 Task: Check the picks of the 2023 Victory Lane Racing NASCAR Cup Series for the race "Goodyear 400" on the track "Darlington".
Action: Mouse moved to (236, 437)
Screenshot: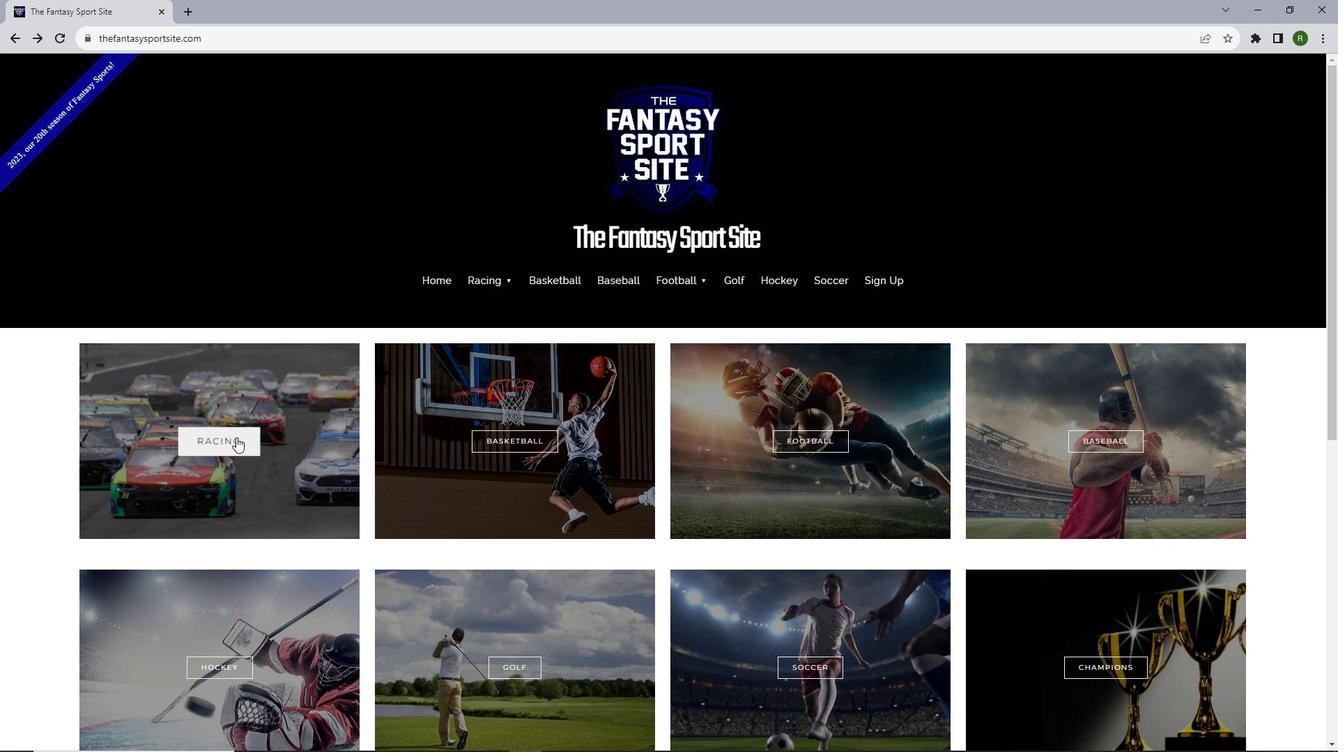 
Action: Mouse pressed left at (236, 437)
Screenshot: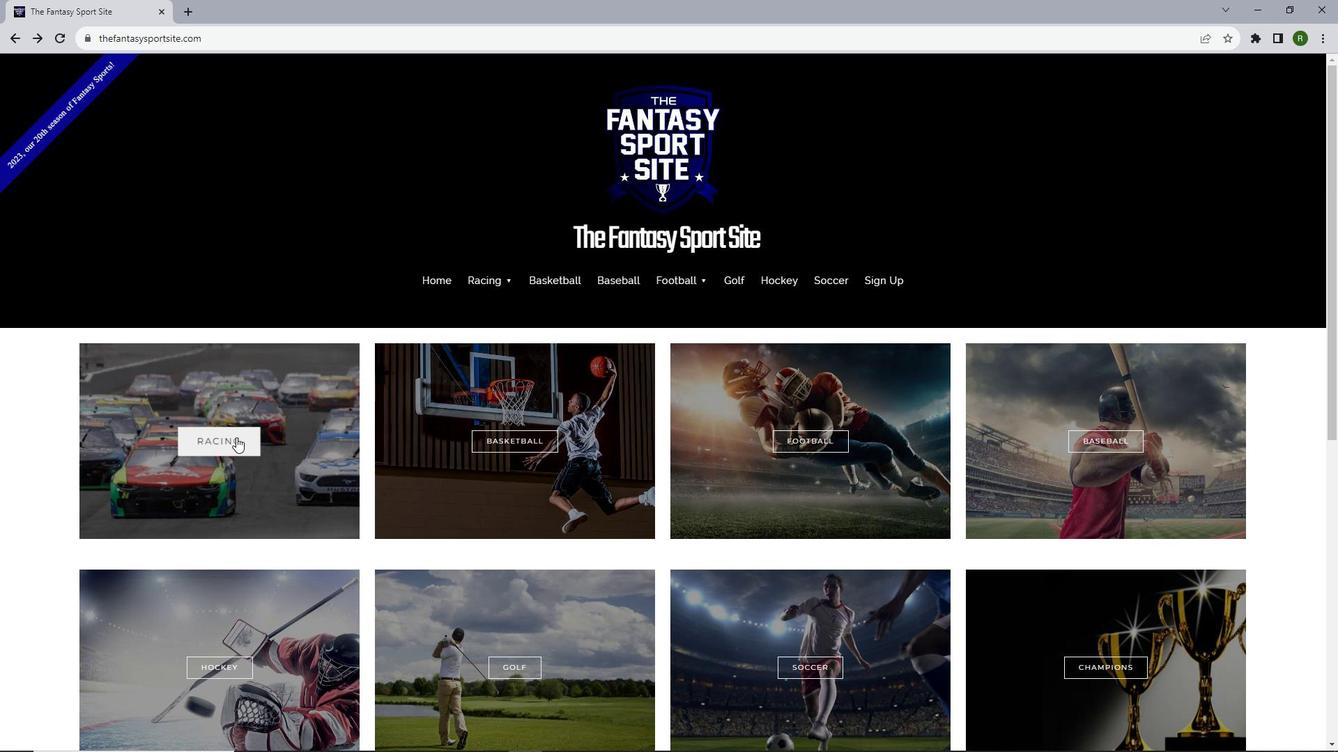 
Action: Mouse moved to (373, 391)
Screenshot: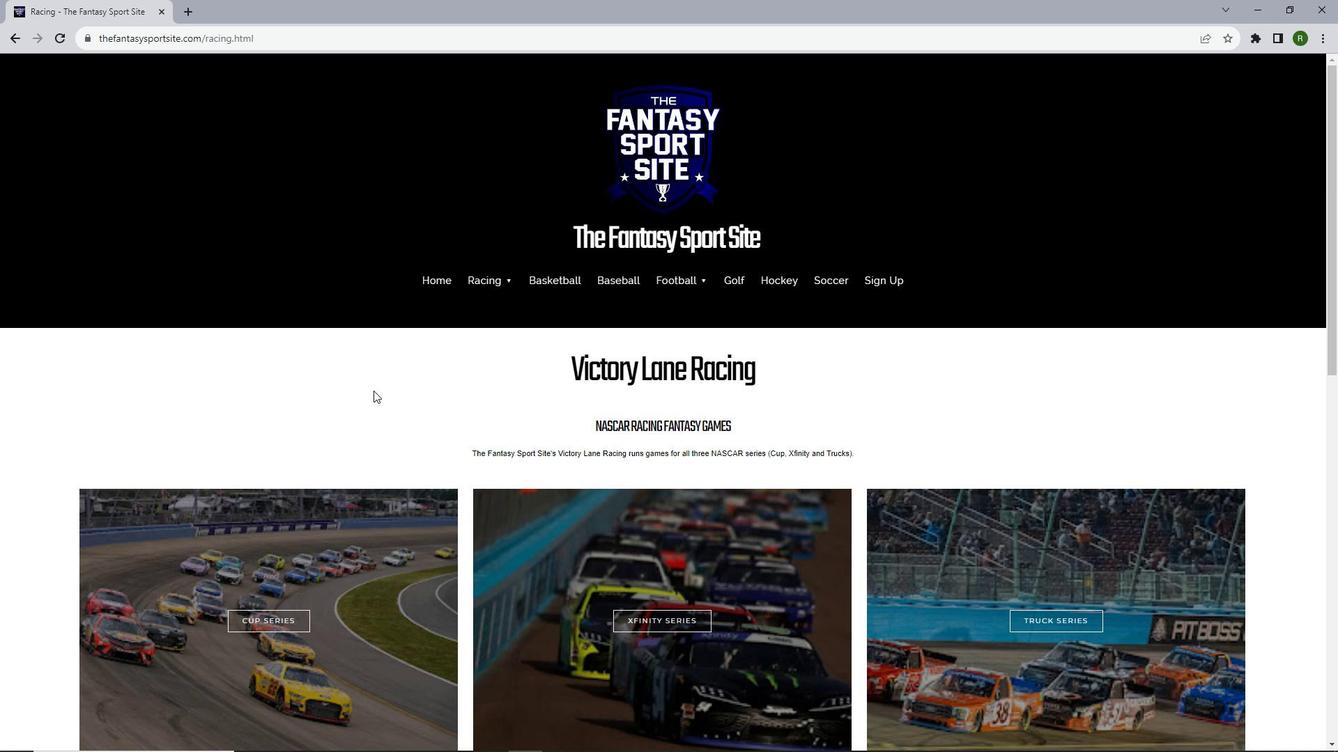 
Action: Mouse scrolled (373, 390) with delta (0, 0)
Screenshot: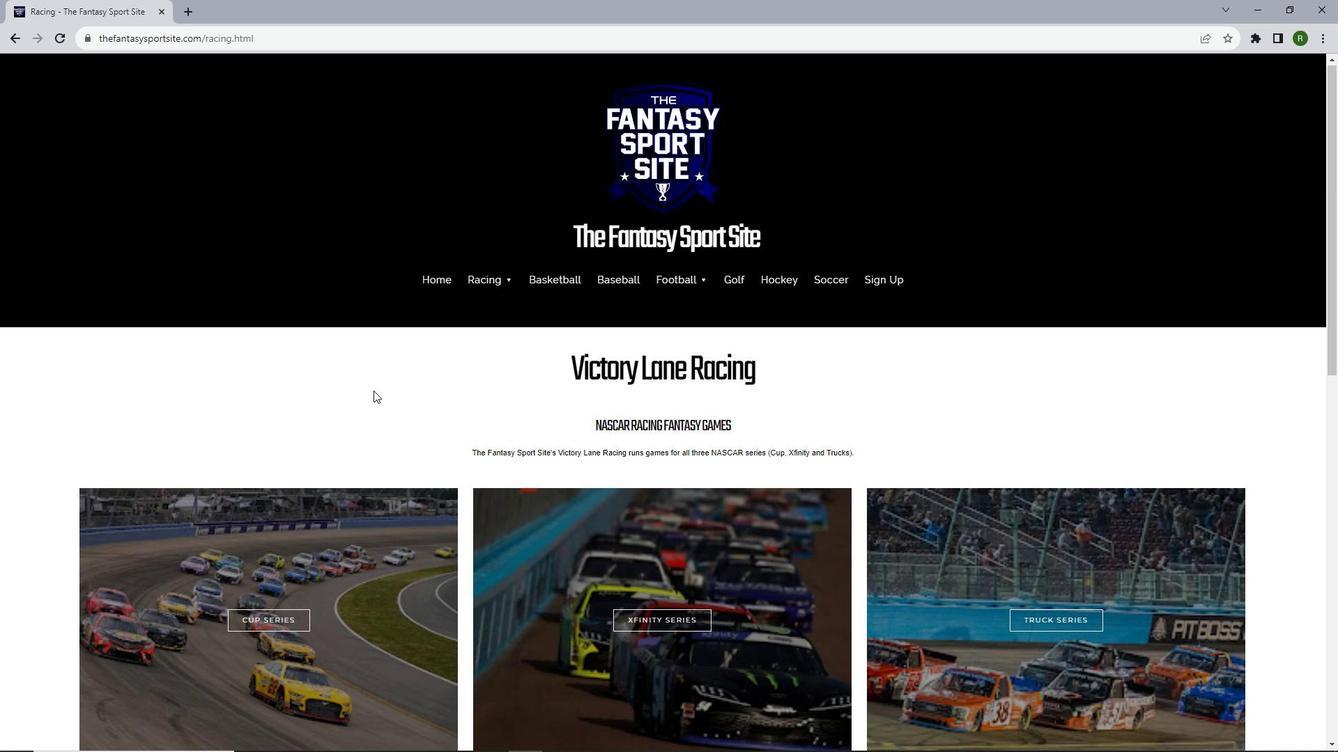
Action: Mouse scrolled (373, 390) with delta (0, 0)
Screenshot: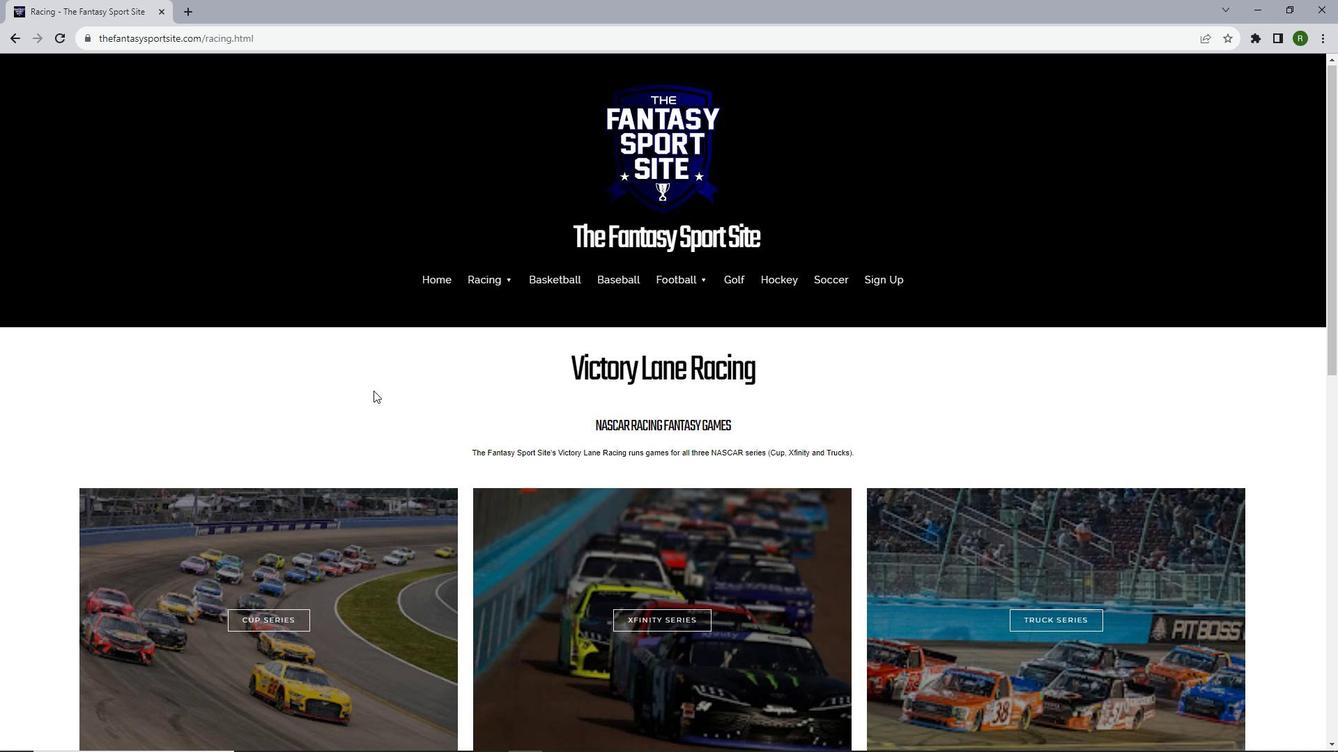 
Action: Mouse scrolled (373, 390) with delta (0, 0)
Screenshot: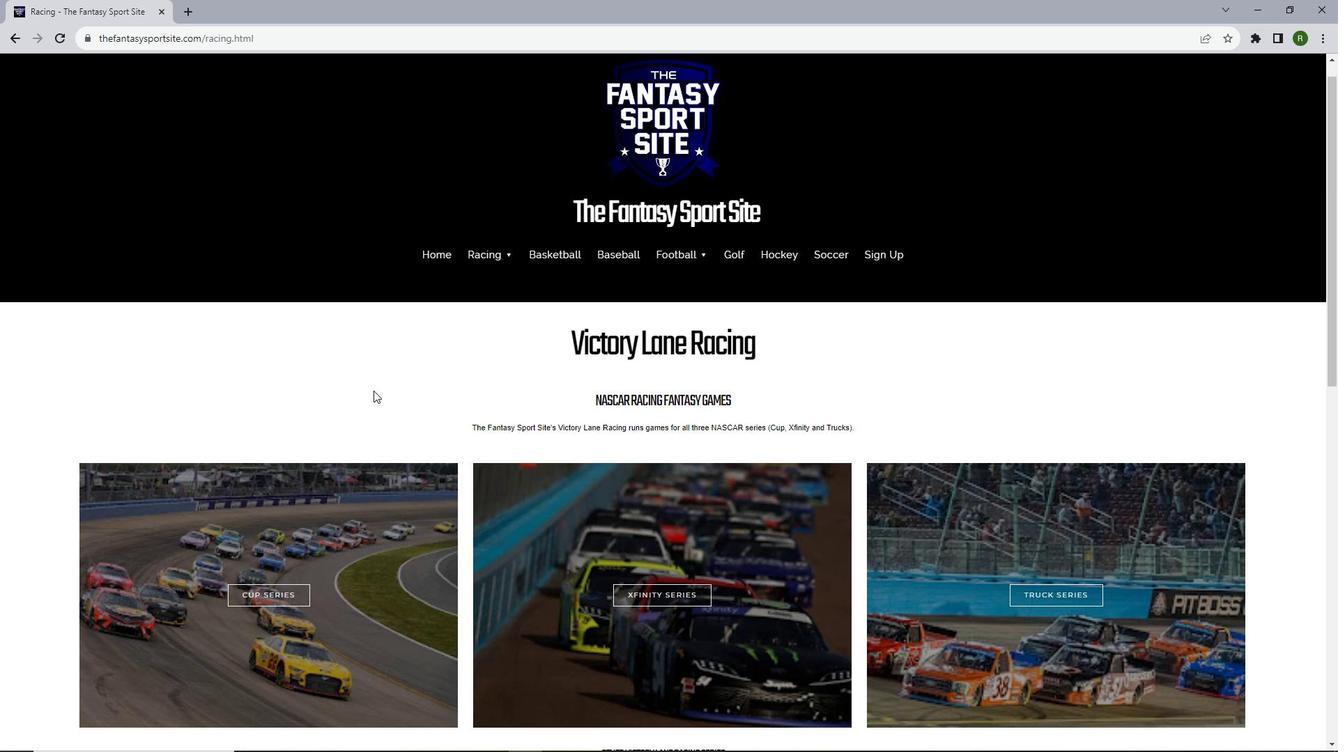 
Action: Mouse moved to (296, 412)
Screenshot: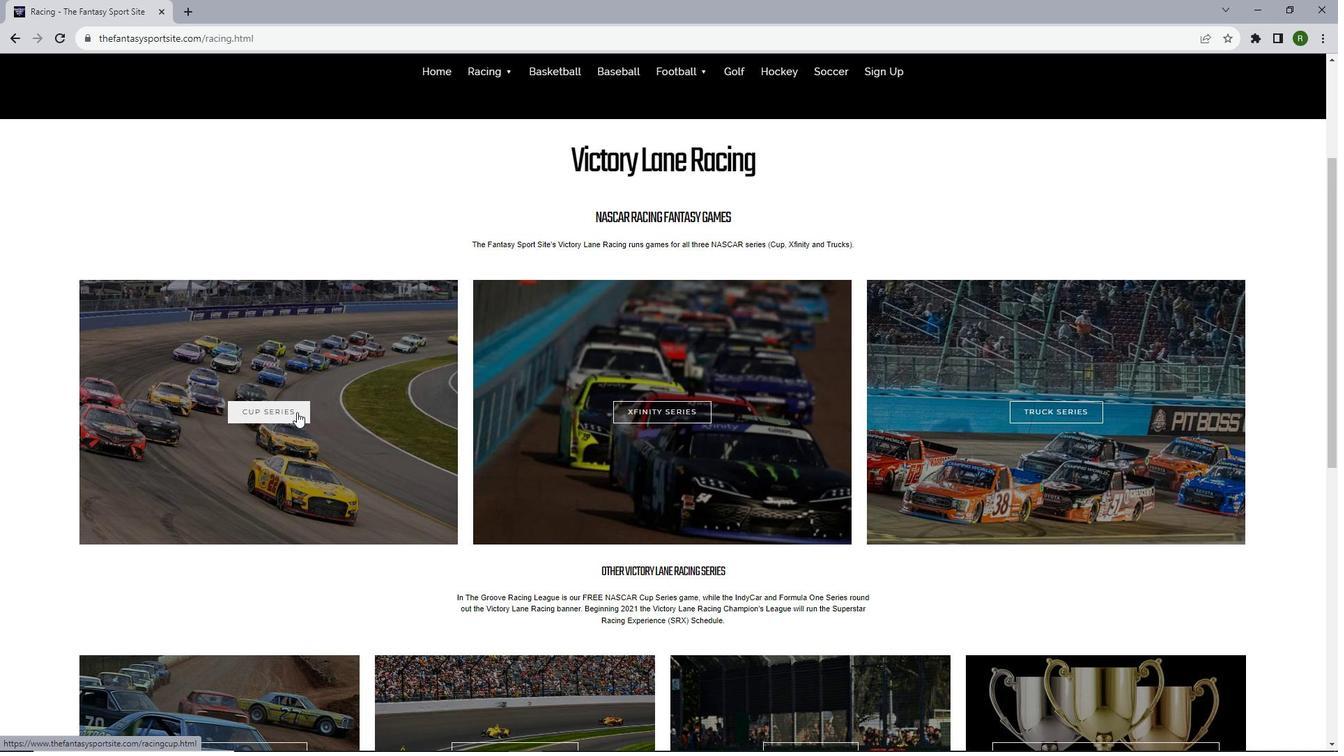 
Action: Mouse pressed left at (296, 412)
Screenshot: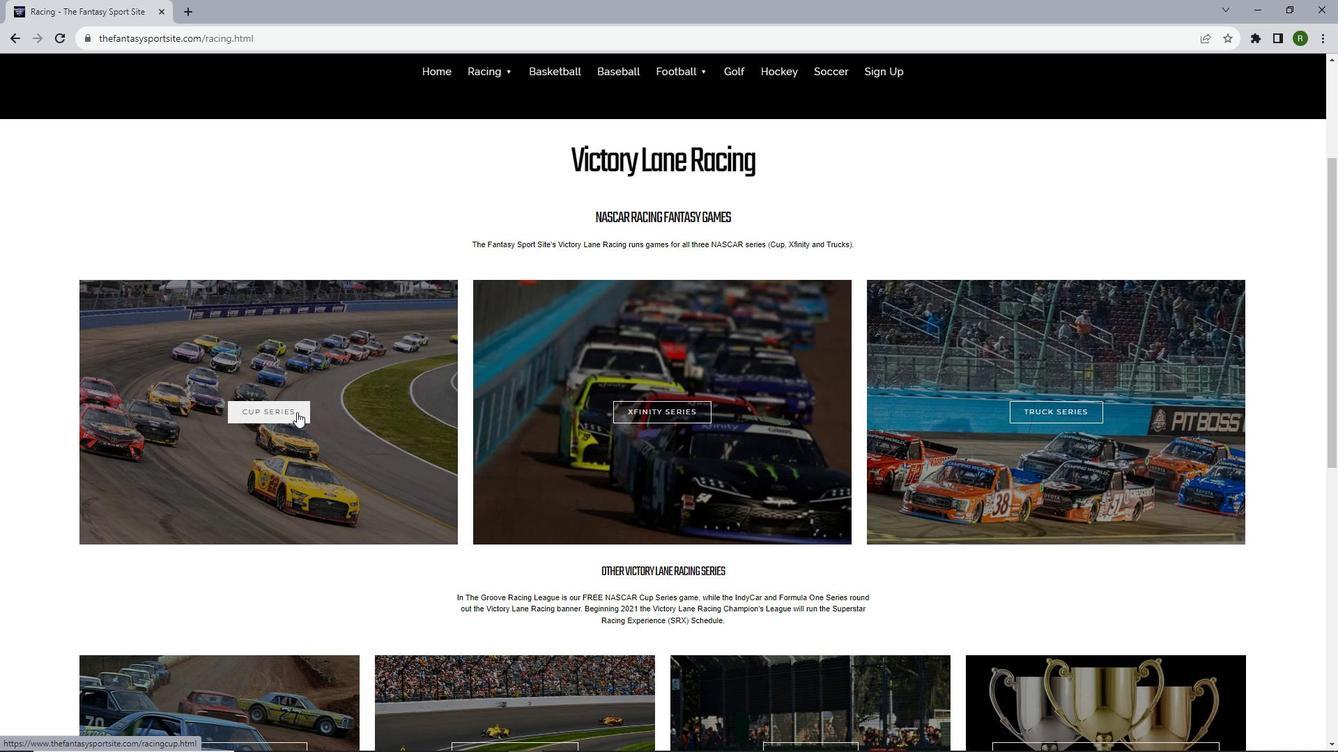 
Action: Mouse moved to (453, 312)
Screenshot: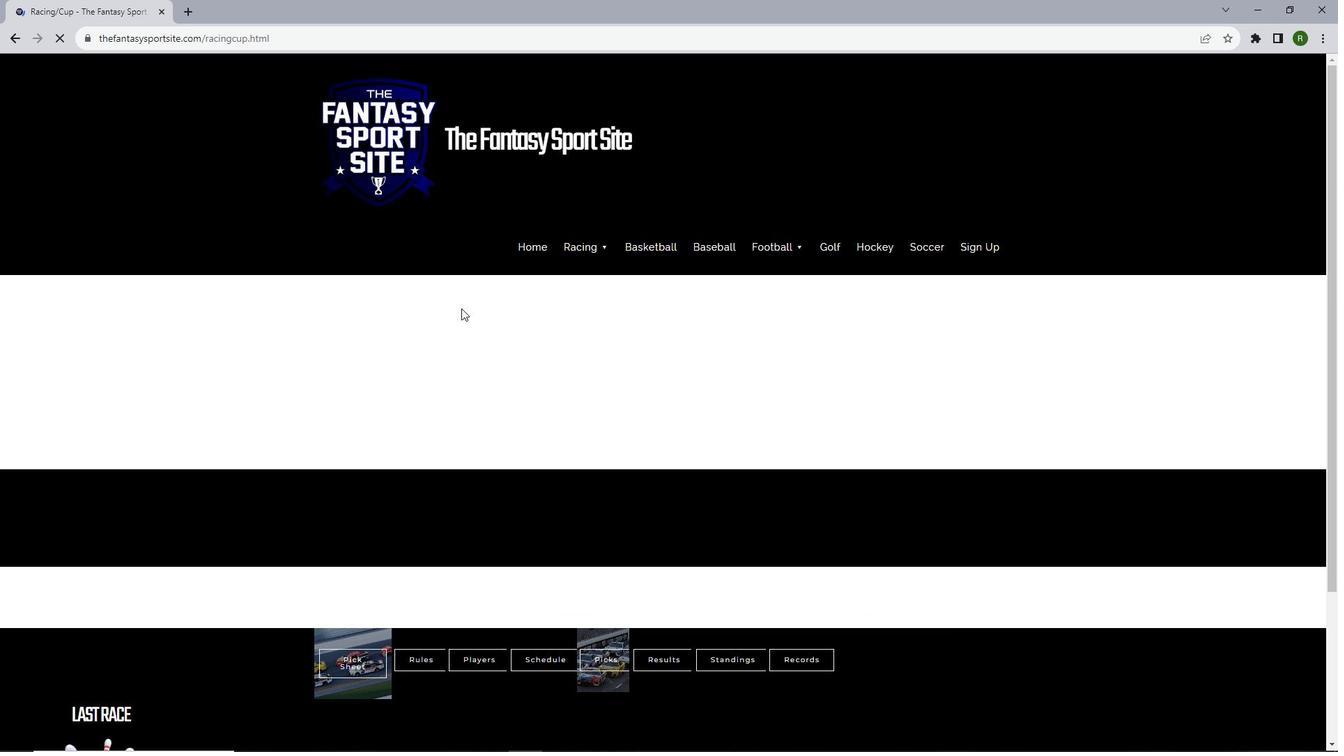 
Action: Mouse scrolled (453, 312) with delta (0, 0)
Screenshot: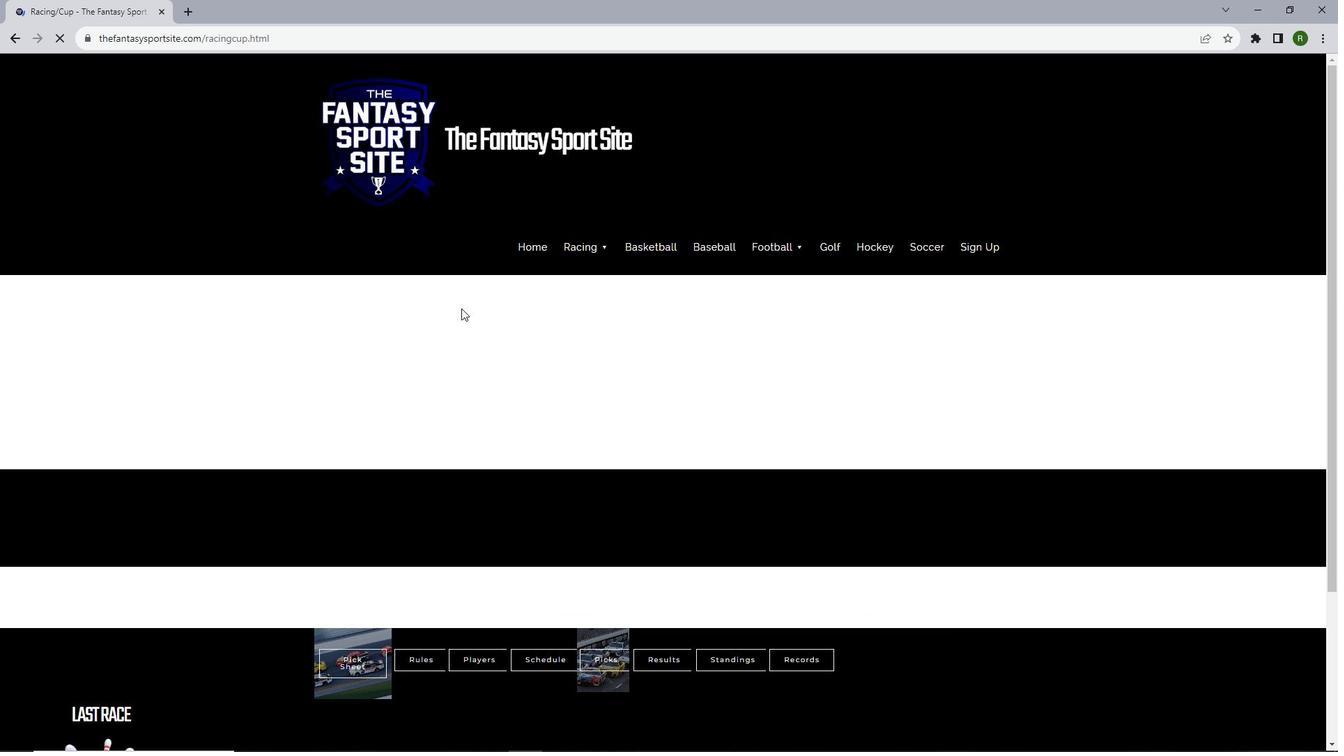 
Action: Mouse moved to (480, 303)
Screenshot: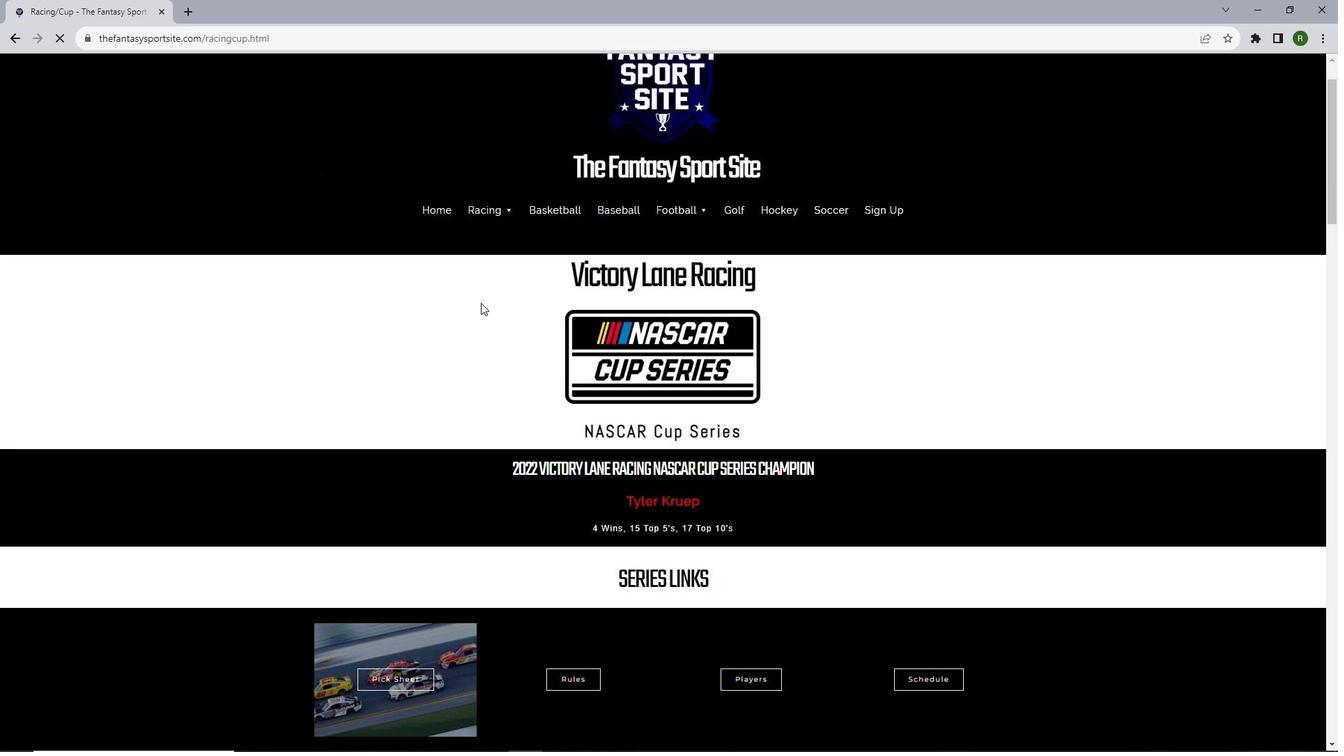
Action: Mouse scrolled (480, 302) with delta (0, 0)
Screenshot: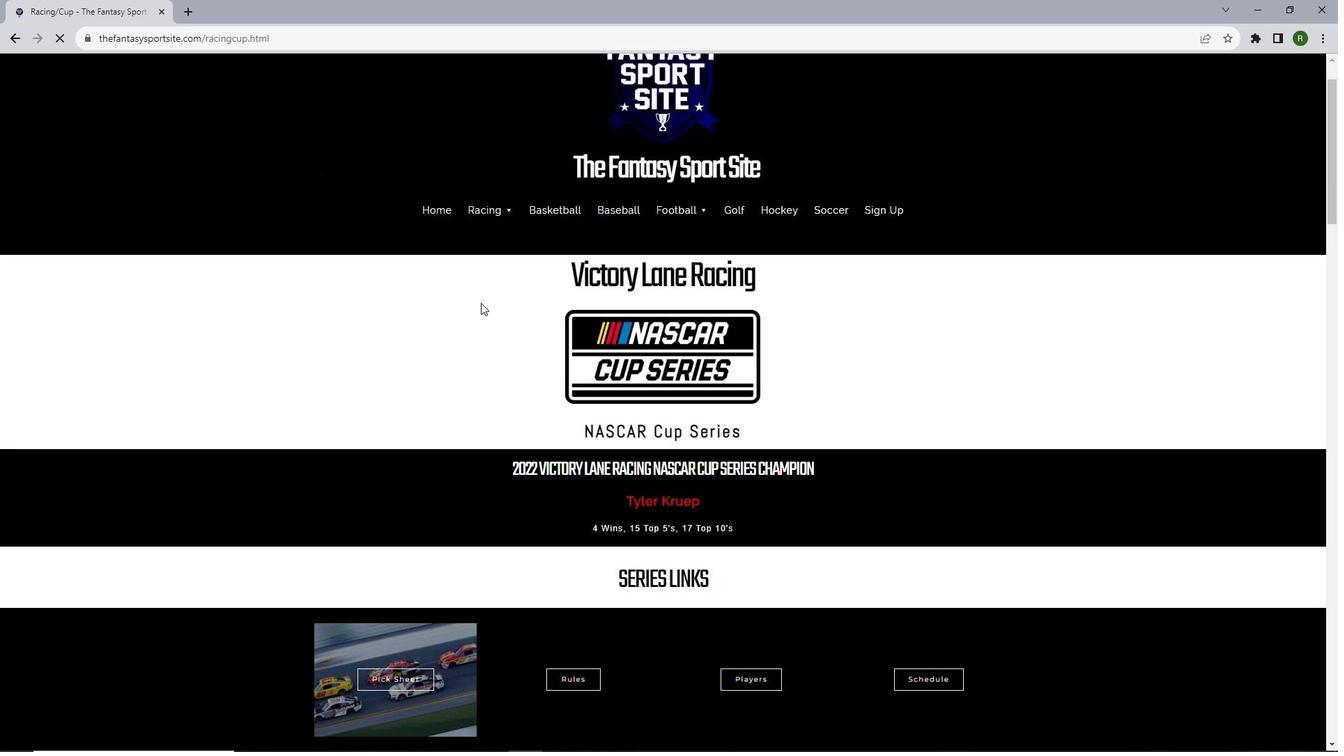 
Action: Mouse moved to (480, 299)
Screenshot: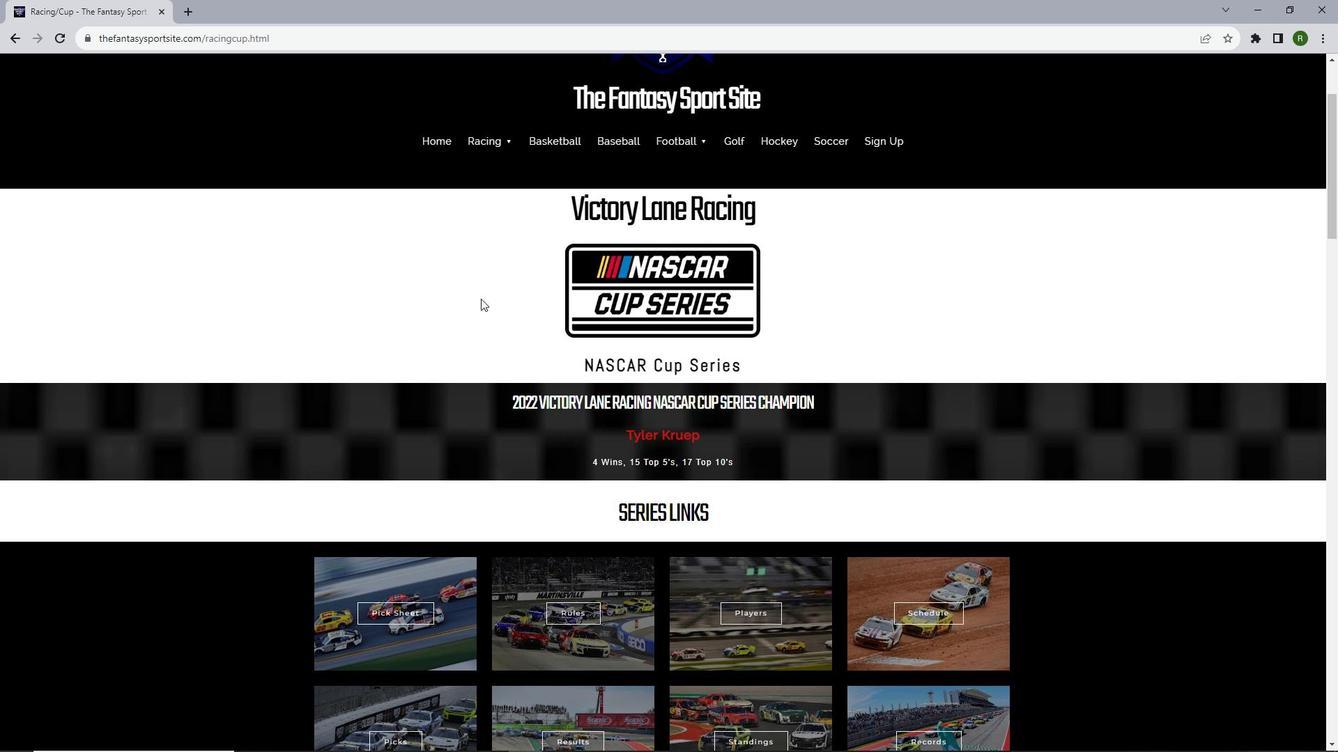 
Action: Mouse scrolled (480, 298) with delta (0, 0)
Screenshot: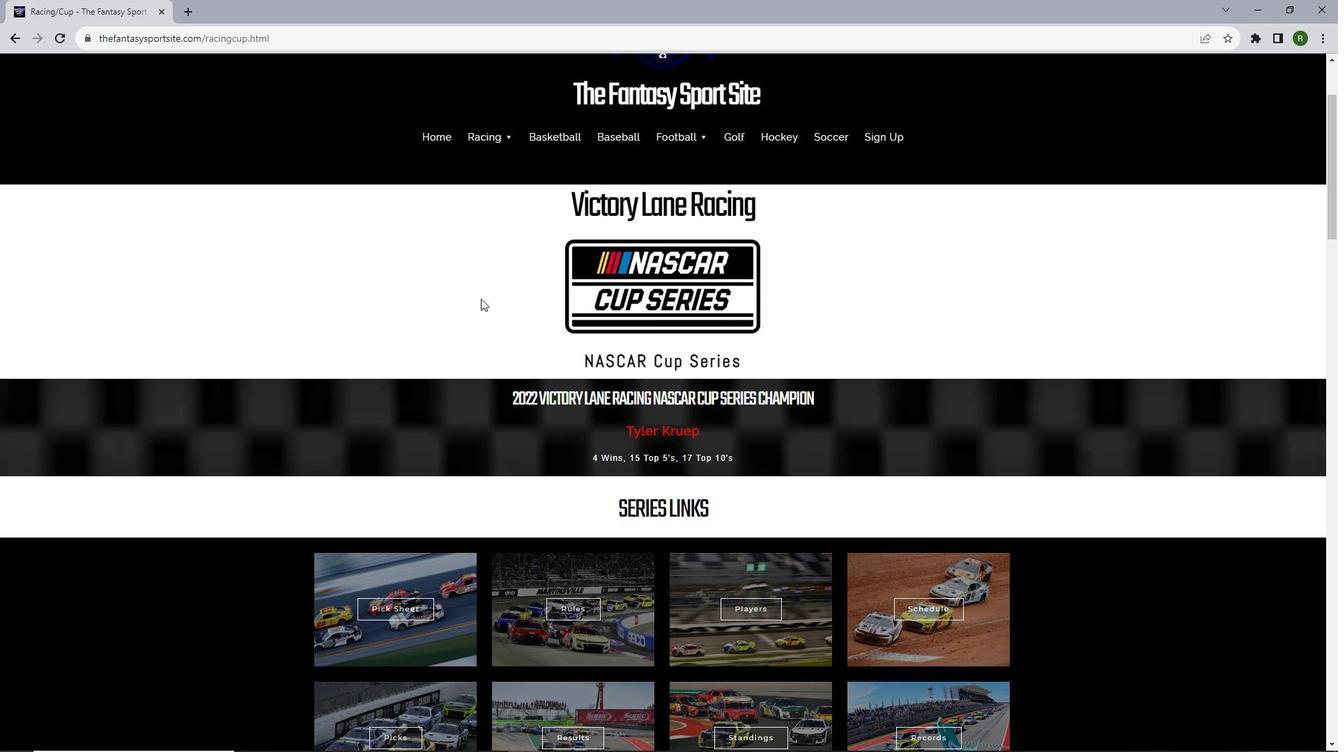 
Action: Mouse scrolled (480, 298) with delta (0, 0)
Screenshot: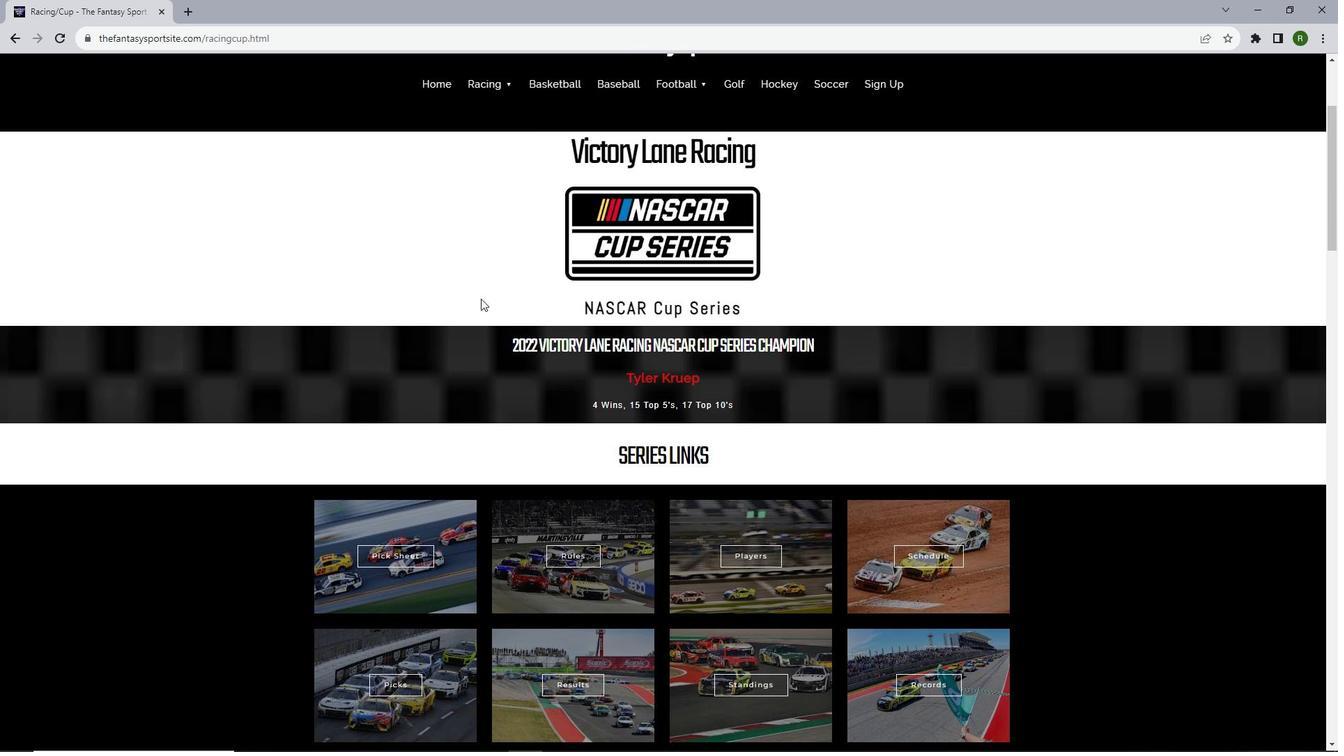 
Action: Mouse moved to (483, 299)
Screenshot: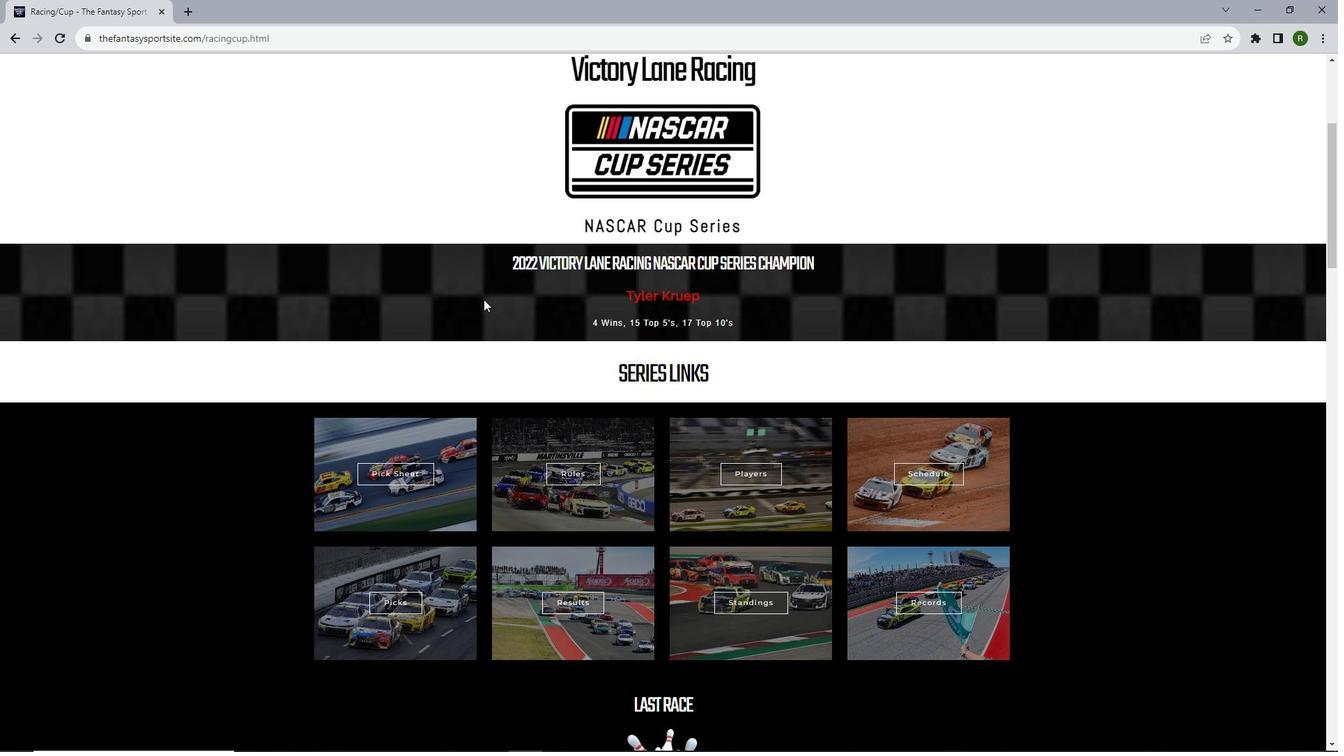 
Action: Mouse scrolled (483, 299) with delta (0, 0)
Screenshot: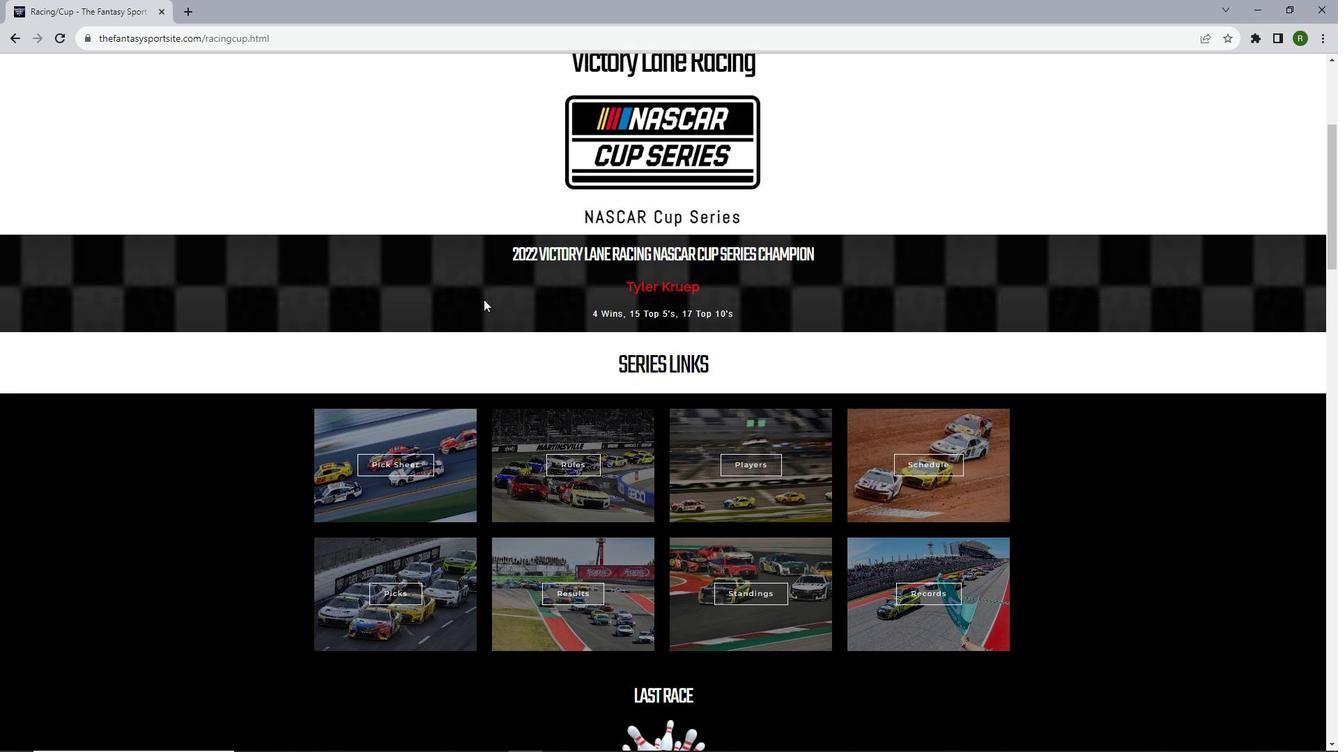 
Action: Mouse scrolled (483, 299) with delta (0, 0)
Screenshot: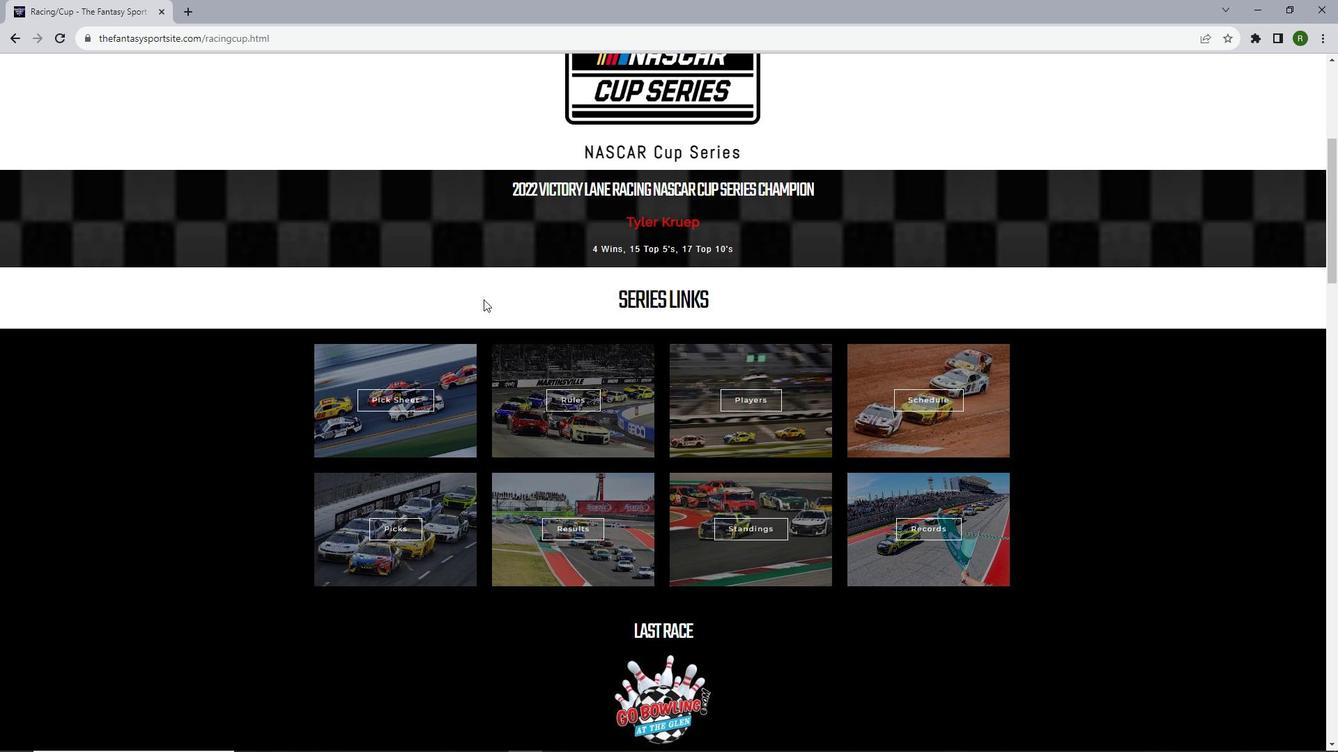 
Action: Mouse moved to (407, 472)
Screenshot: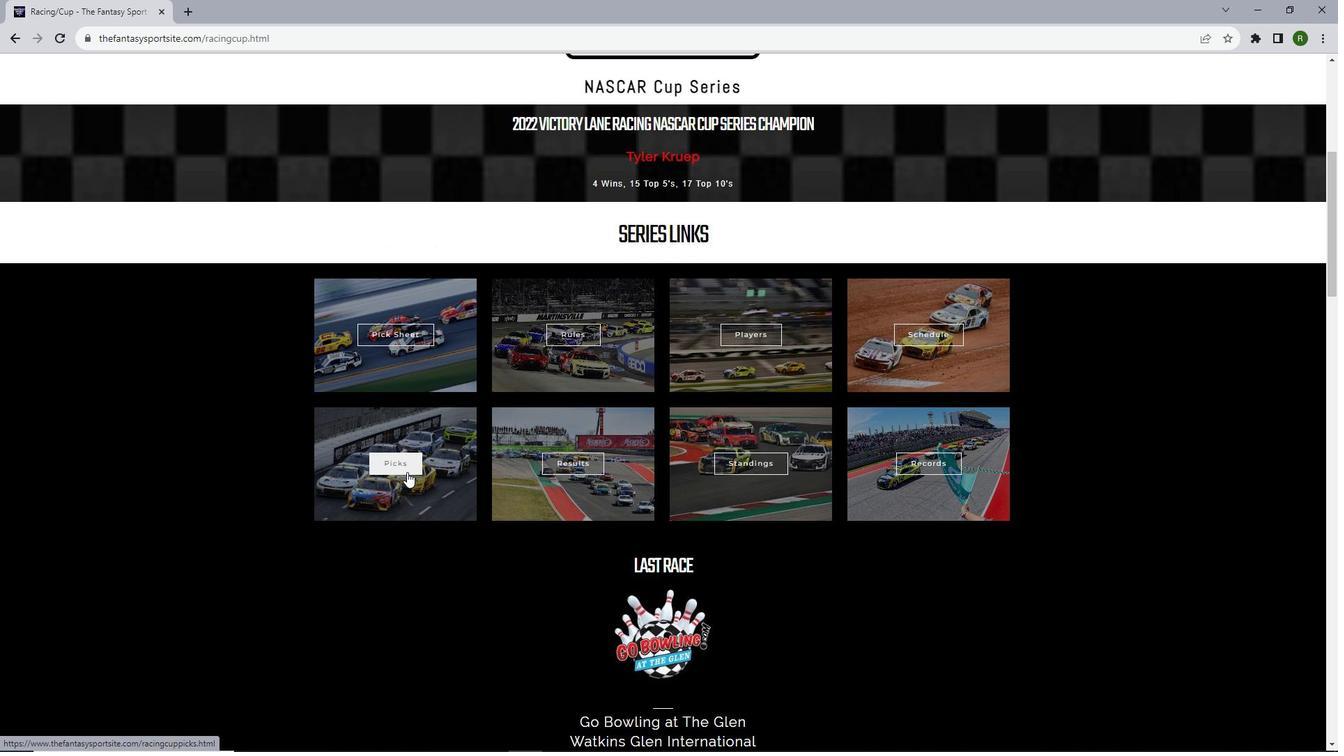
Action: Mouse pressed left at (407, 472)
Screenshot: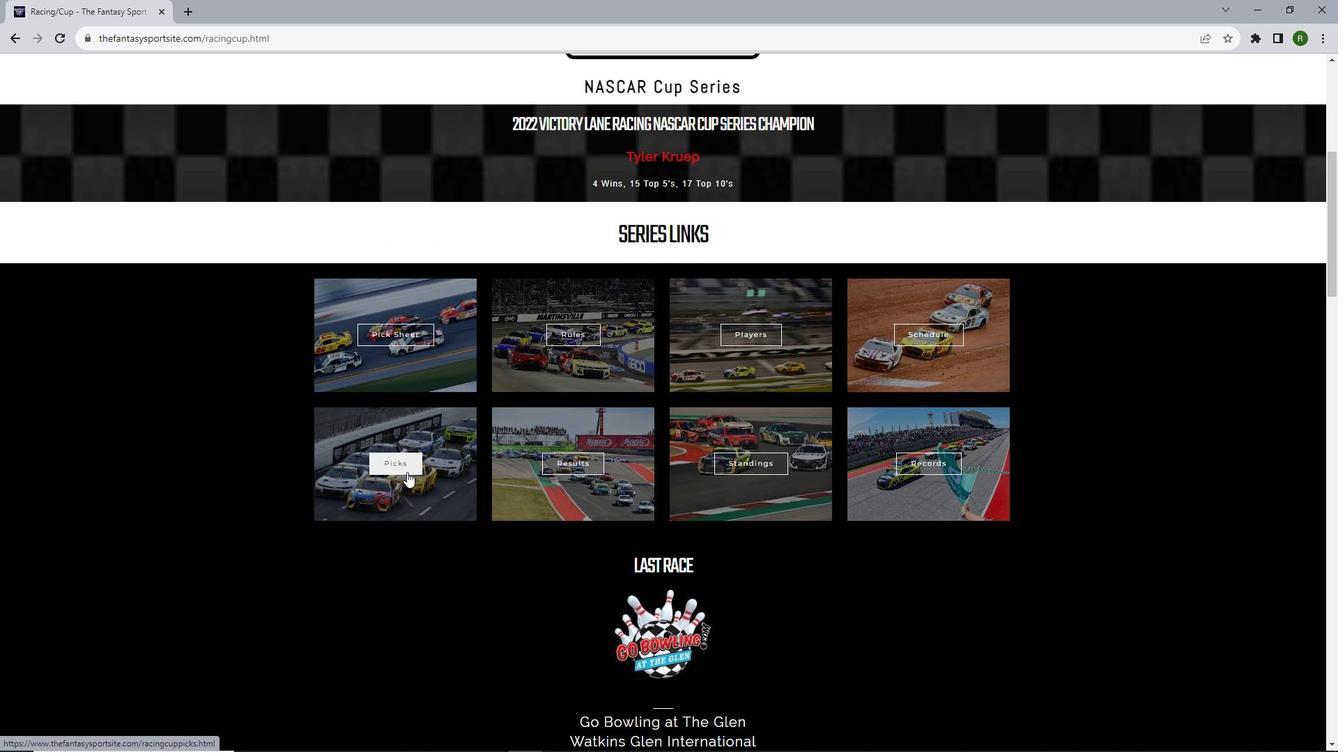 
Action: Mouse moved to (618, 425)
Screenshot: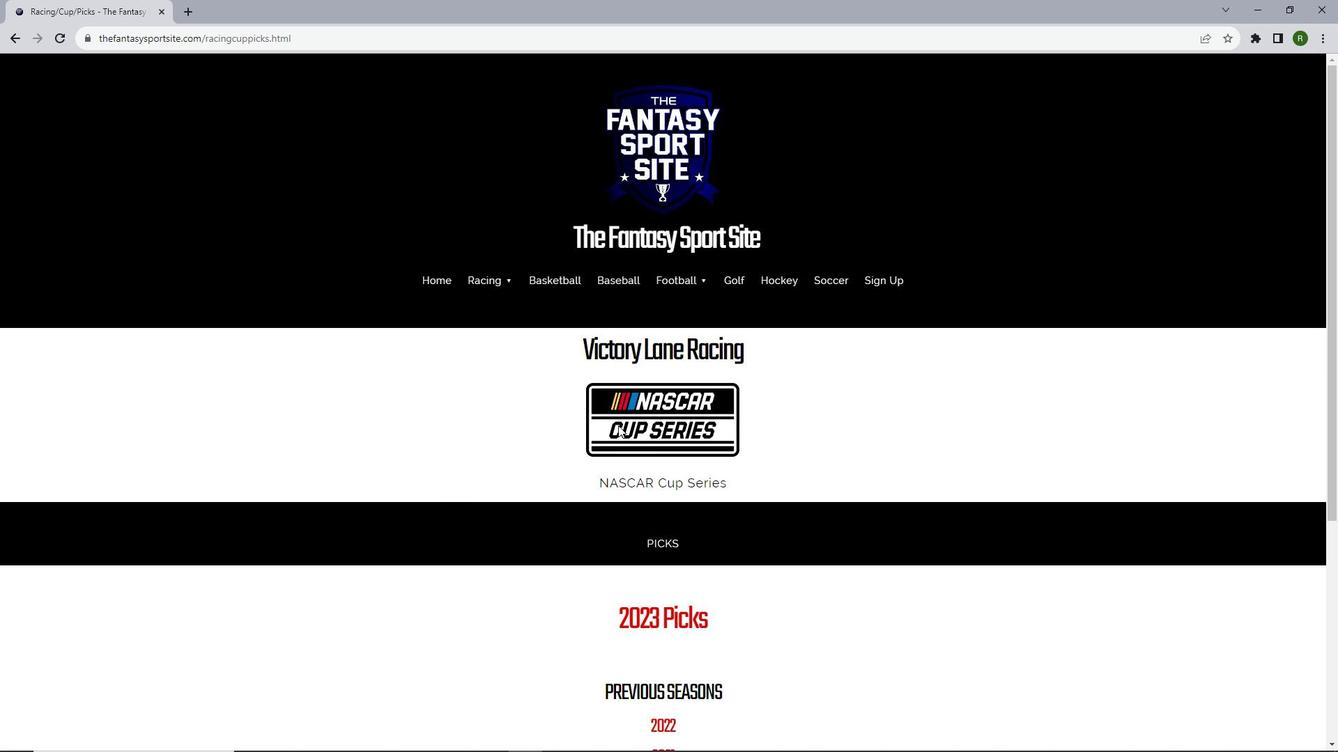 
Action: Mouse scrolled (618, 425) with delta (0, 0)
Screenshot: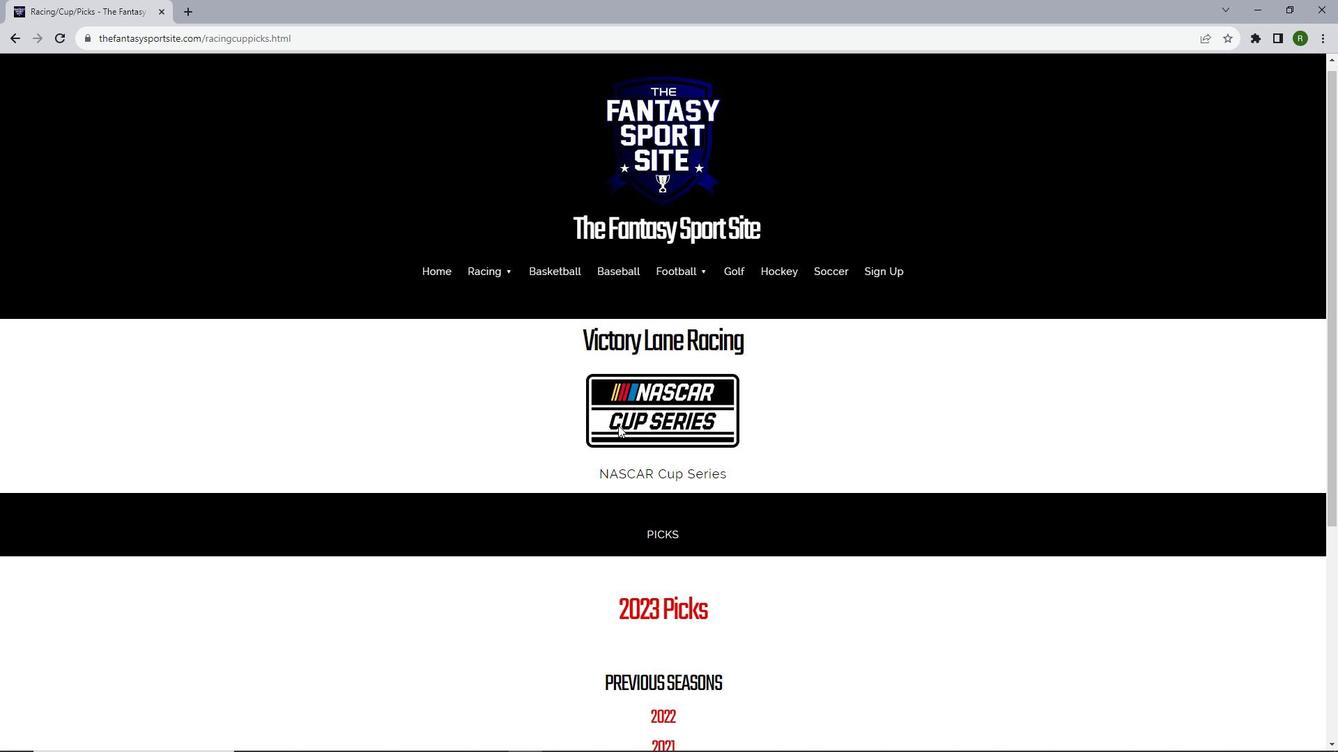 
Action: Mouse scrolled (618, 425) with delta (0, 0)
Screenshot: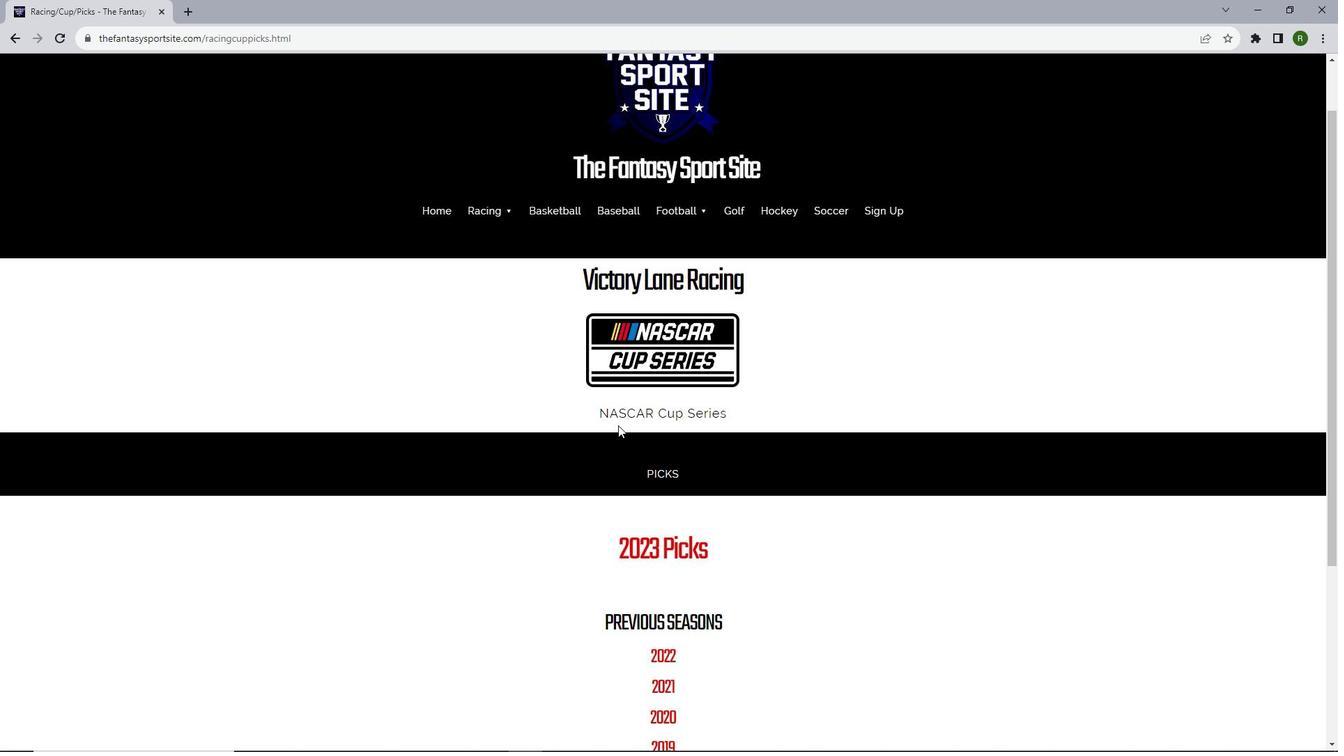 
Action: Mouse scrolled (618, 425) with delta (0, 0)
Screenshot: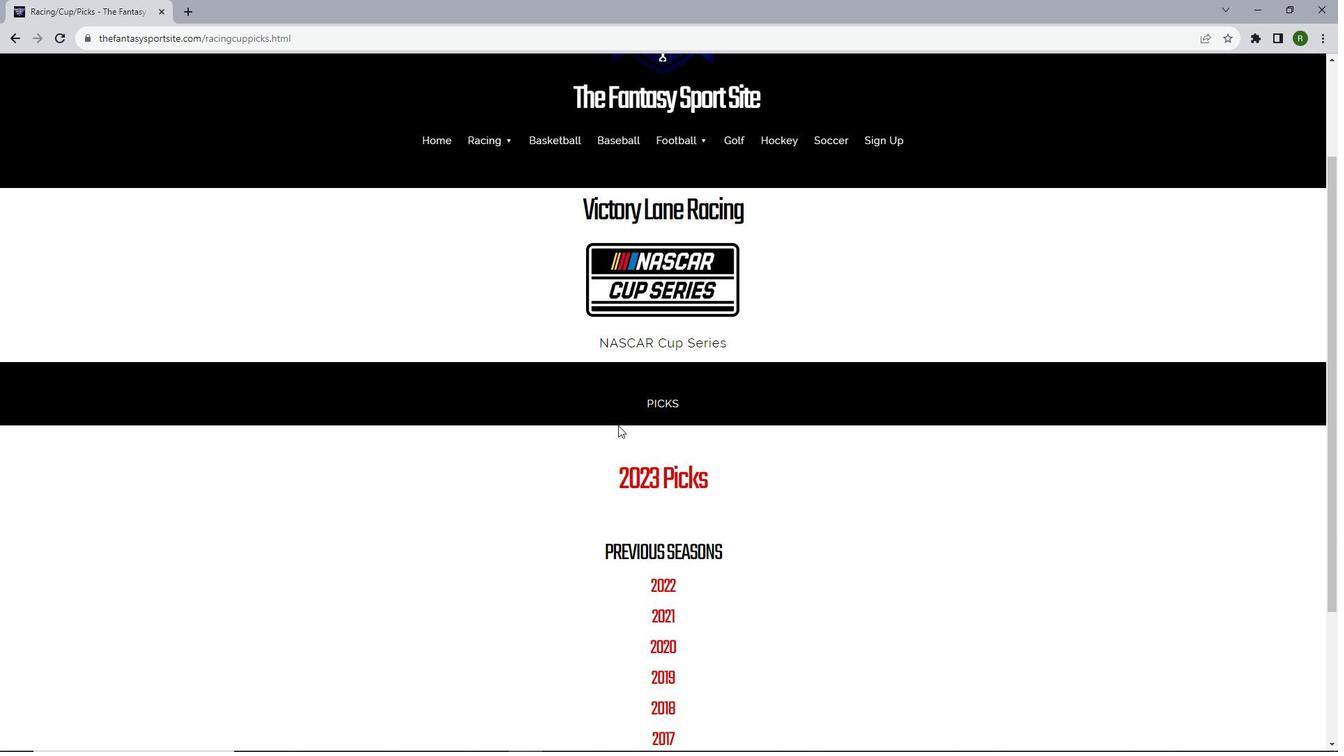 
Action: Mouse scrolled (618, 425) with delta (0, 0)
Screenshot: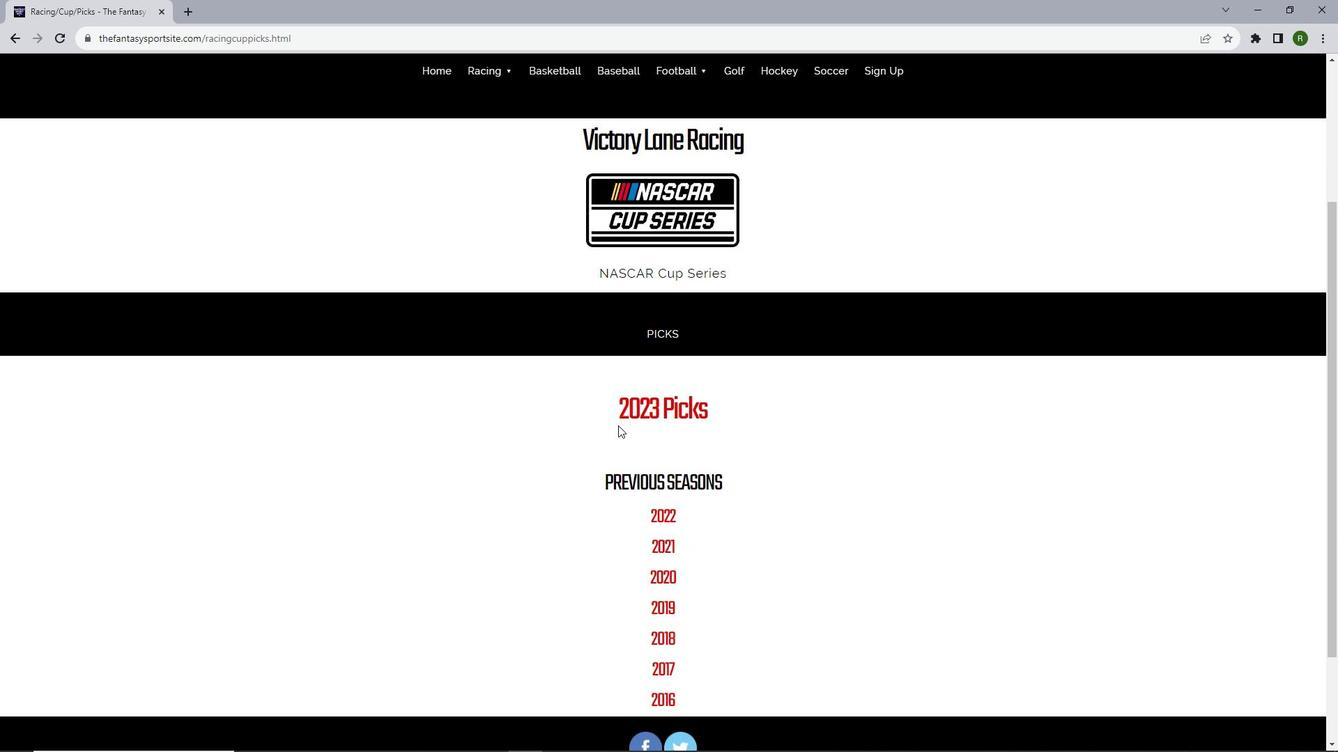 
Action: Mouse scrolled (618, 425) with delta (0, 0)
Screenshot: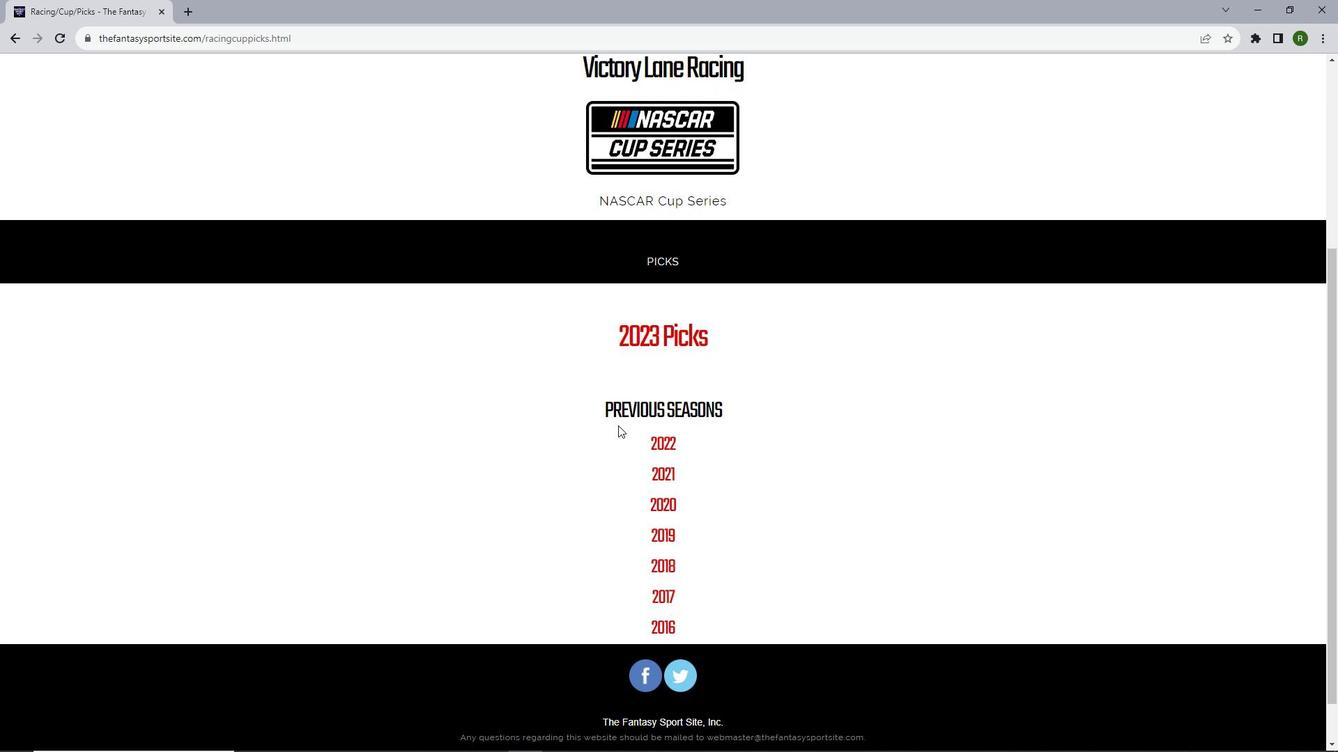 
Action: Mouse moved to (676, 292)
Screenshot: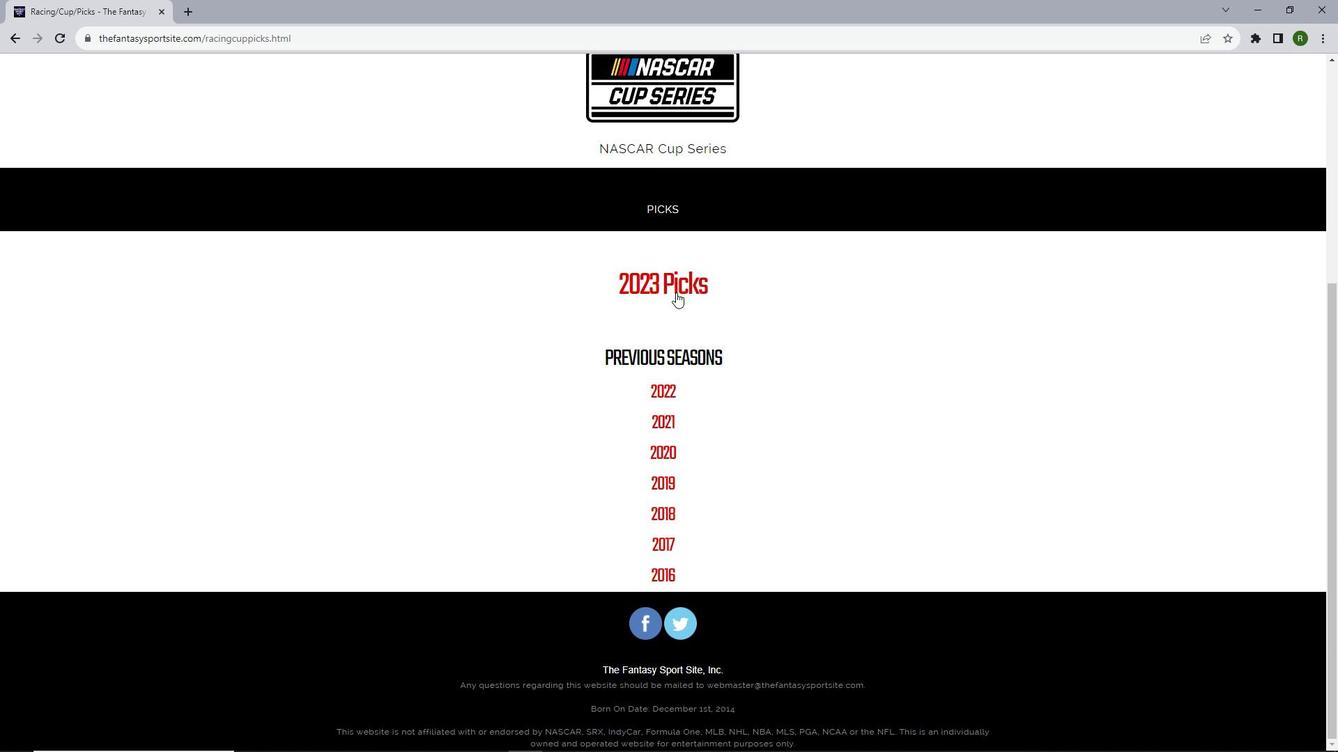 
Action: Mouse pressed left at (676, 292)
Screenshot: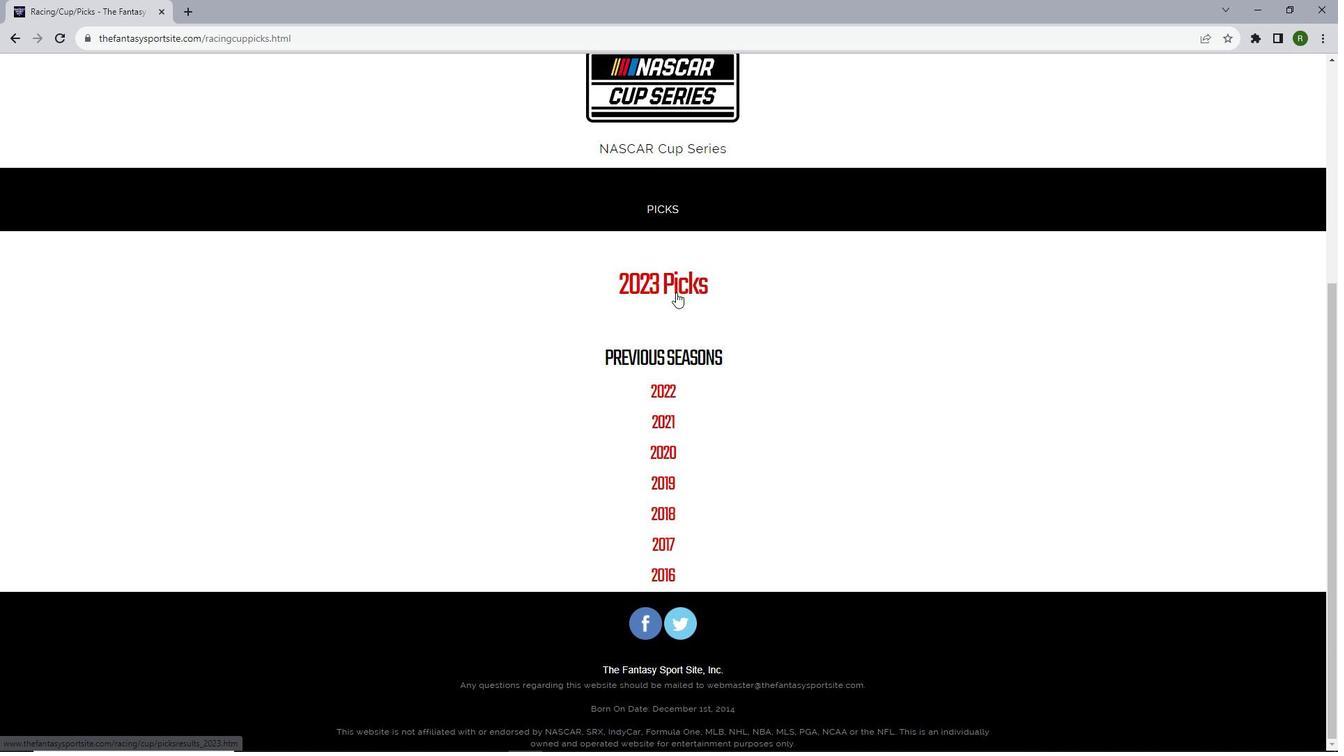 
Action: Mouse scrolled (676, 293) with delta (0, 0)
Screenshot: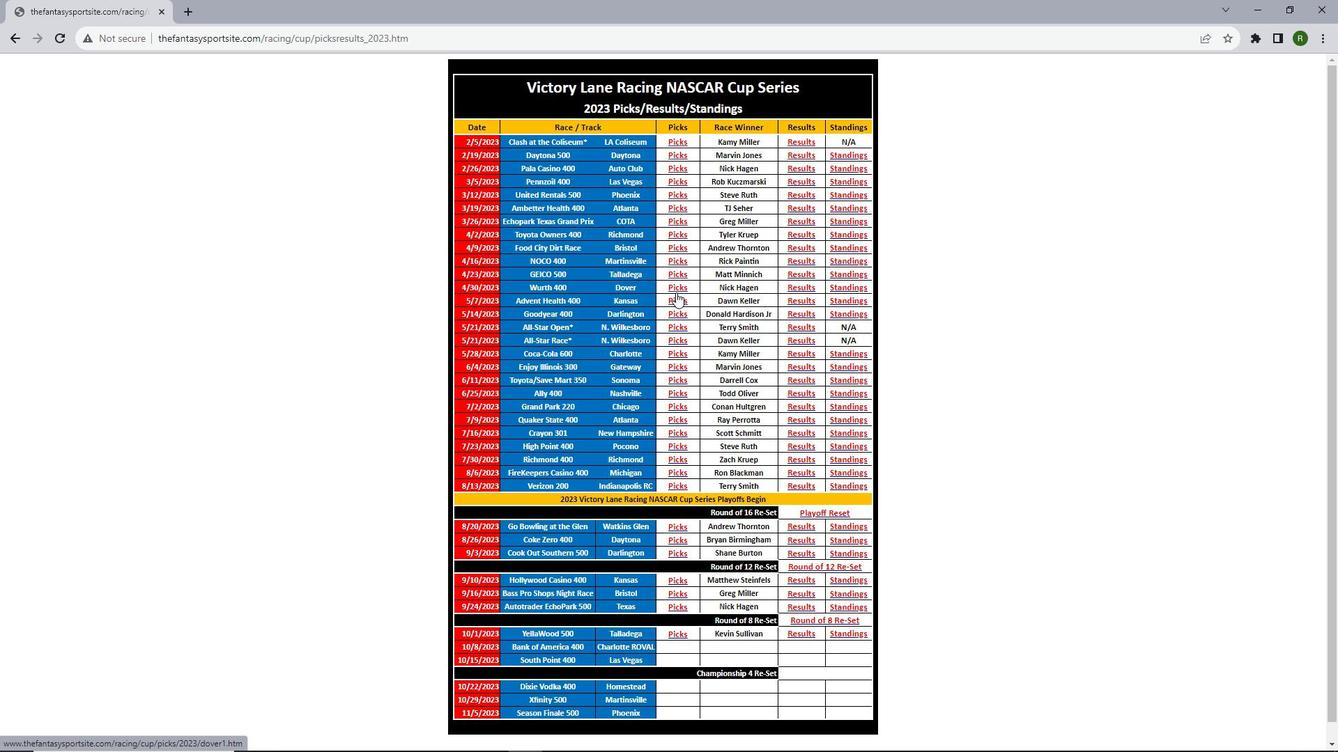 
Action: Mouse moved to (680, 314)
Screenshot: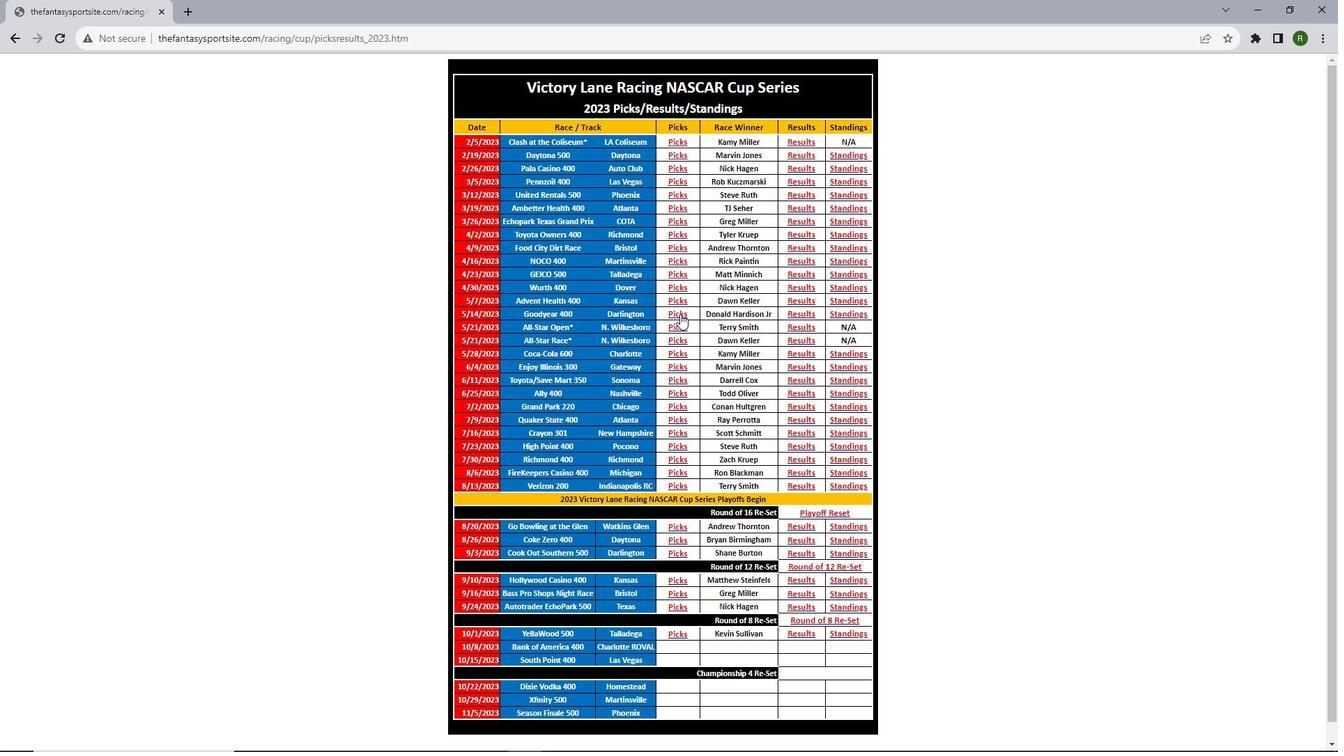 
Action: Mouse pressed left at (680, 314)
Screenshot: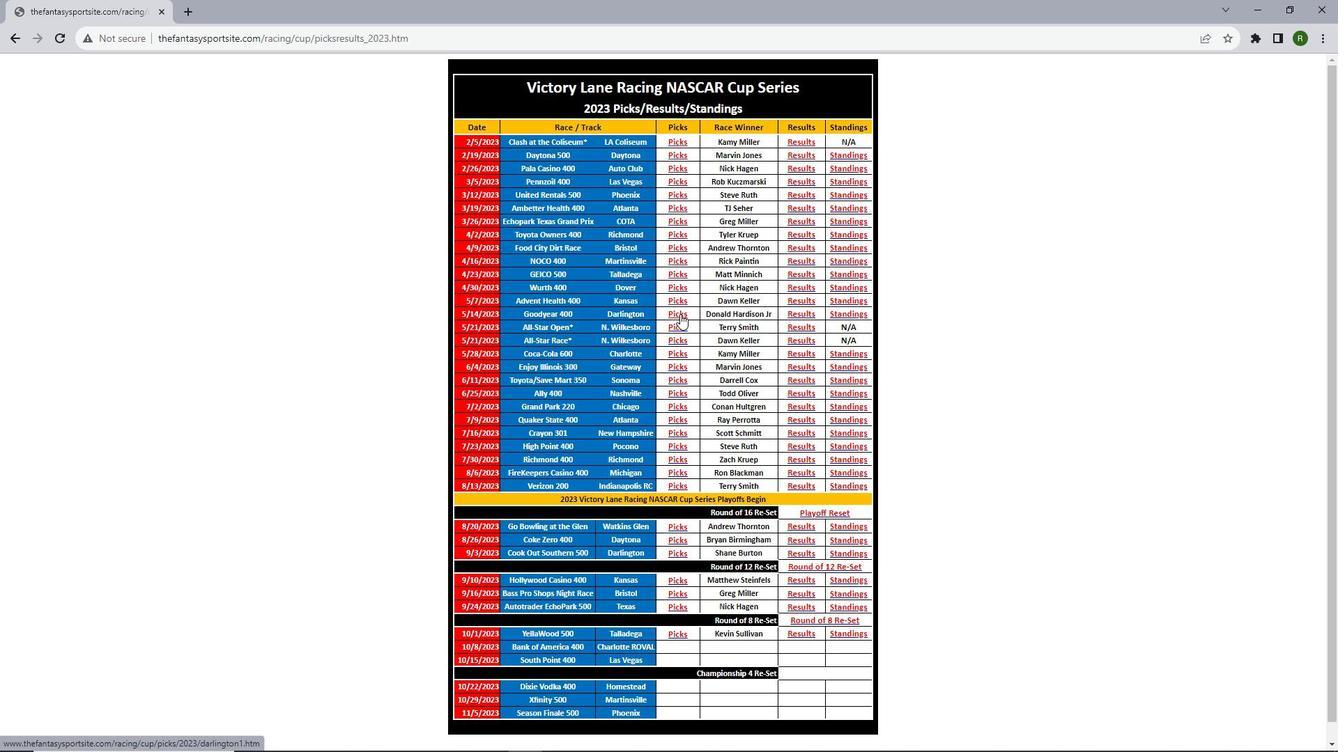 
Action: Mouse scrolled (680, 313) with delta (0, 0)
Screenshot: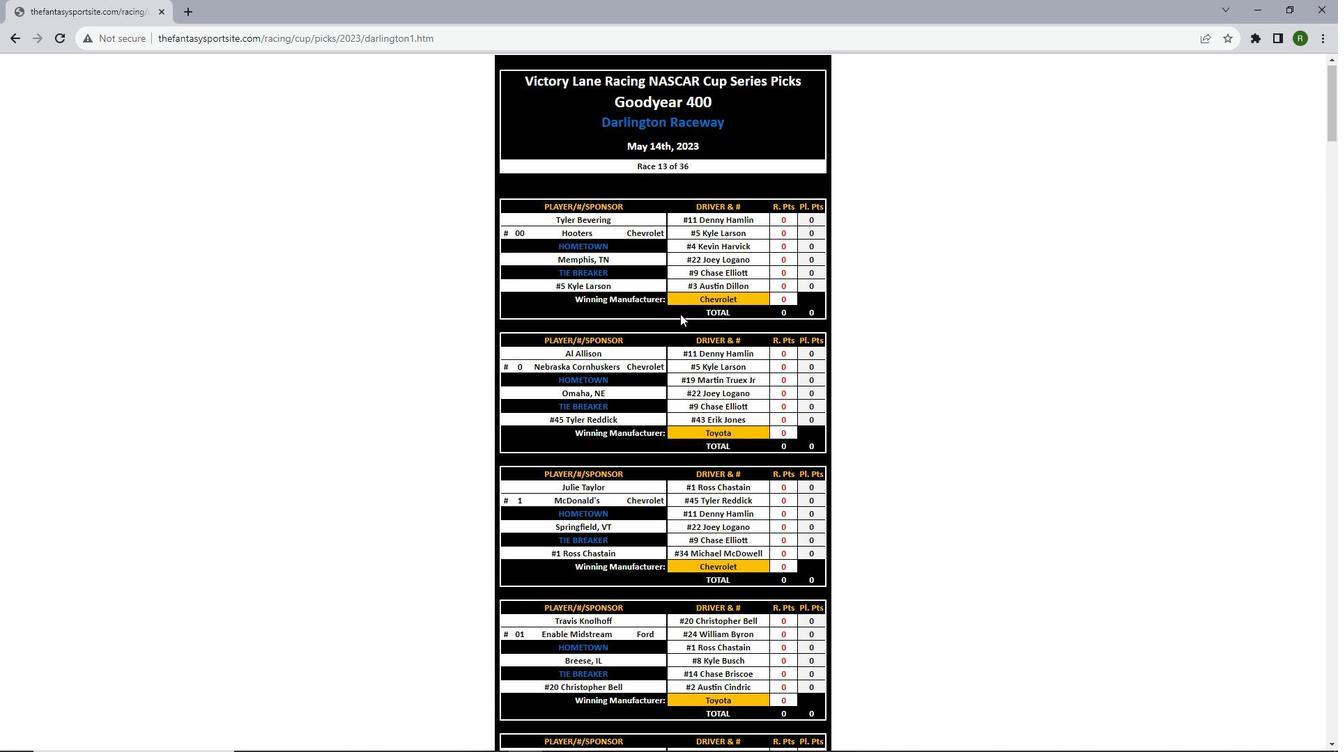 
Action: Mouse scrolled (680, 313) with delta (0, 0)
Screenshot: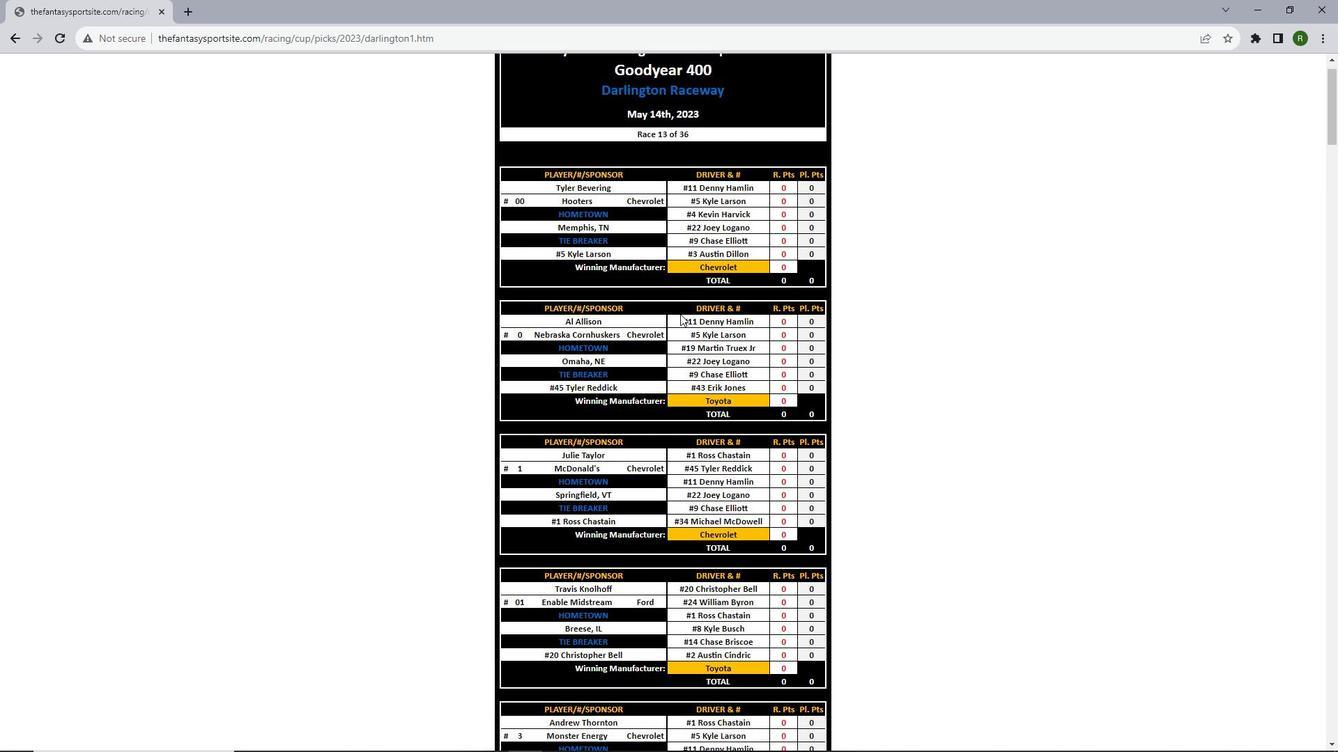 
Action: Mouse scrolled (680, 313) with delta (0, 0)
Screenshot: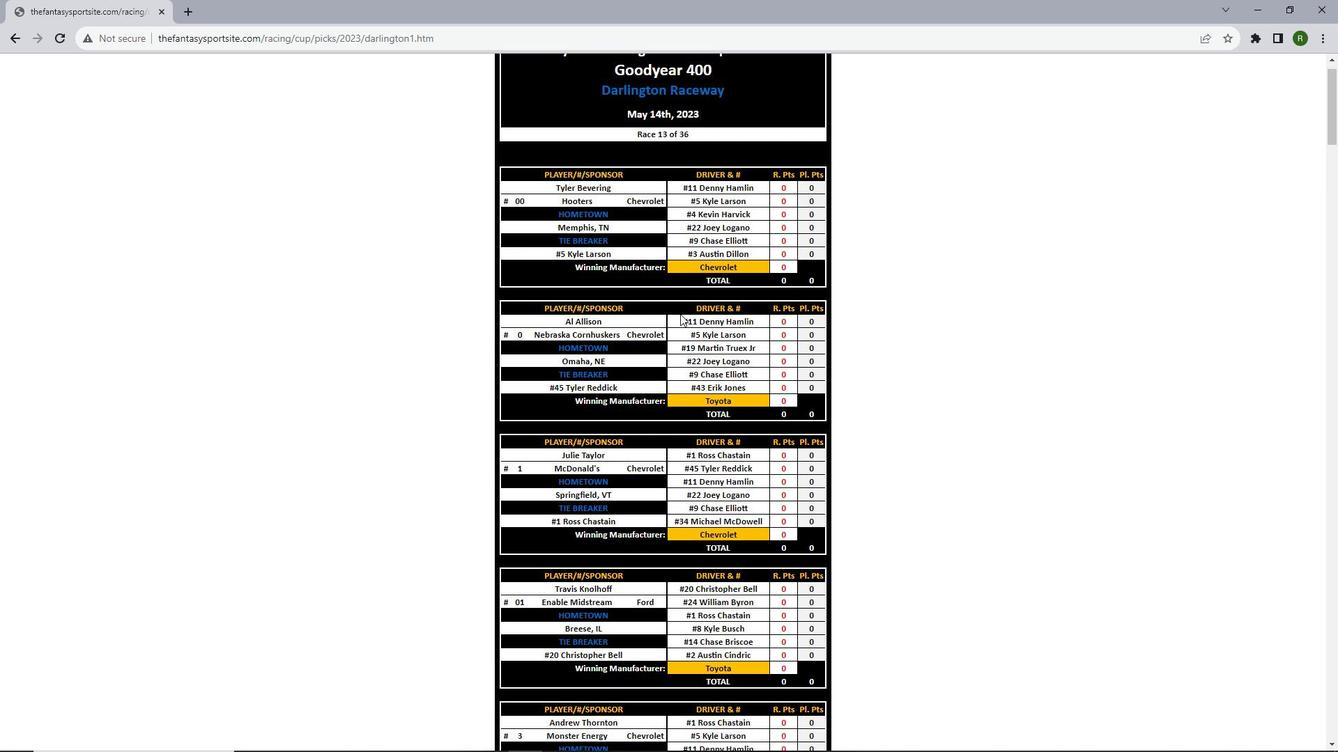 
Action: Mouse scrolled (680, 313) with delta (0, 0)
Screenshot: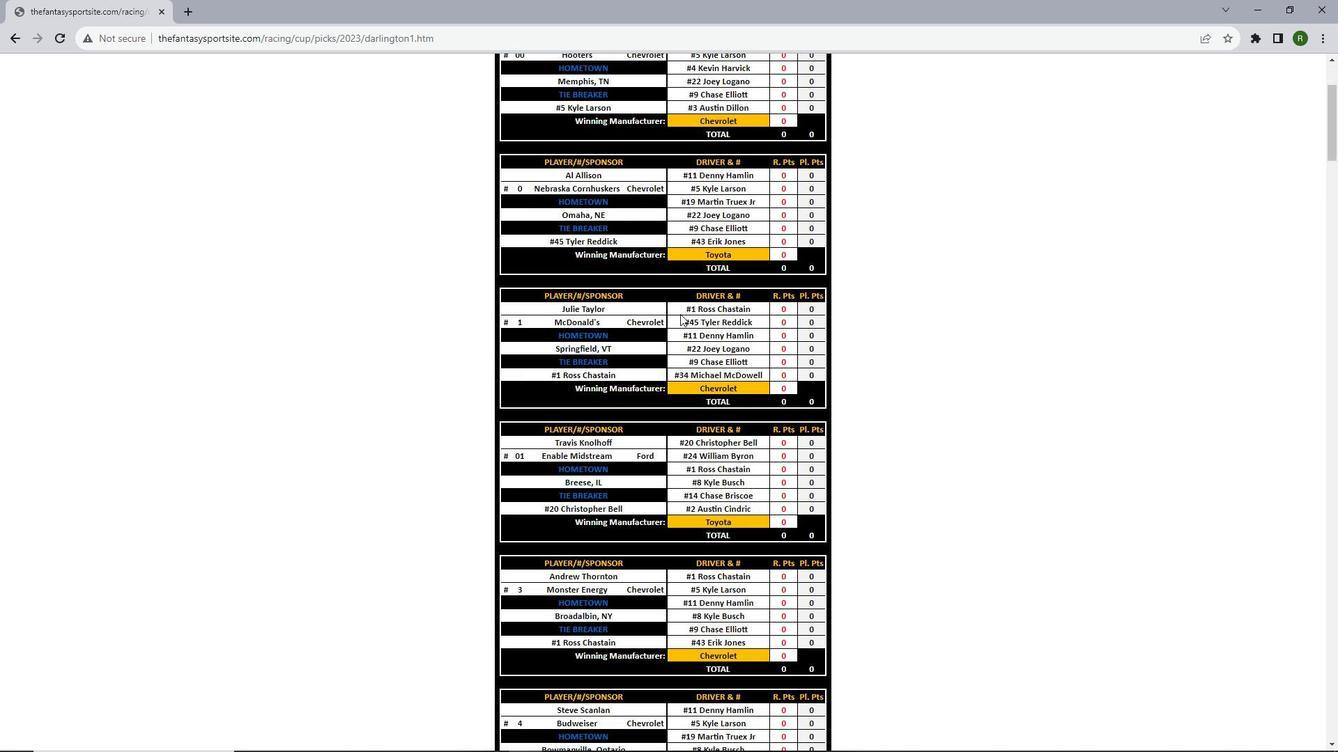 
Action: Mouse moved to (680, 314)
Screenshot: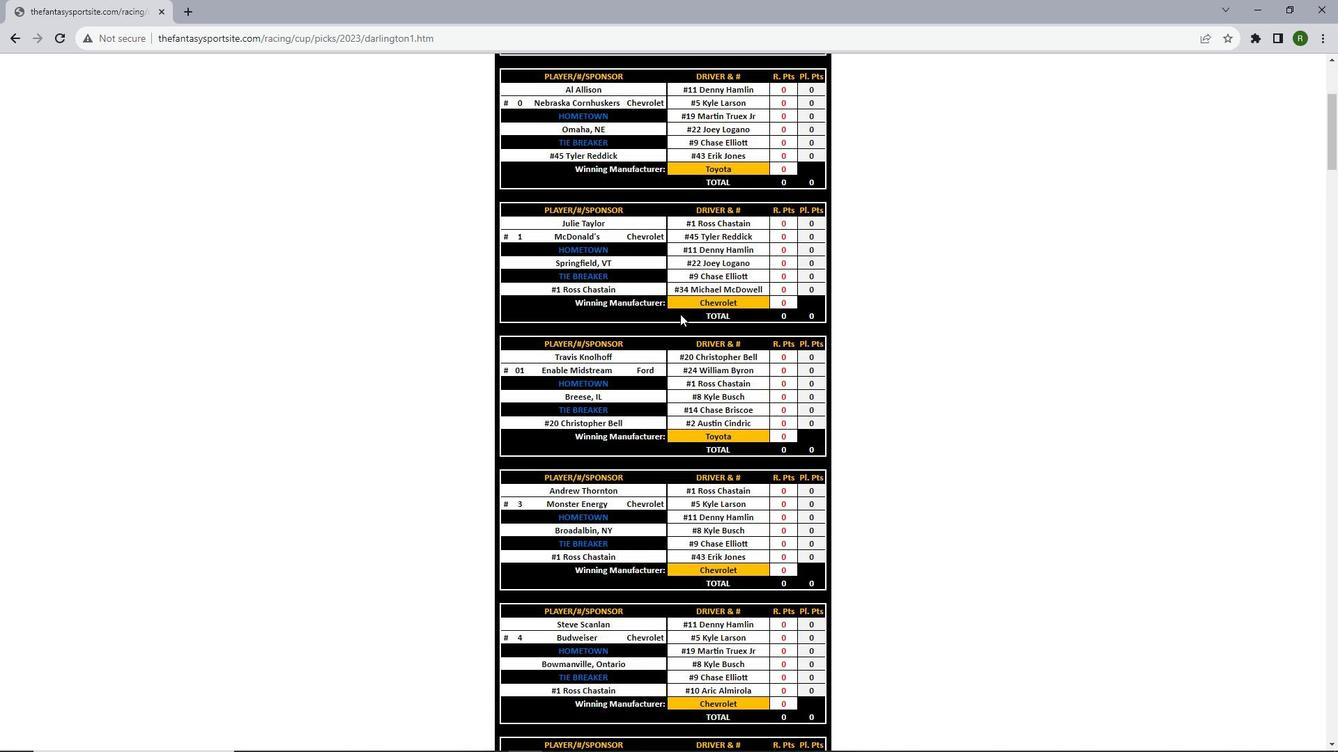 
Action: Mouse scrolled (680, 313) with delta (0, 0)
Screenshot: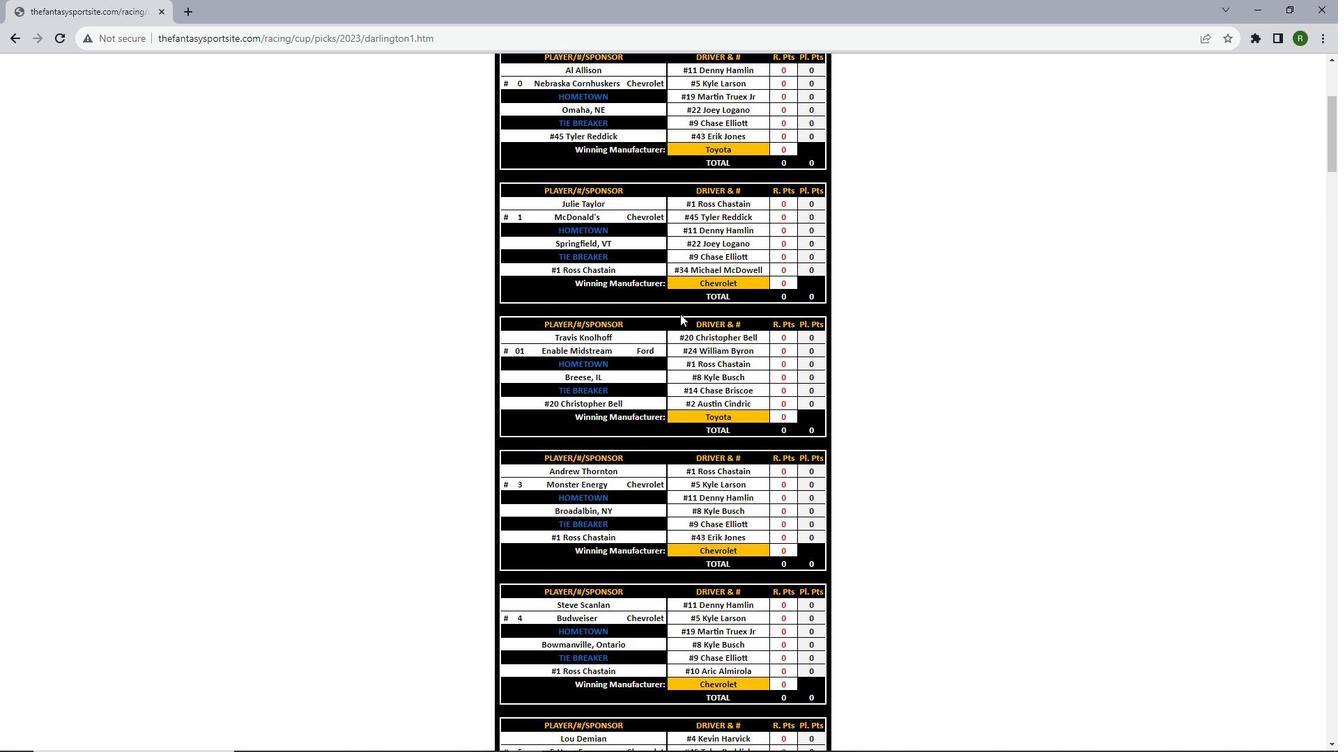 
Action: Mouse scrolled (680, 313) with delta (0, 0)
Screenshot: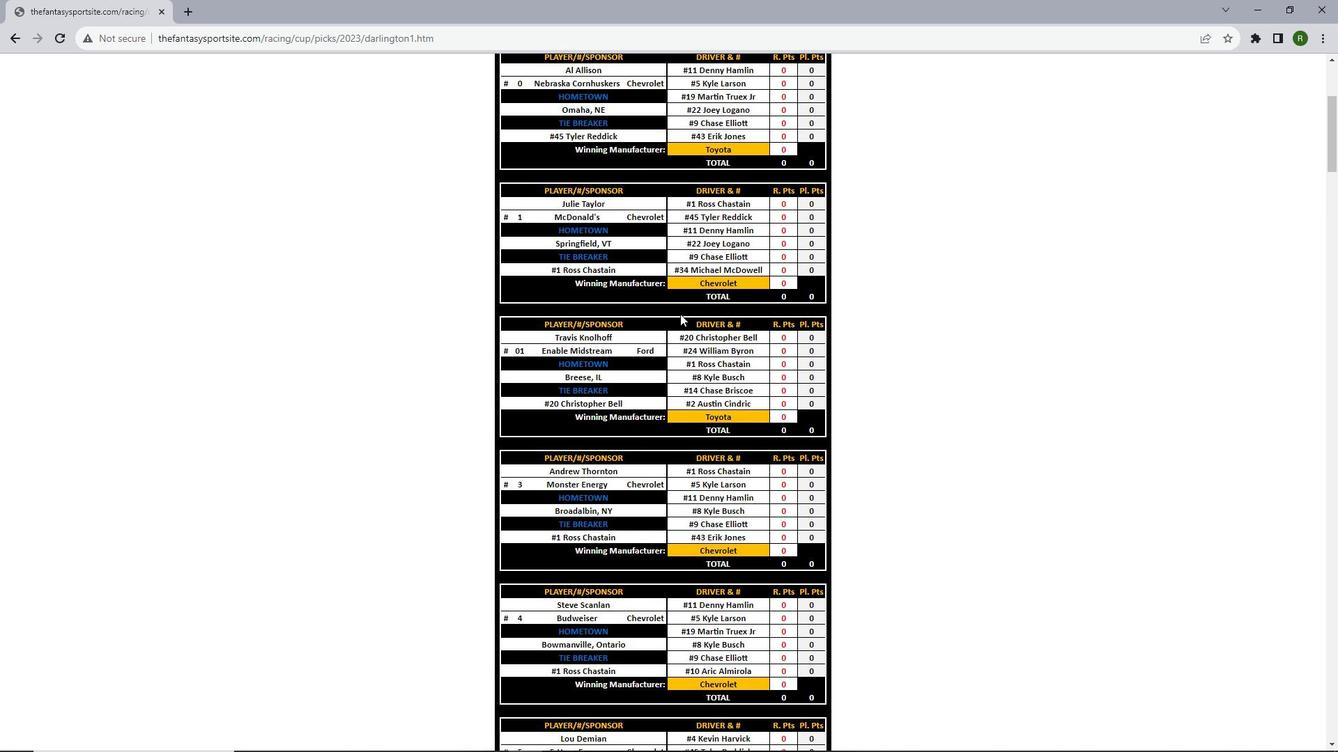 
Action: Mouse scrolled (680, 313) with delta (0, 0)
Screenshot: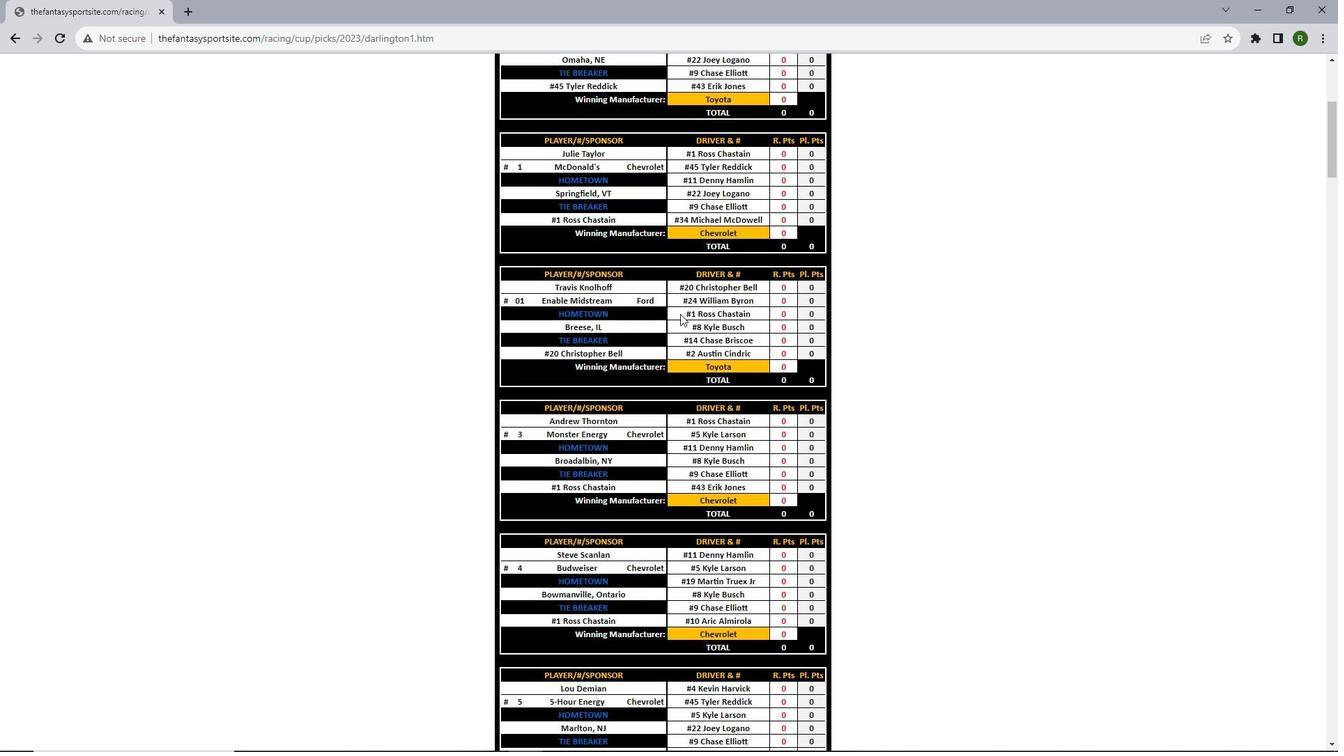 
Action: Mouse scrolled (680, 313) with delta (0, 0)
Screenshot: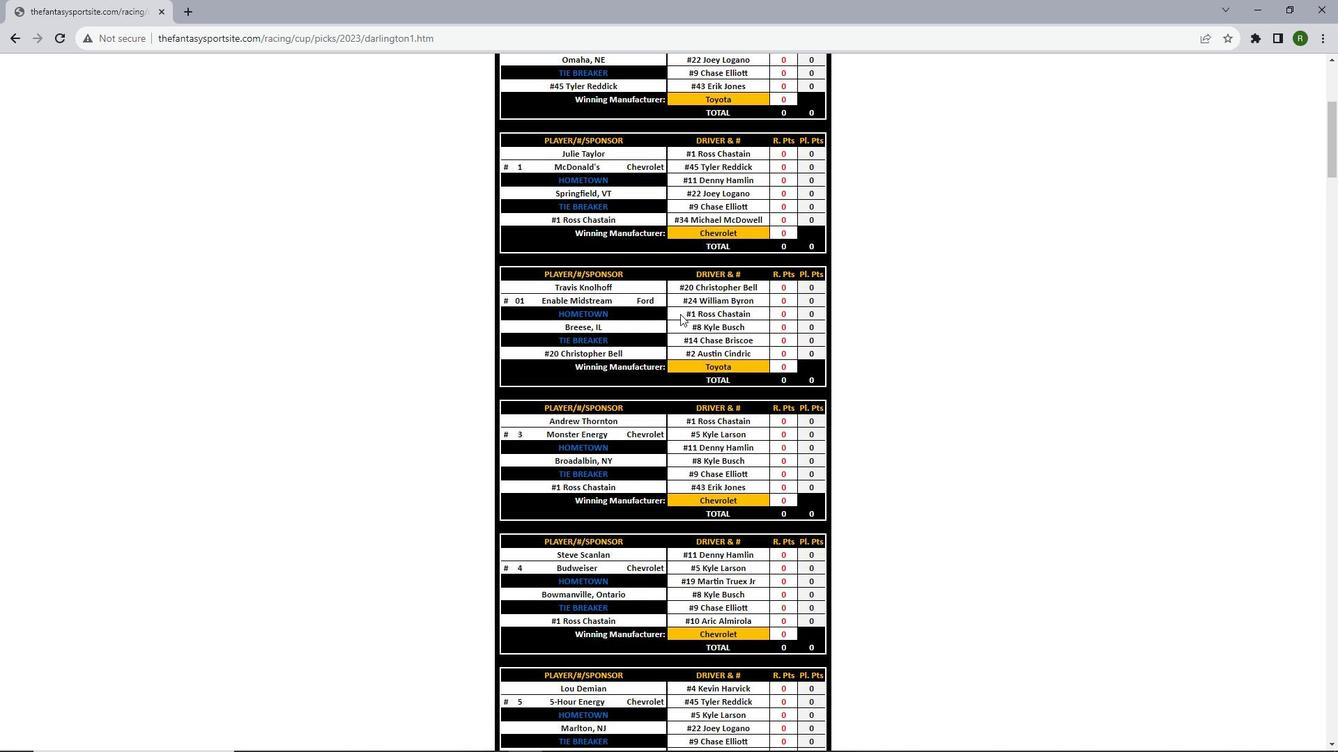 
Action: Mouse scrolled (680, 313) with delta (0, 0)
Screenshot: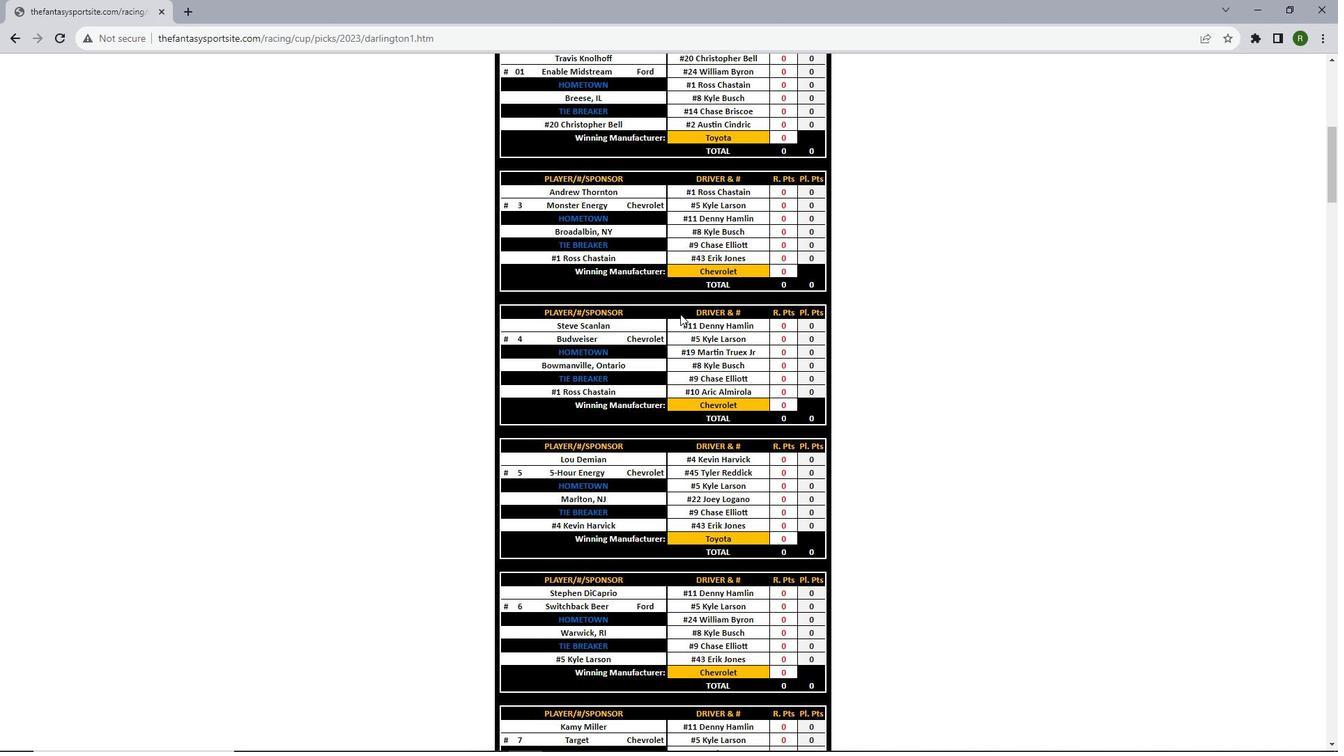 
Action: Mouse scrolled (680, 313) with delta (0, 0)
Screenshot: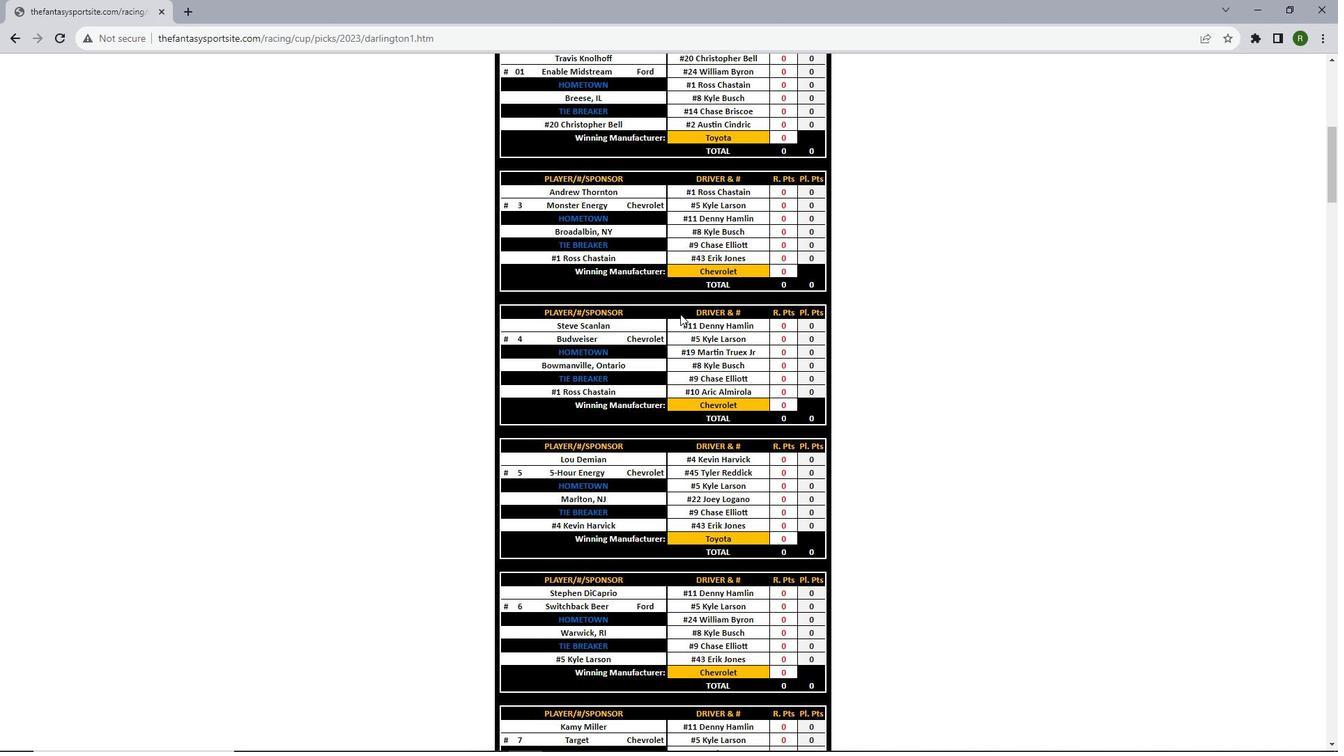 
Action: Mouse scrolled (680, 313) with delta (0, 0)
Screenshot: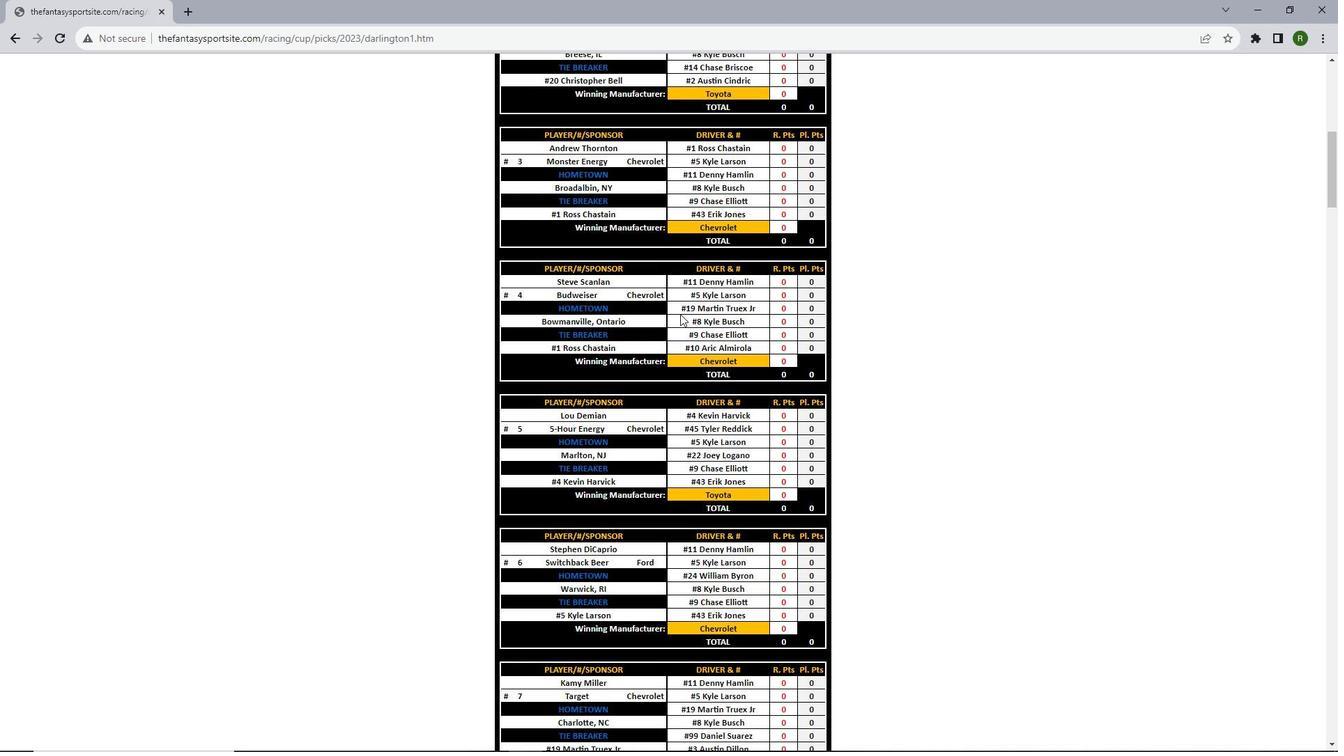 
Action: Mouse scrolled (680, 313) with delta (0, 0)
Screenshot: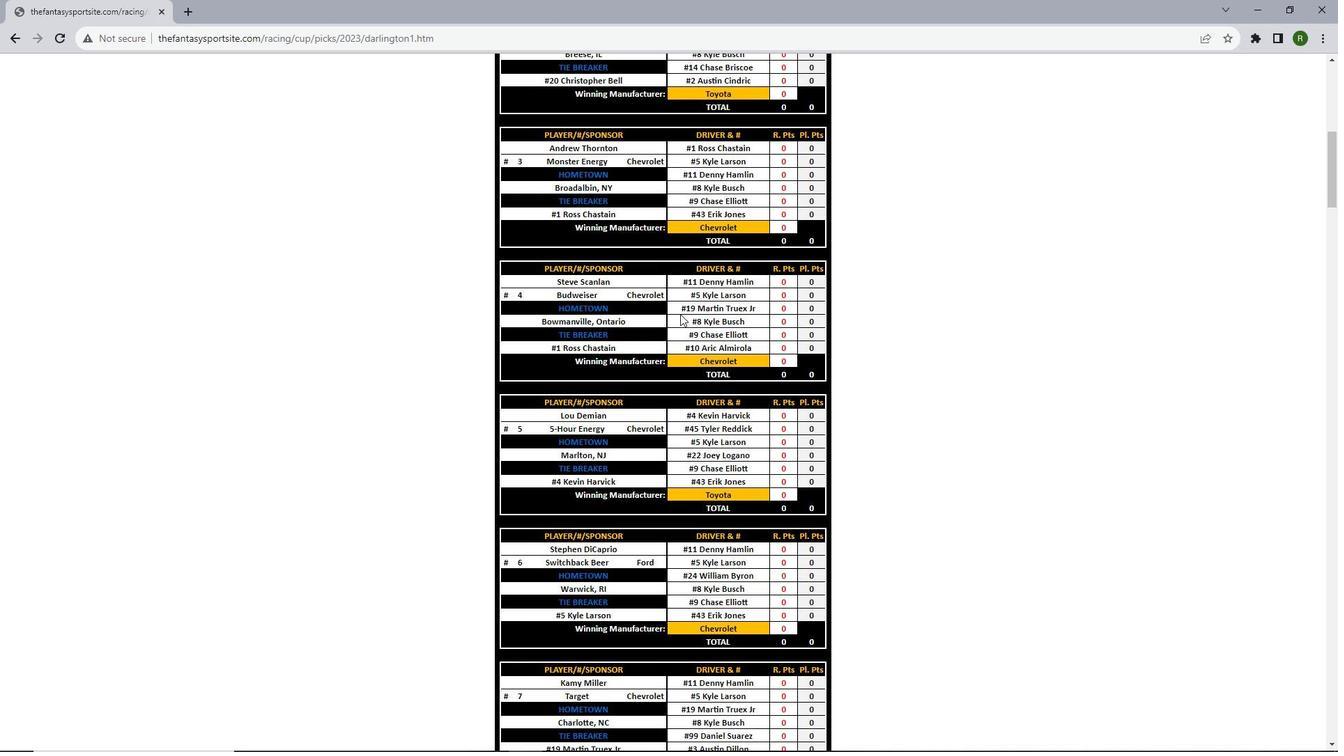 
Action: Mouse scrolled (680, 313) with delta (0, 0)
Screenshot: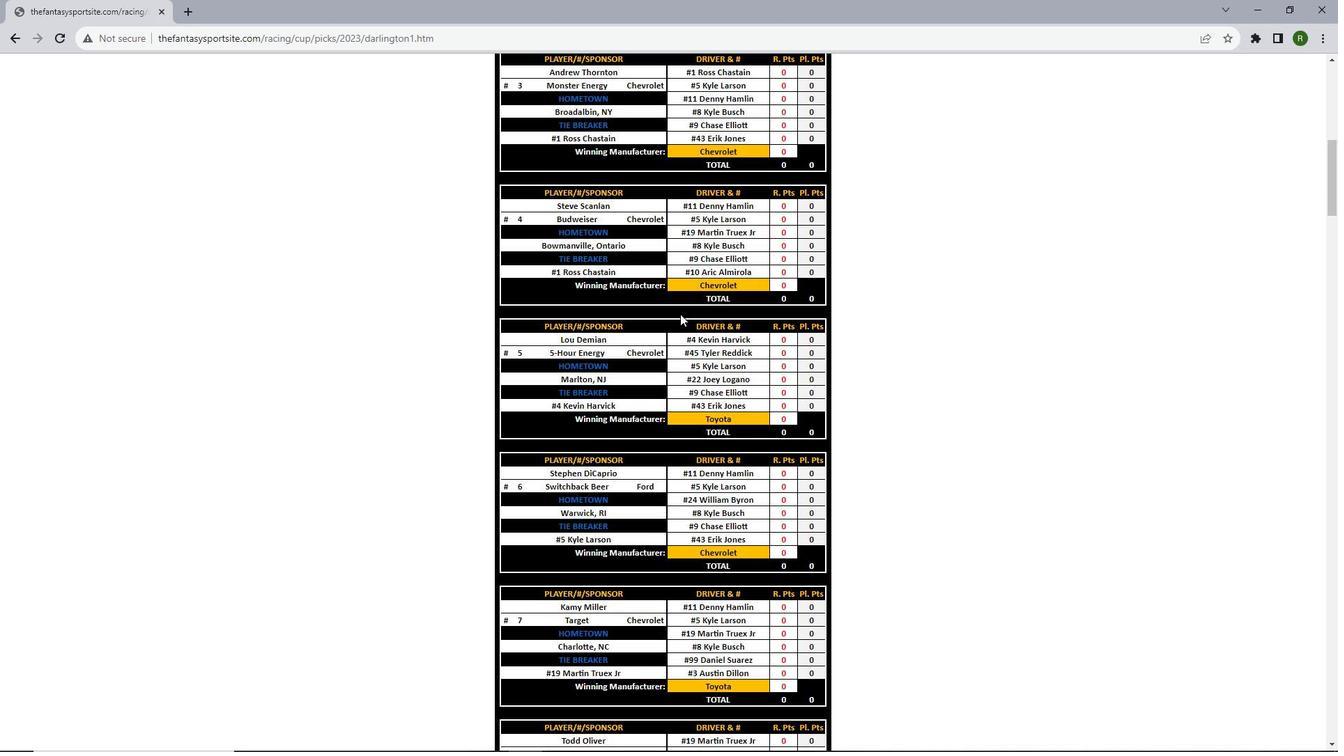 
Action: Mouse scrolled (680, 313) with delta (0, 0)
Screenshot: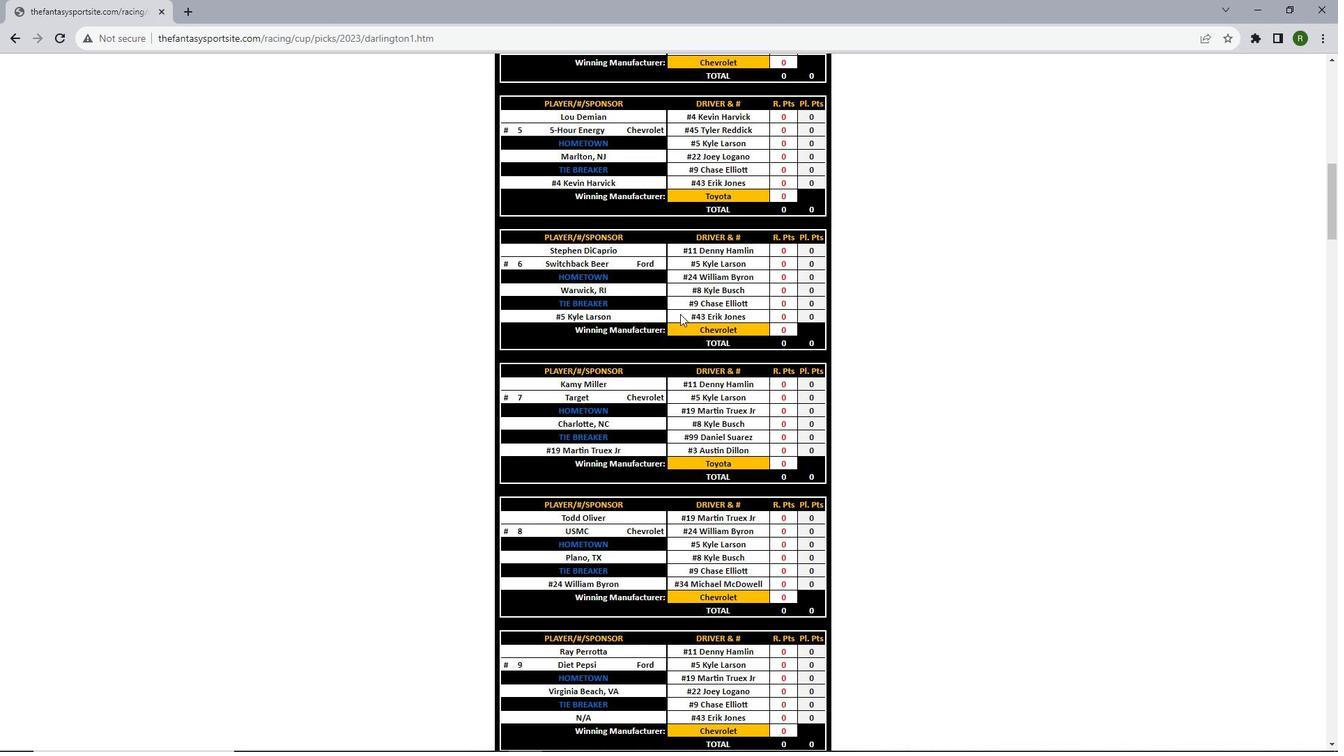 
Action: Mouse scrolled (680, 313) with delta (0, 0)
Screenshot: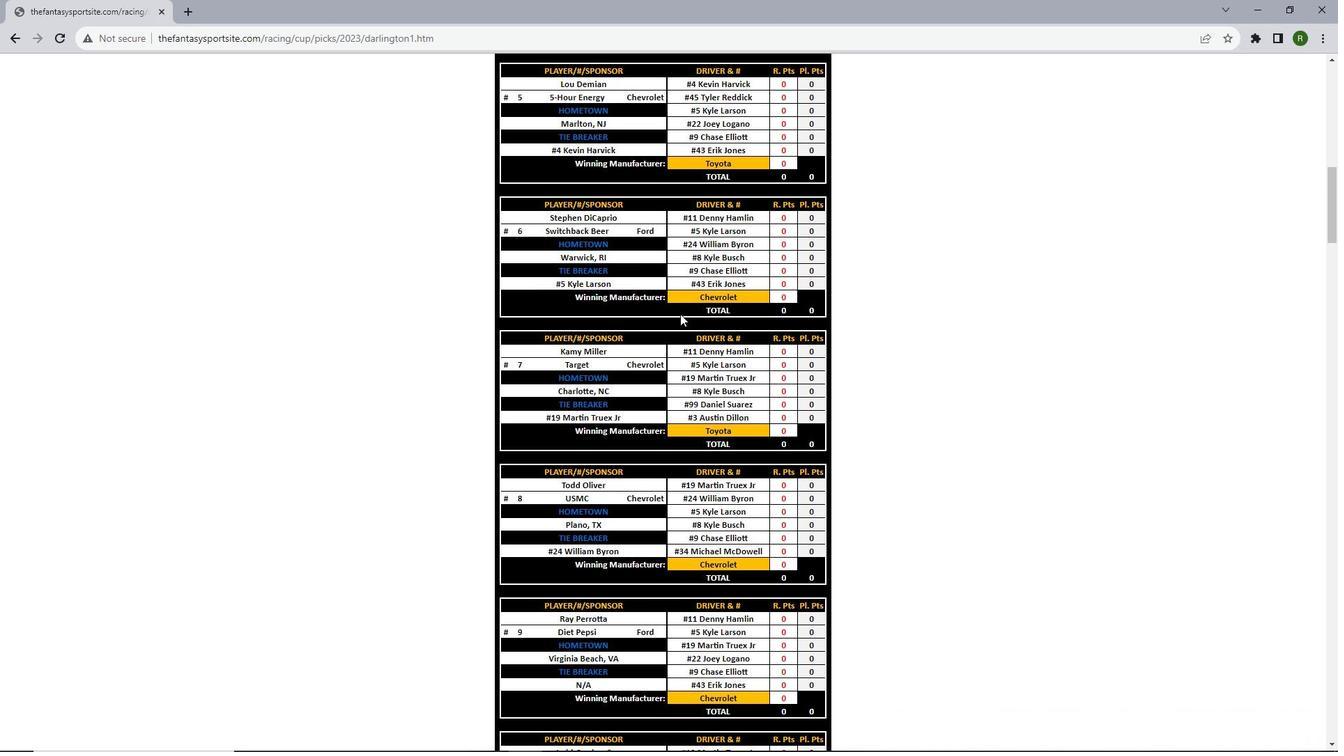 
Action: Mouse scrolled (680, 313) with delta (0, 0)
Screenshot: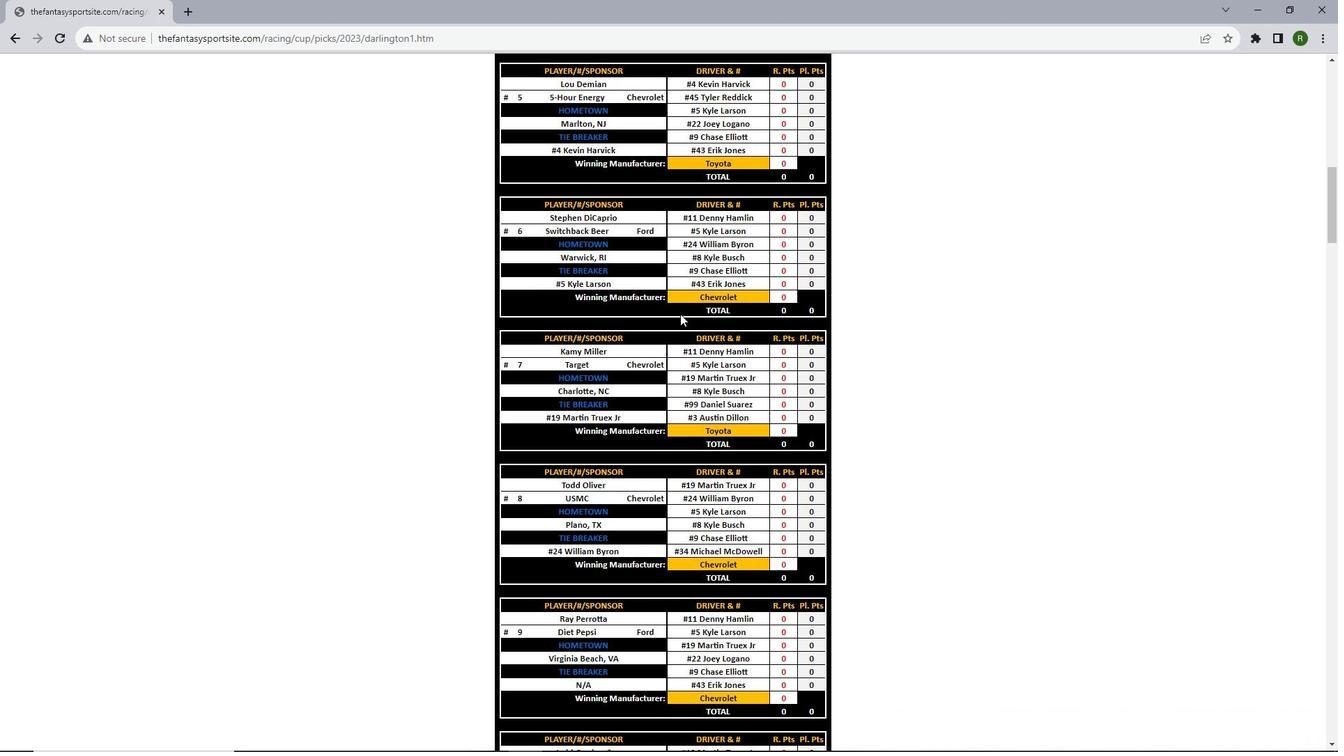 
Action: Mouse scrolled (680, 313) with delta (0, 0)
Screenshot: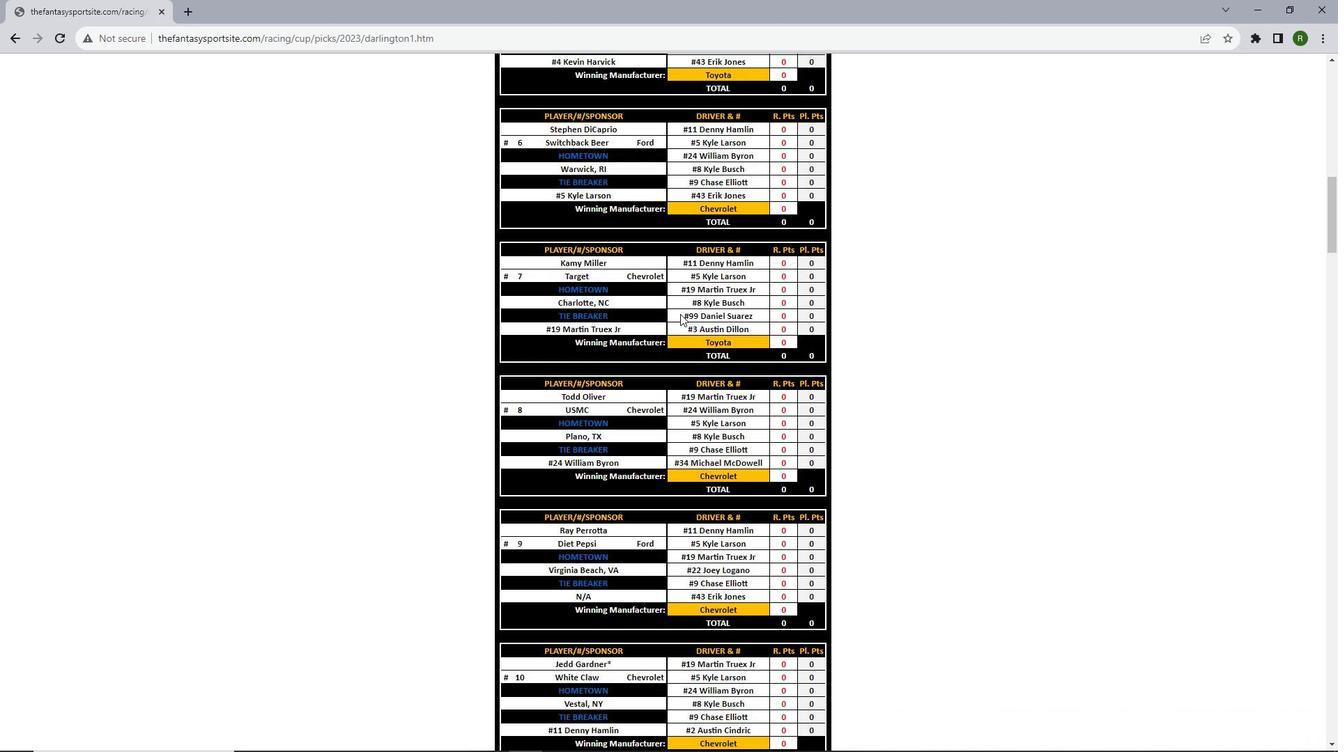 
Action: Mouse scrolled (680, 313) with delta (0, 0)
Screenshot: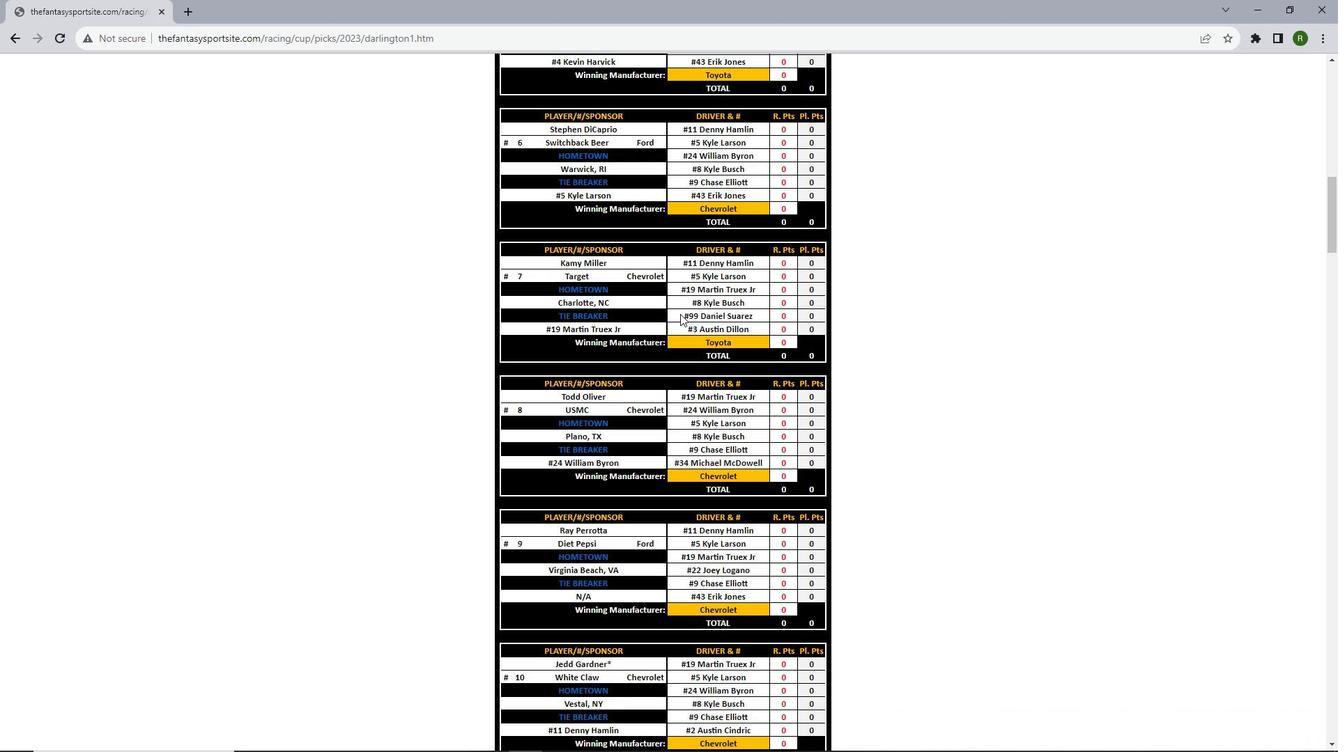 
Action: Mouse scrolled (680, 313) with delta (0, 0)
Screenshot: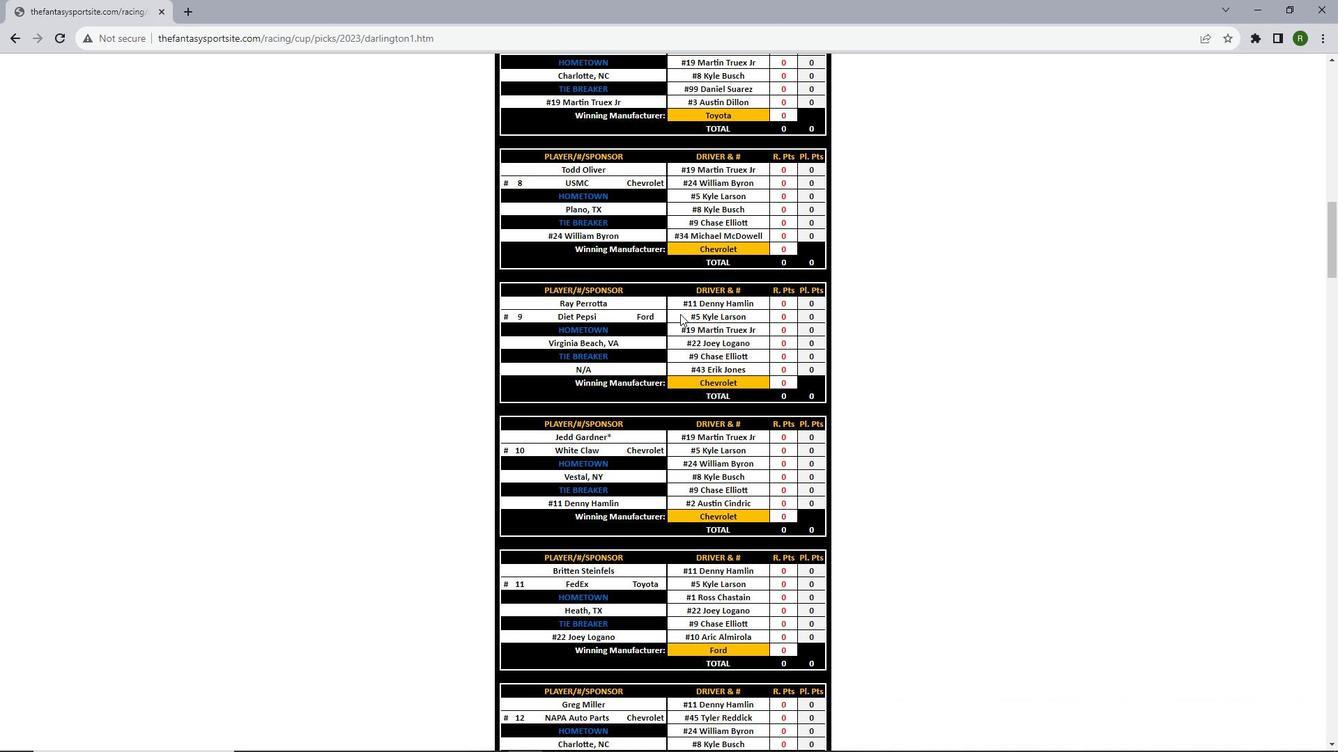 
Action: Mouse scrolled (680, 313) with delta (0, 0)
Screenshot: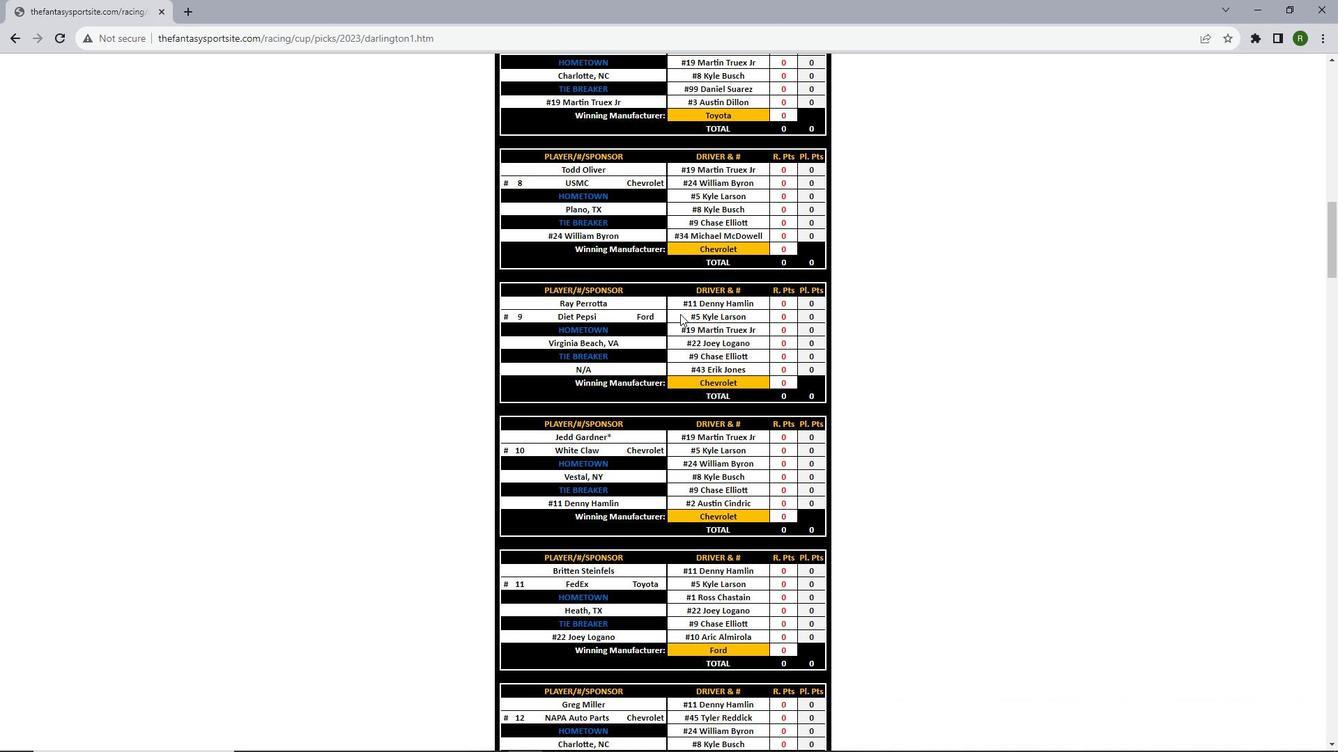 
Action: Mouse scrolled (680, 313) with delta (0, 0)
Screenshot: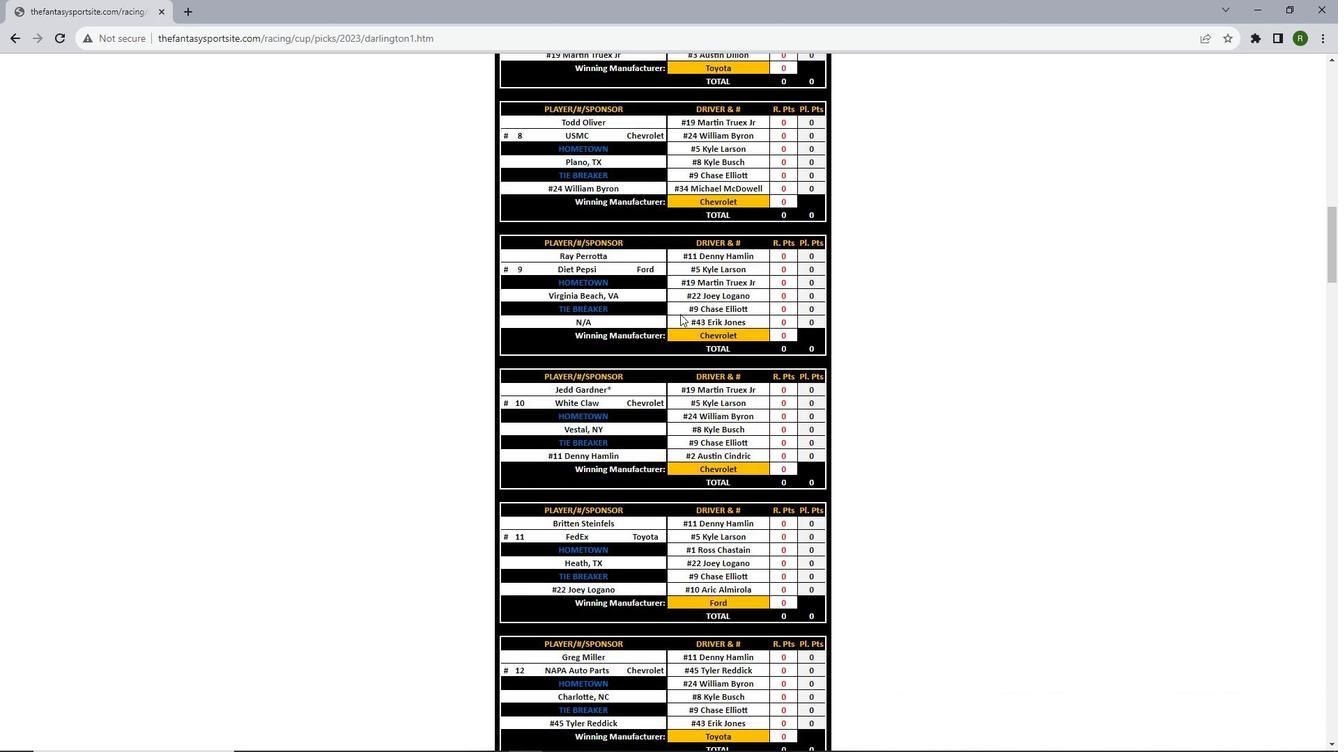 
Action: Mouse scrolled (680, 313) with delta (0, 0)
Screenshot: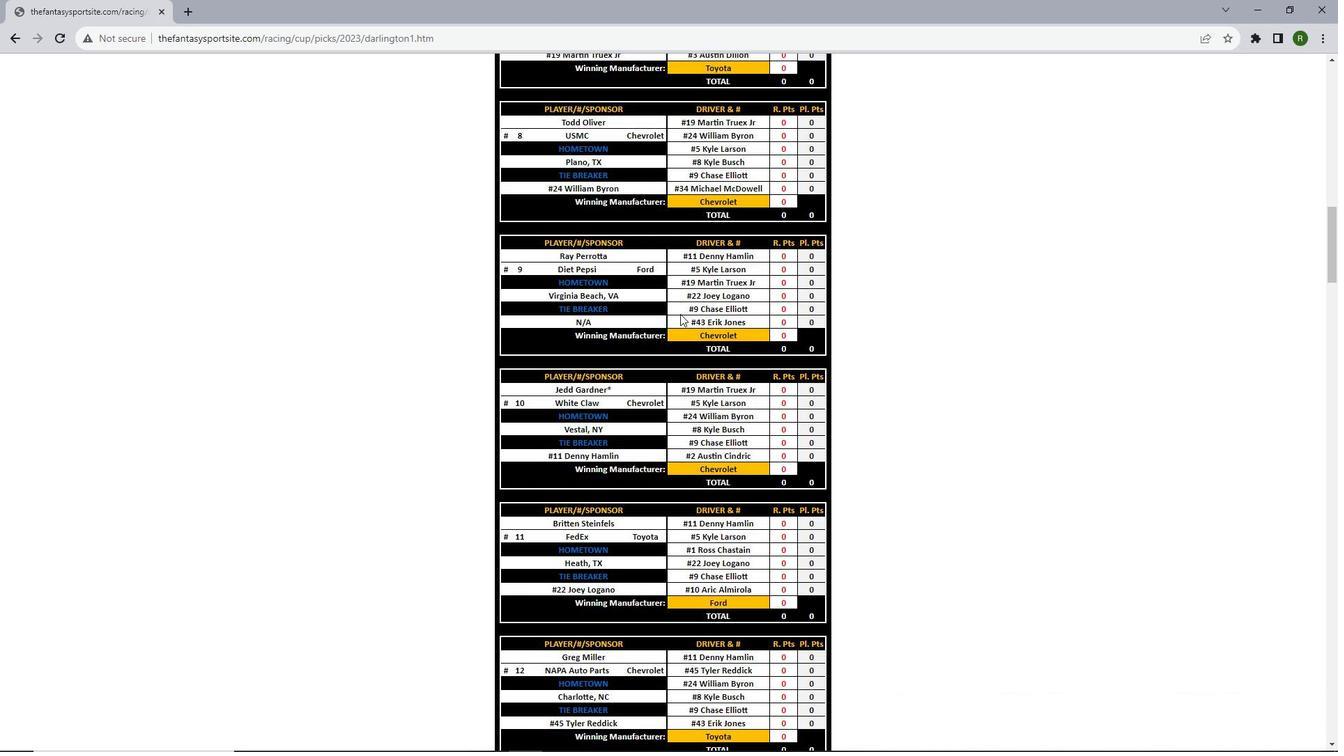
Action: Mouse scrolled (680, 313) with delta (0, 0)
Screenshot: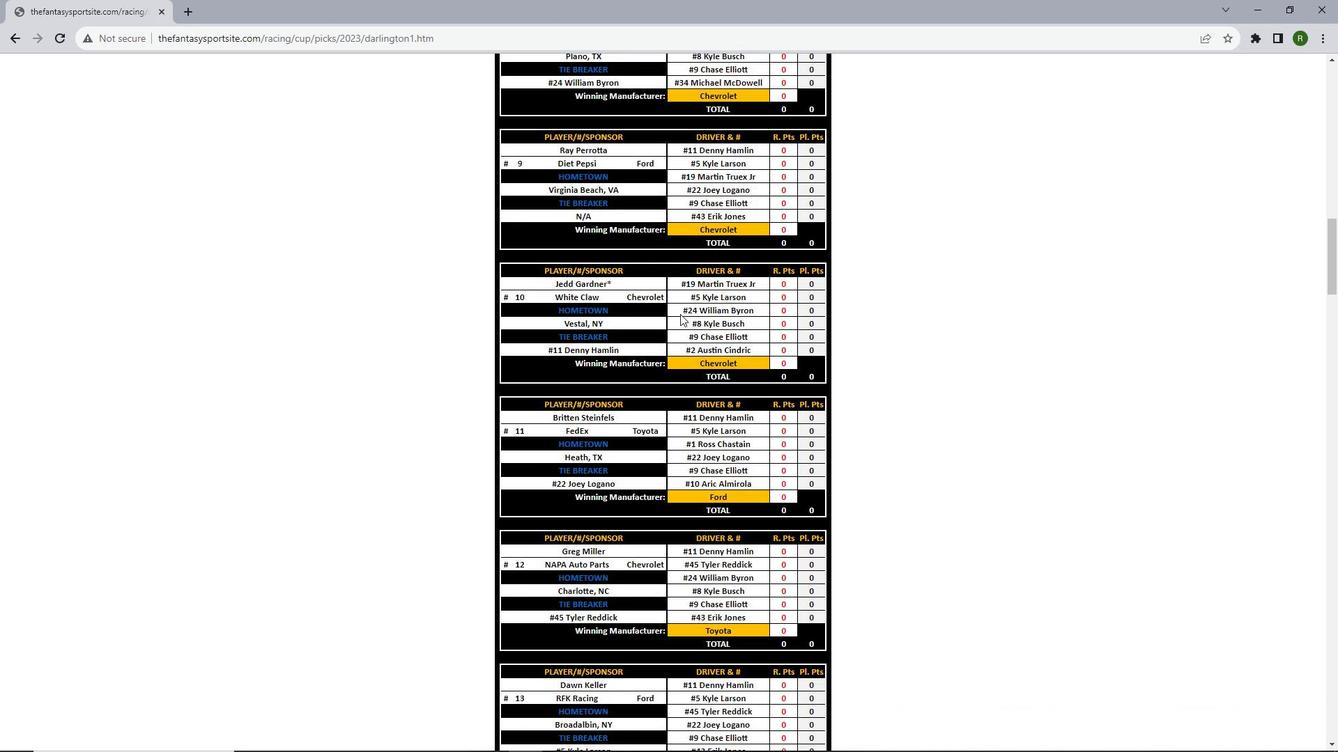 
Action: Mouse scrolled (680, 313) with delta (0, 0)
Screenshot: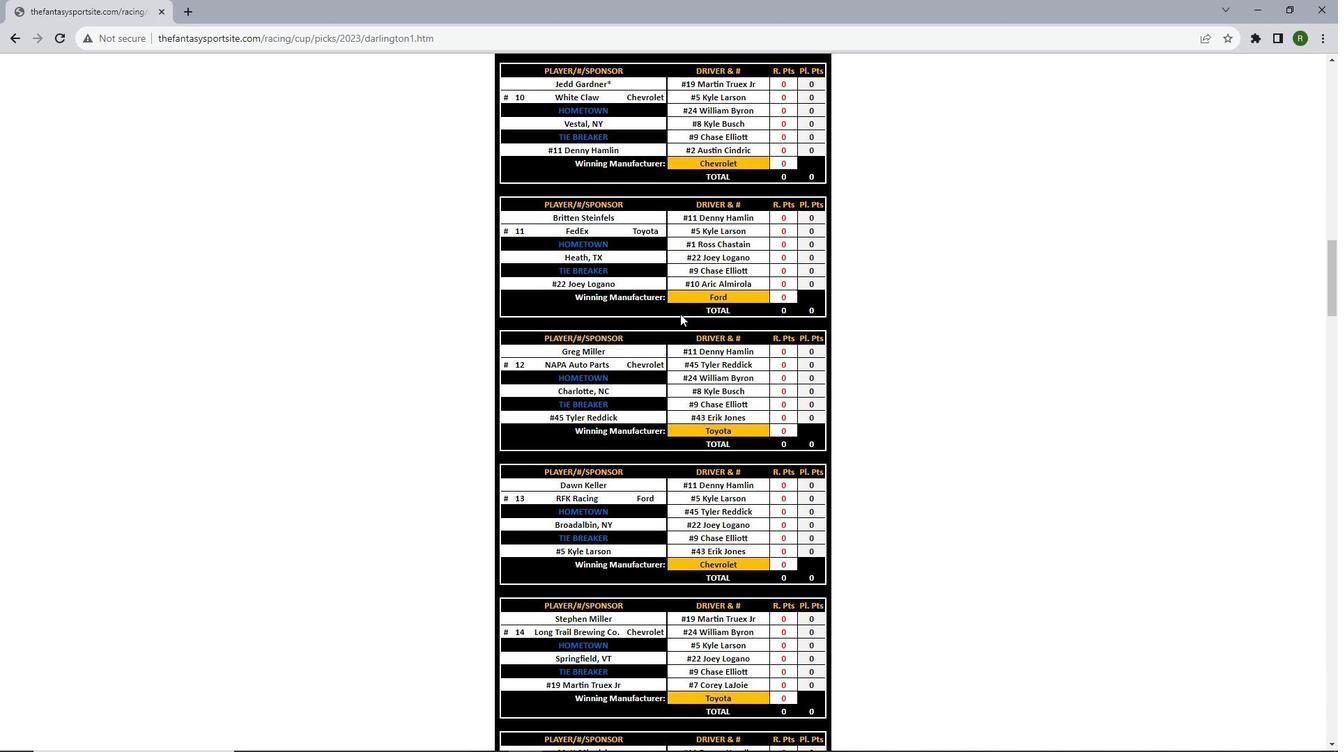 
Action: Mouse scrolled (680, 313) with delta (0, 0)
Screenshot: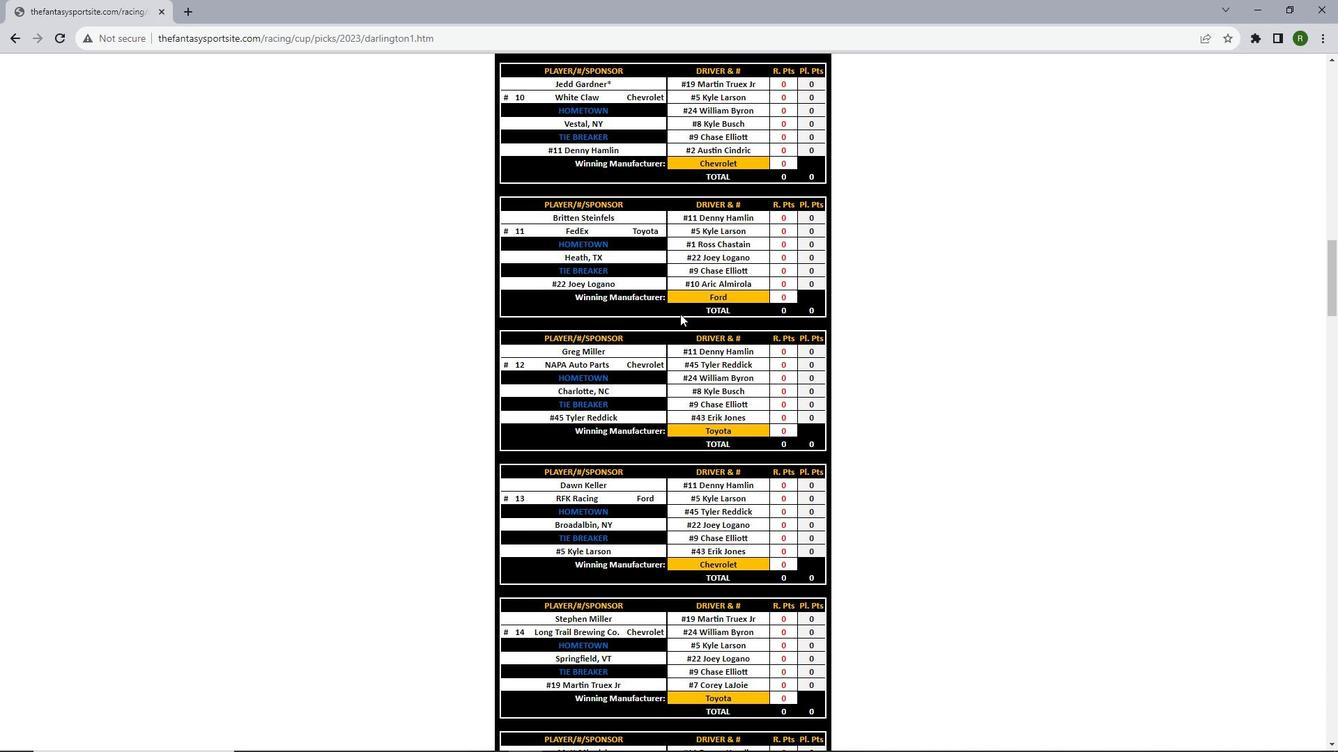 
Action: Mouse scrolled (680, 313) with delta (0, 0)
Screenshot: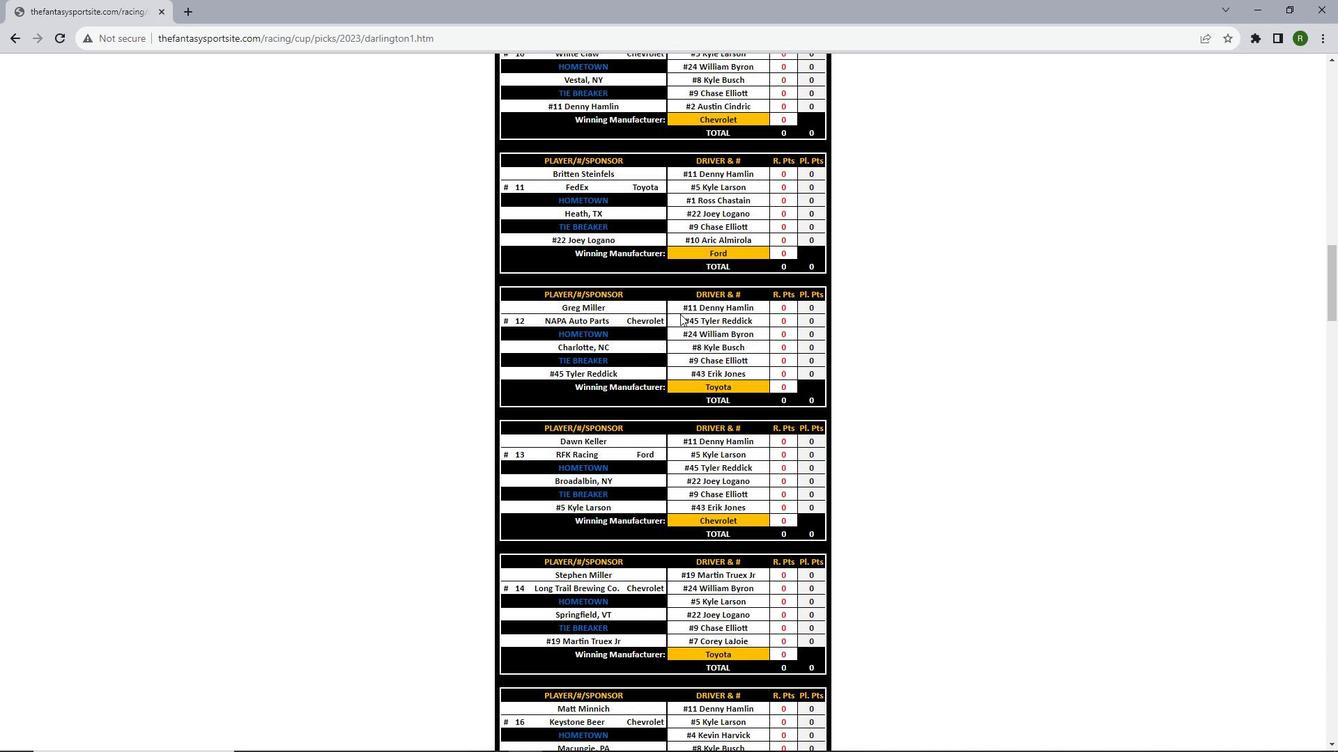 
Action: Mouse scrolled (680, 313) with delta (0, 0)
Screenshot: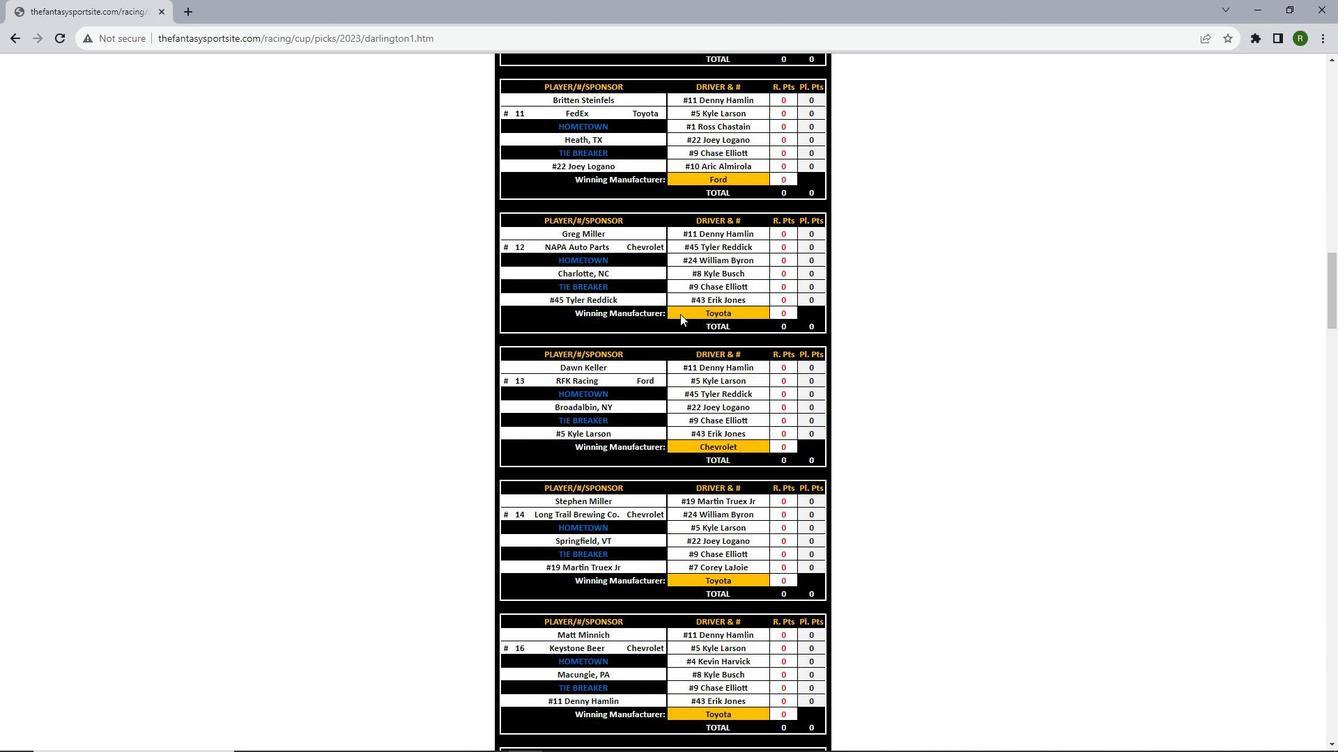 
Action: Mouse scrolled (680, 313) with delta (0, 0)
Screenshot: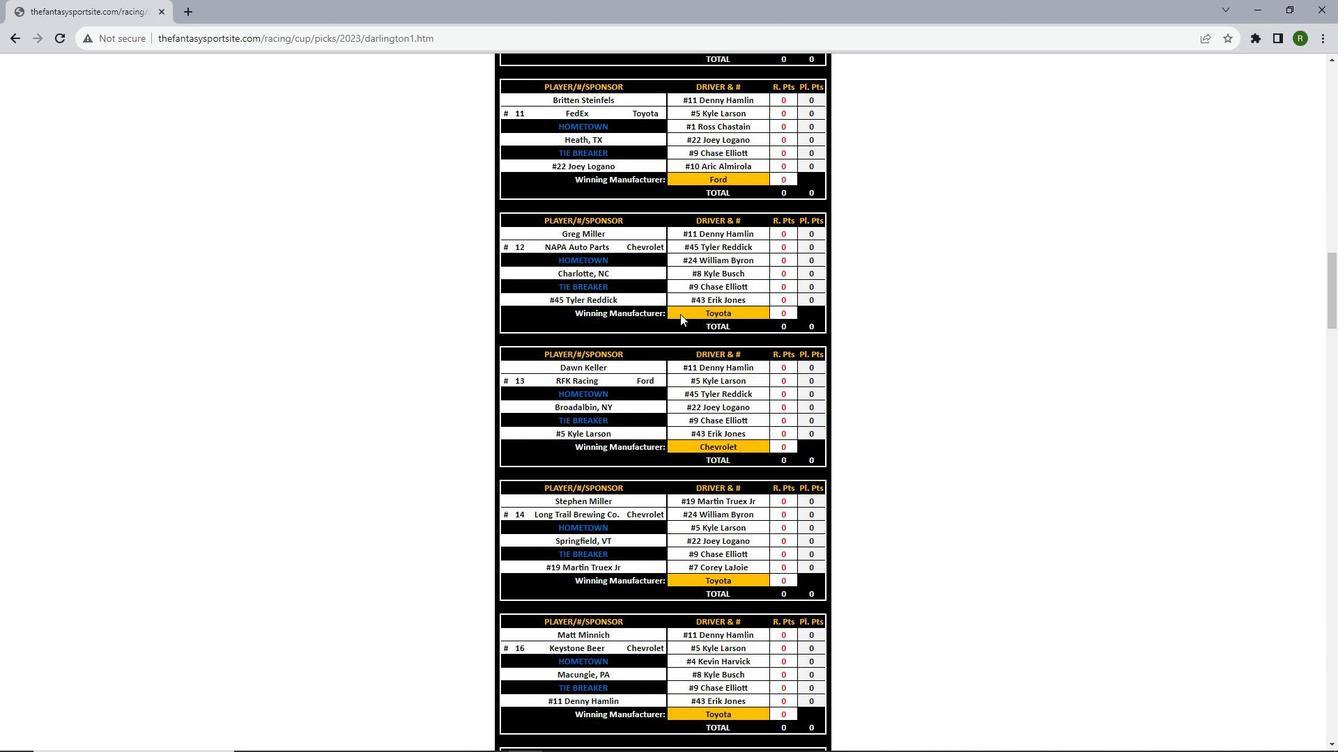 
Action: Mouse scrolled (680, 313) with delta (0, 0)
Screenshot: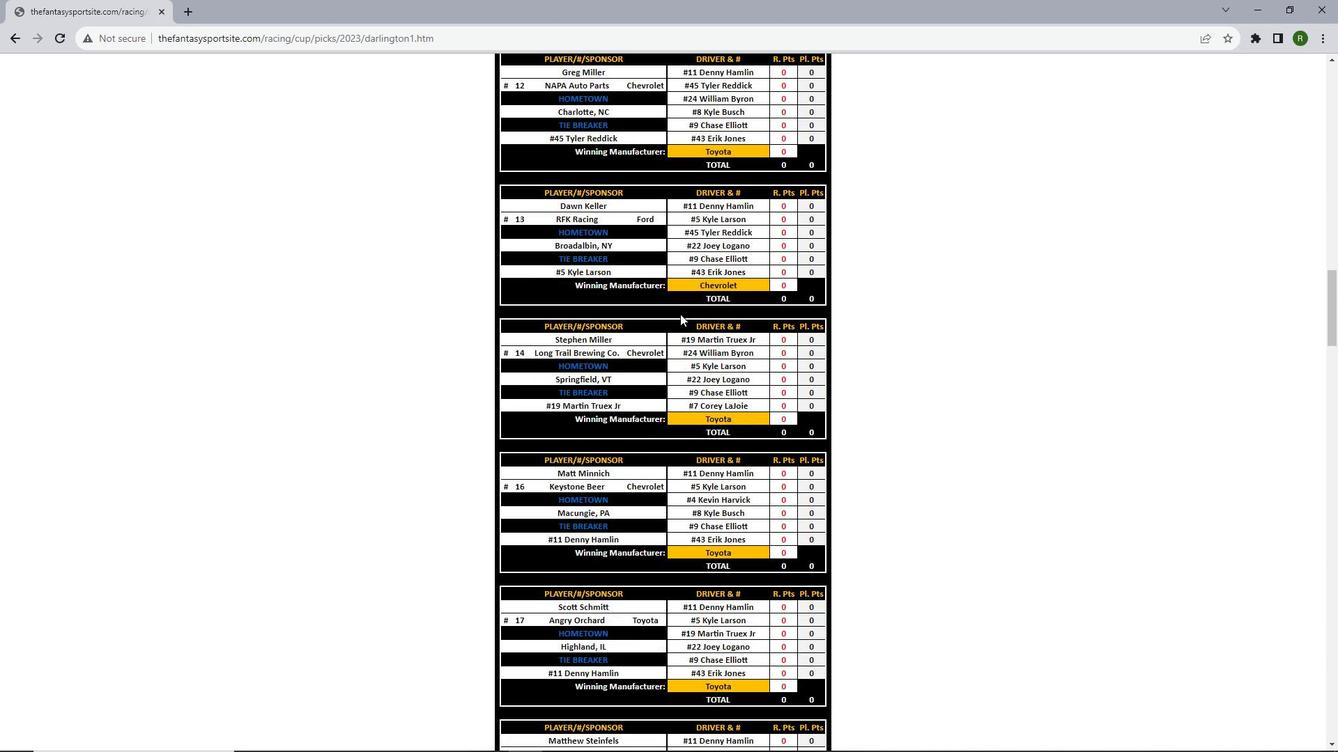 
Action: Mouse scrolled (680, 313) with delta (0, 0)
Screenshot: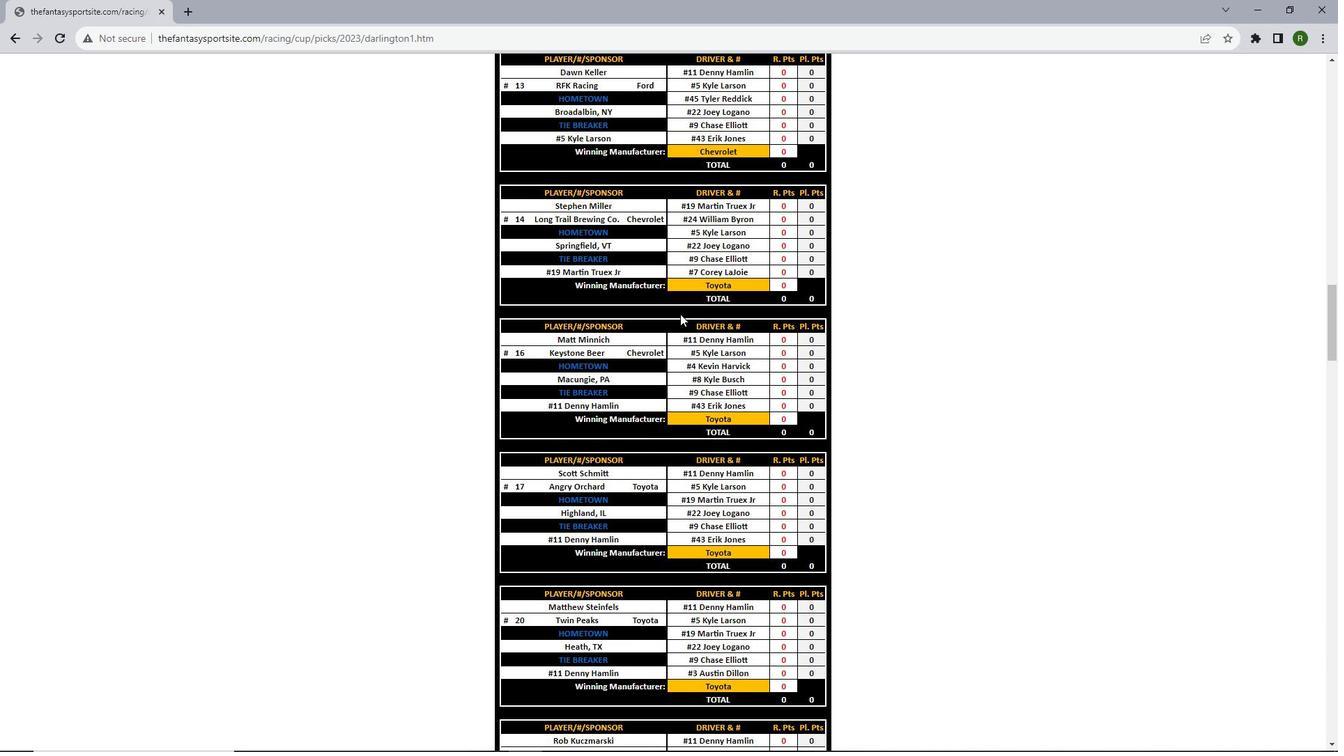 
Action: Mouse scrolled (680, 313) with delta (0, 0)
Screenshot: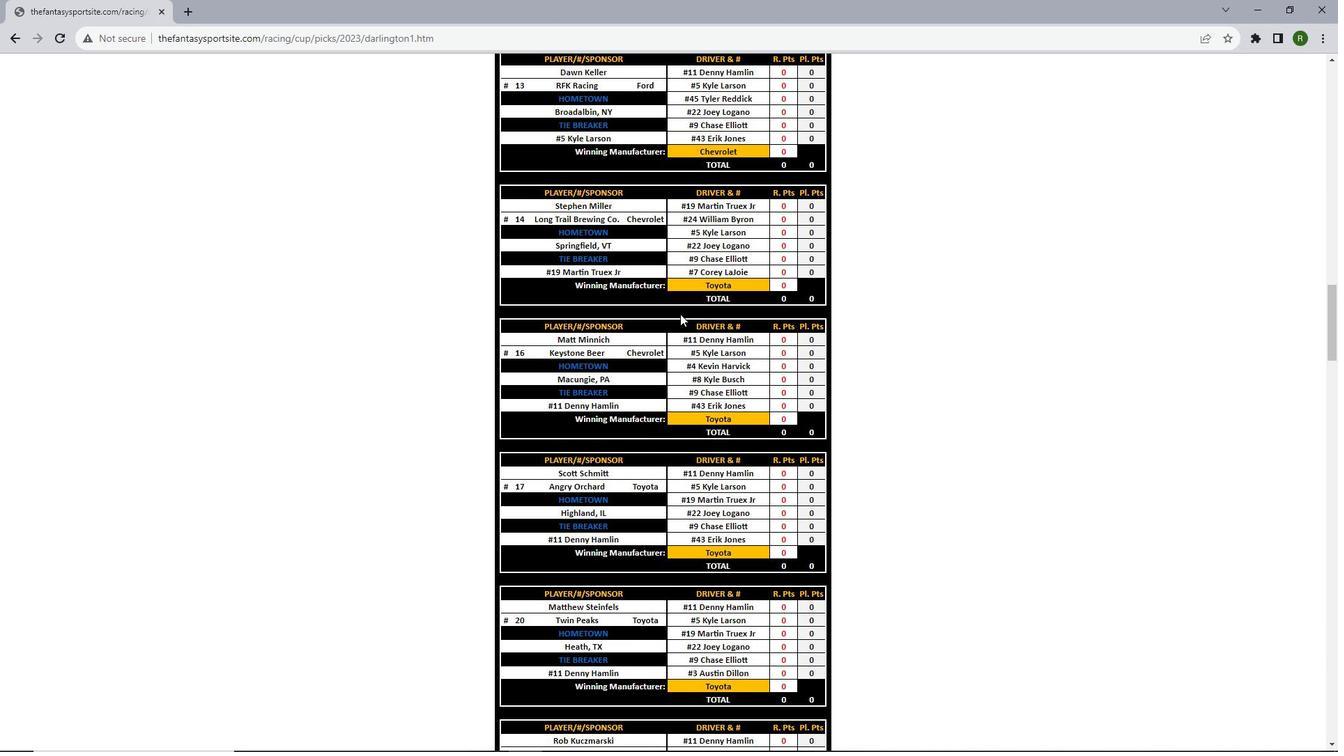 
Action: Mouse scrolled (680, 313) with delta (0, 0)
Screenshot: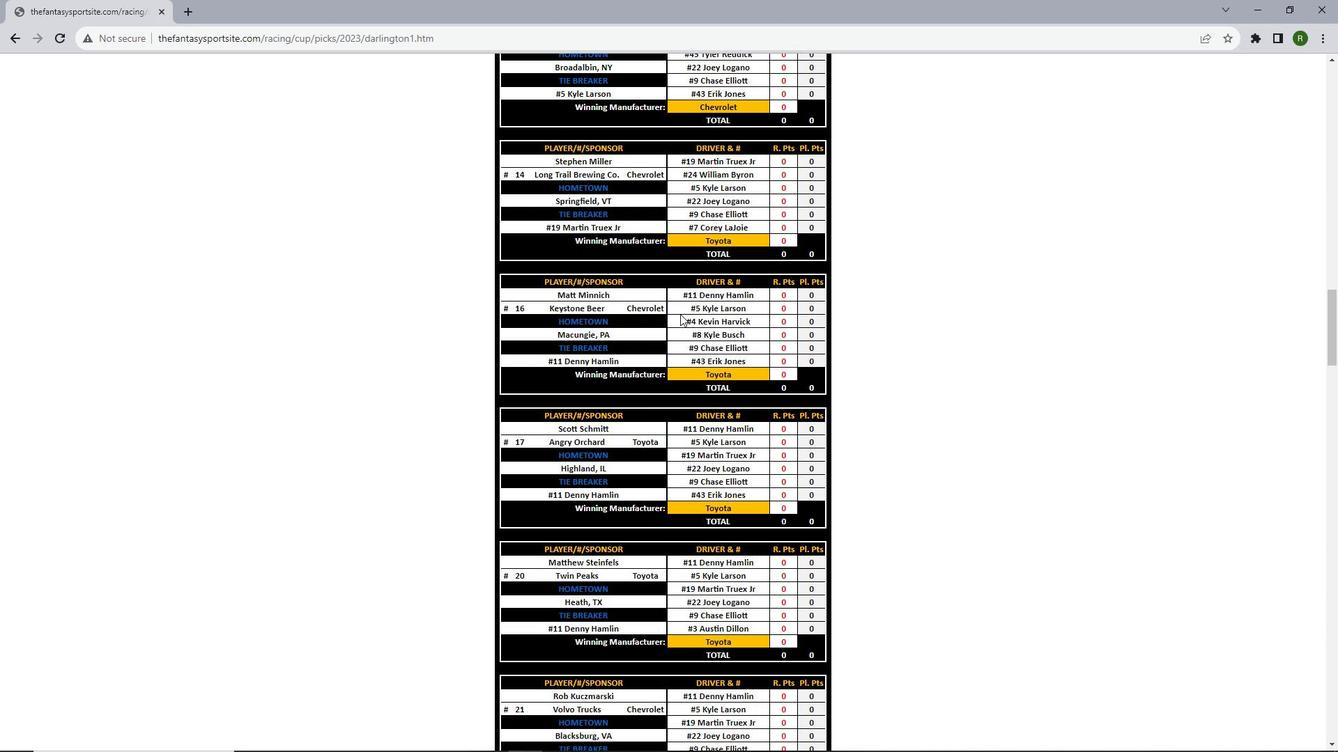 
Action: Mouse scrolled (680, 313) with delta (0, 0)
Screenshot: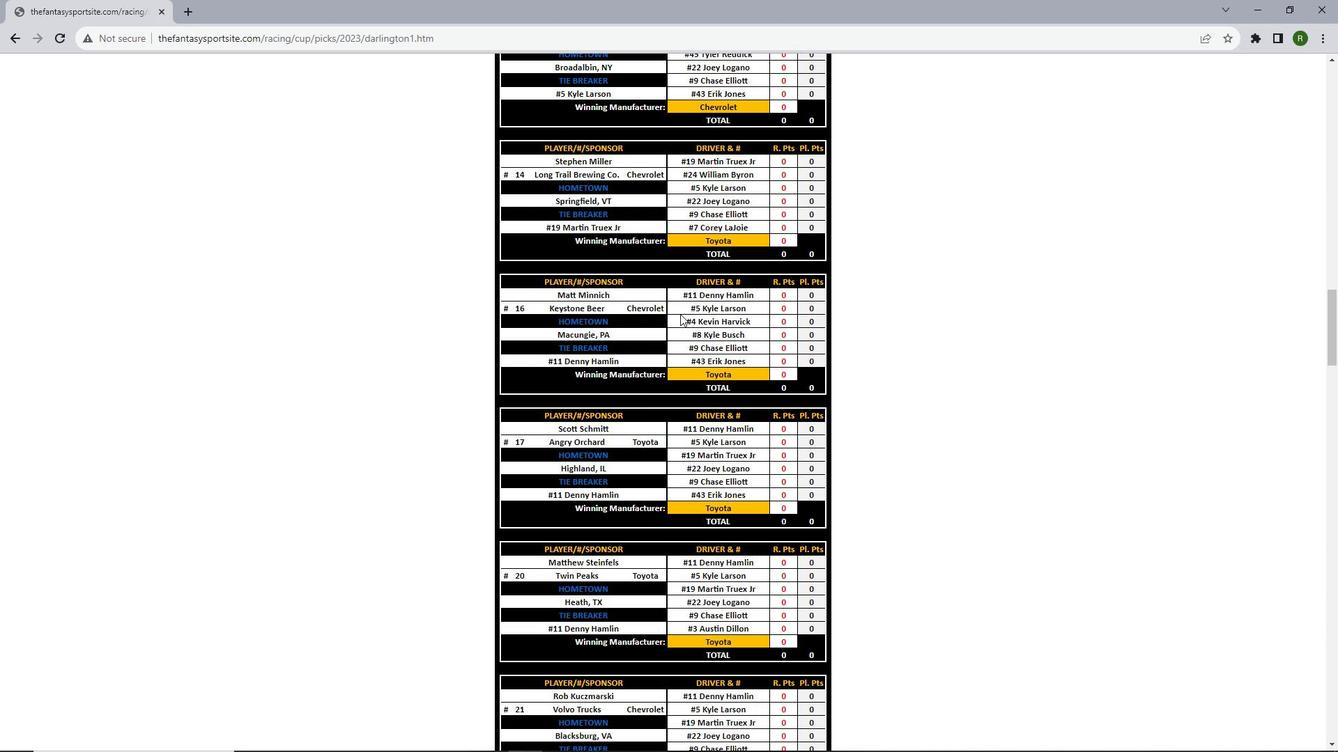 
Action: Mouse scrolled (680, 313) with delta (0, 0)
Screenshot: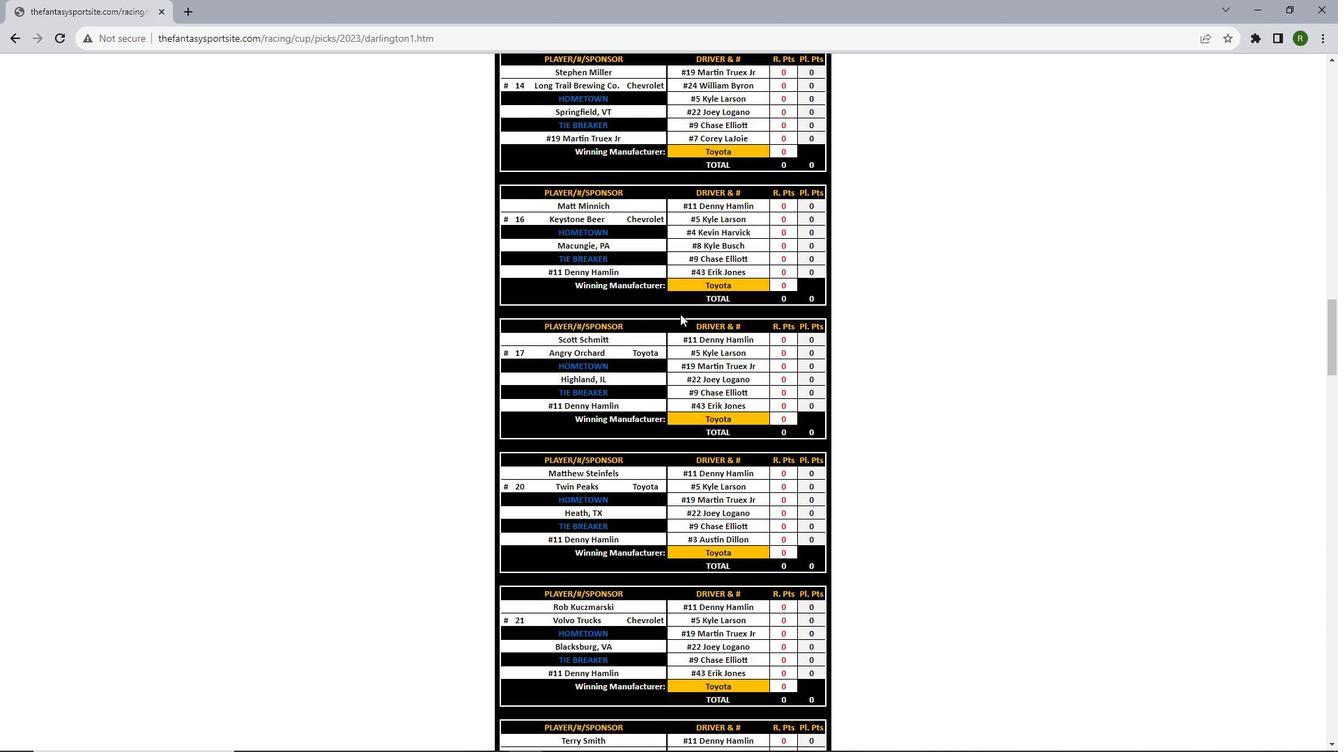 
Action: Mouse scrolled (680, 313) with delta (0, 0)
Screenshot: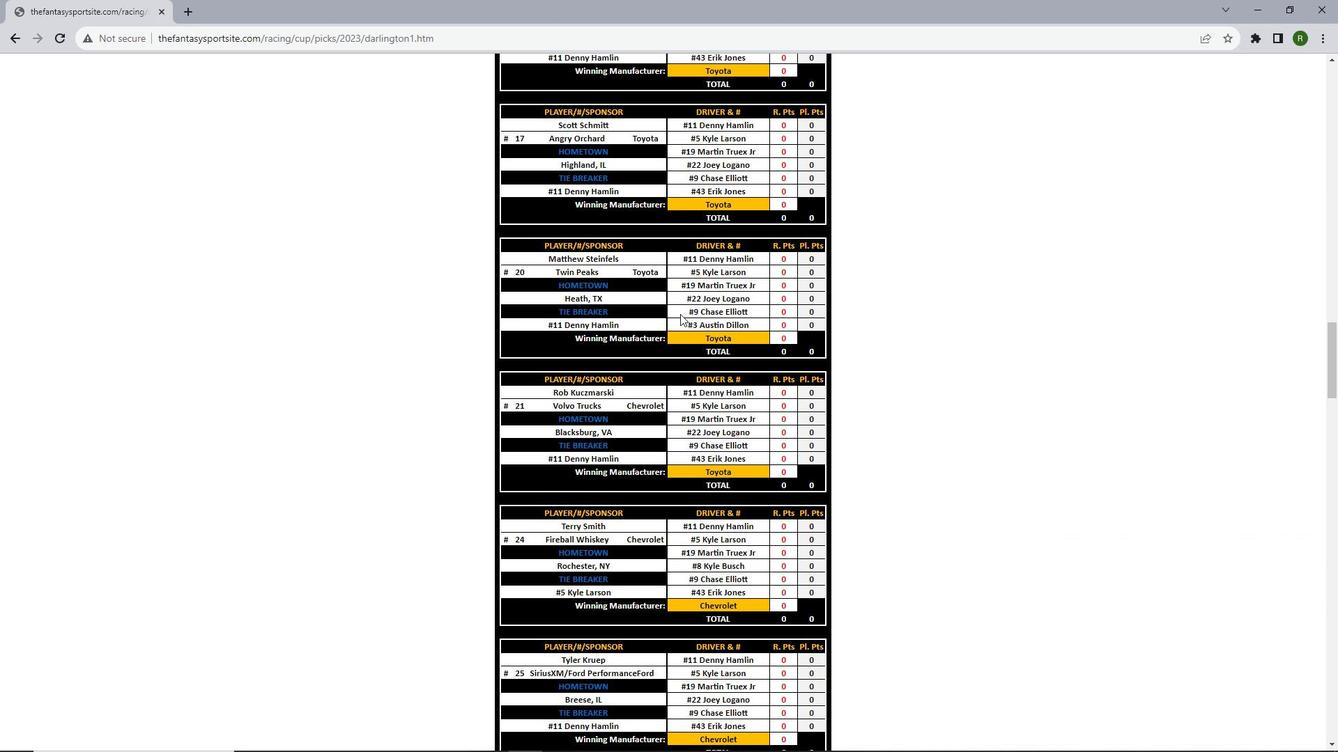 
Action: Mouse scrolled (680, 313) with delta (0, 0)
Screenshot: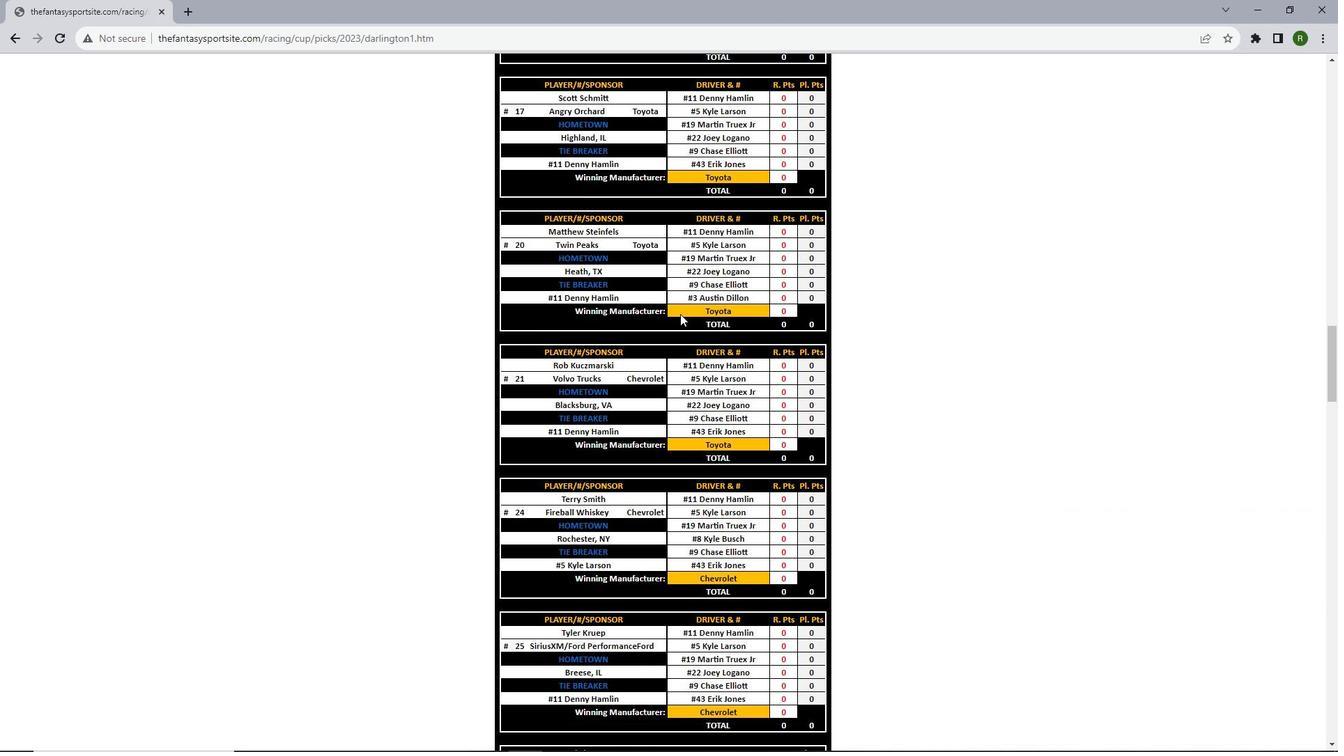 
Action: Mouse scrolled (680, 313) with delta (0, 0)
Screenshot: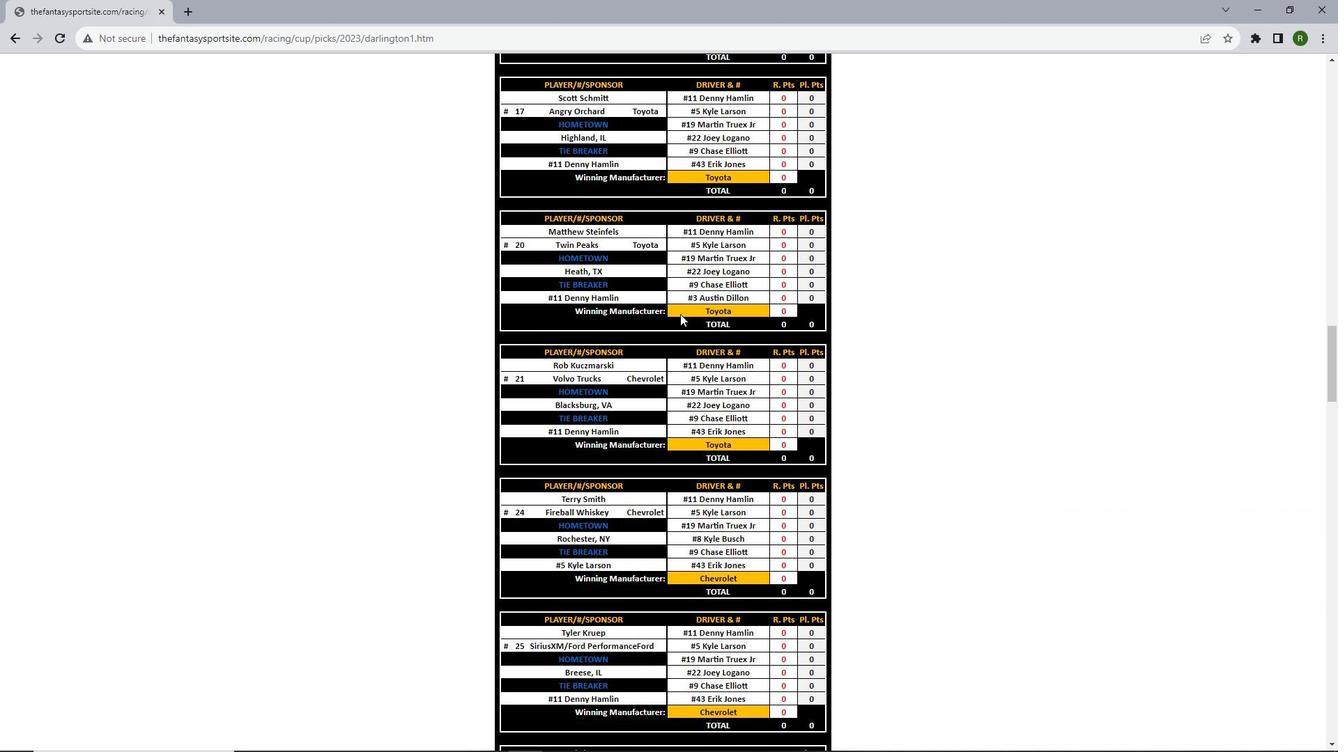 
Action: Mouse scrolled (680, 313) with delta (0, 0)
Screenshot: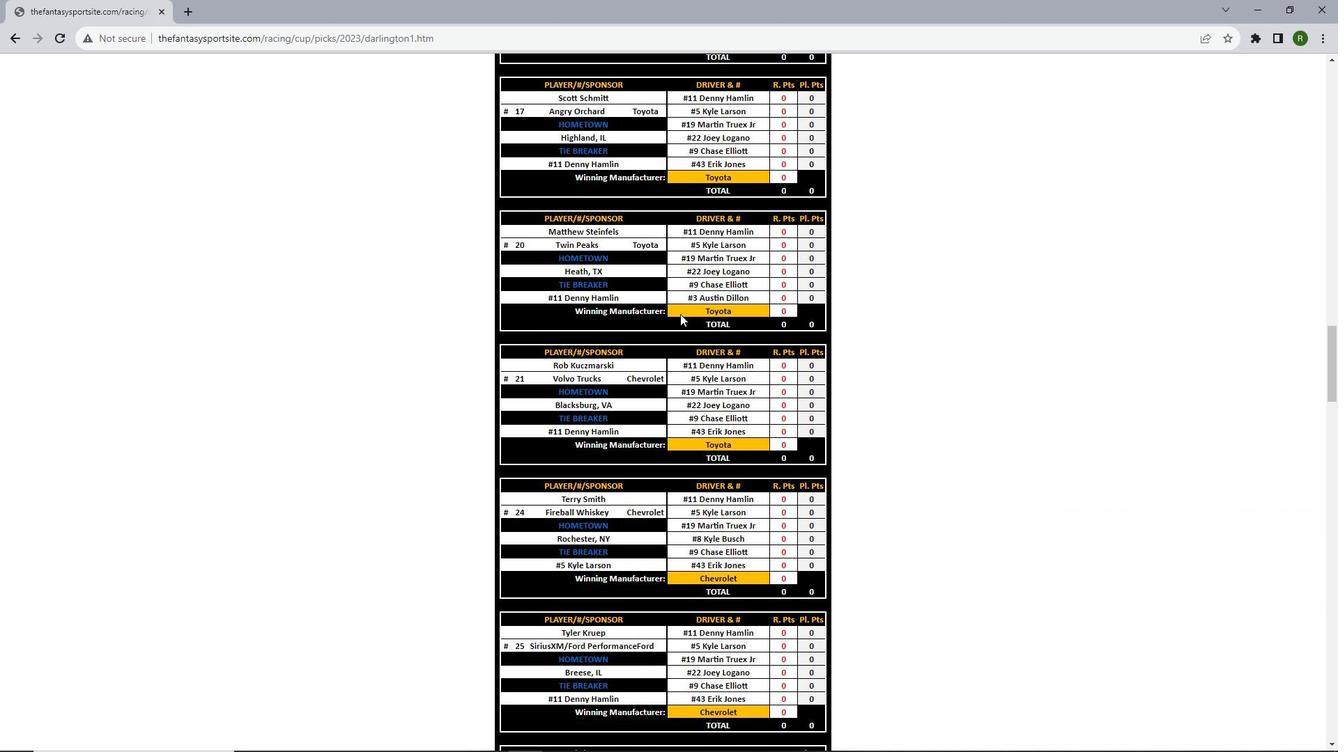 
Action: Mouse scrolled (680, 313) with delta (0, 0)
Screenshot: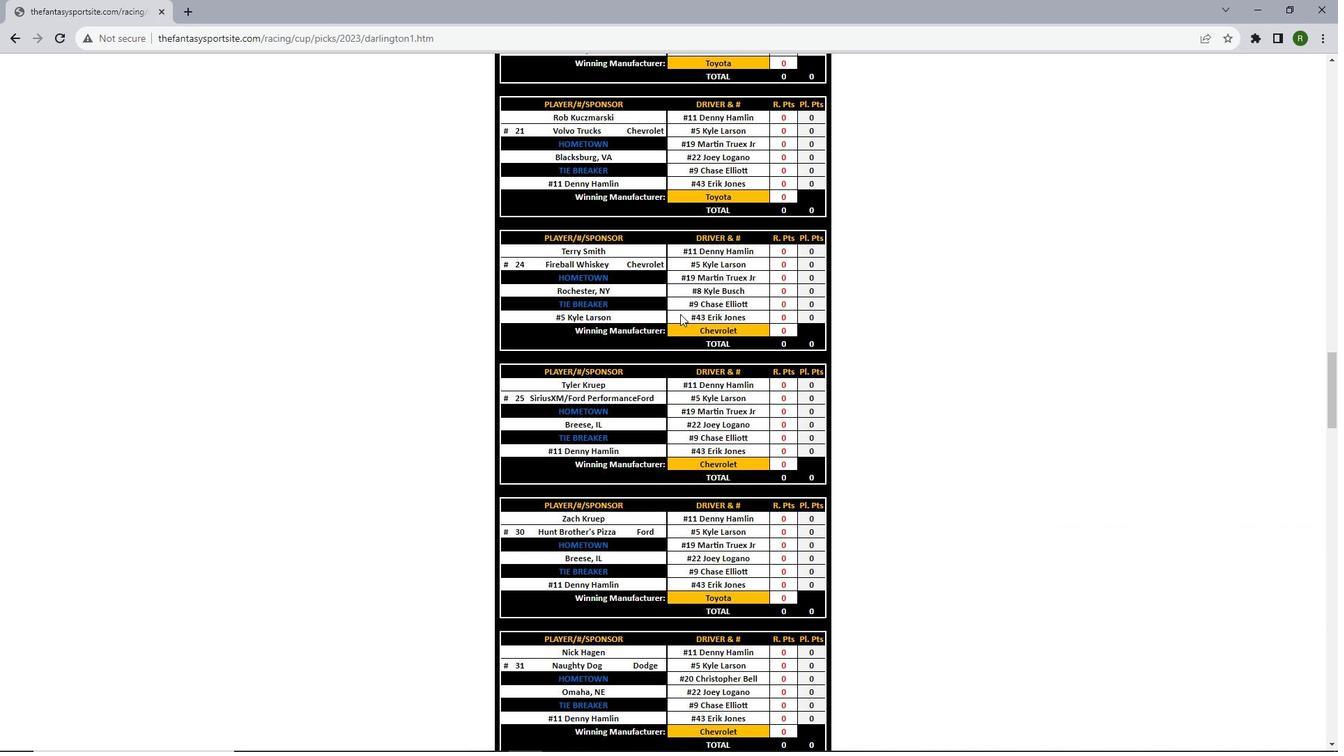 
Action: Mouse scrolled (680, 313) with delta (0, 0)
Screenshot: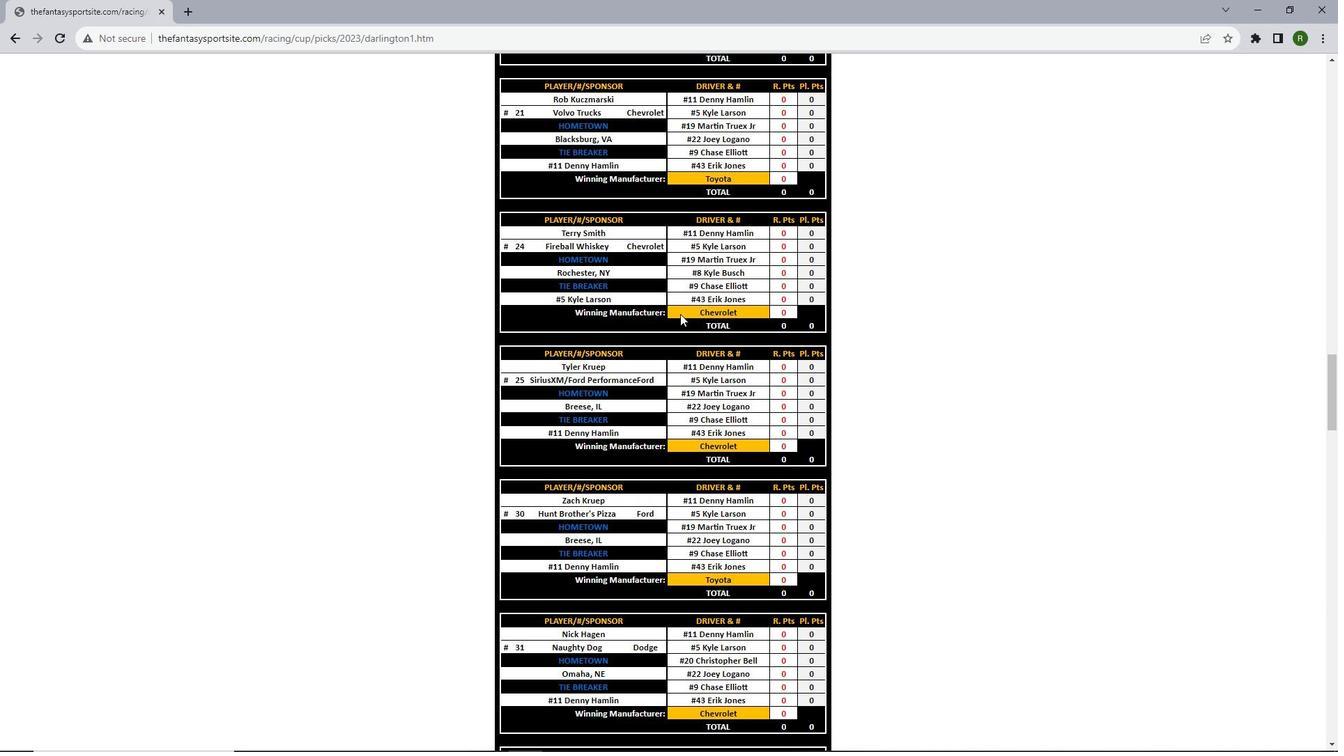 
Action: Mouse scrolled (680, 313) with delta (0, 0)
Screenshot: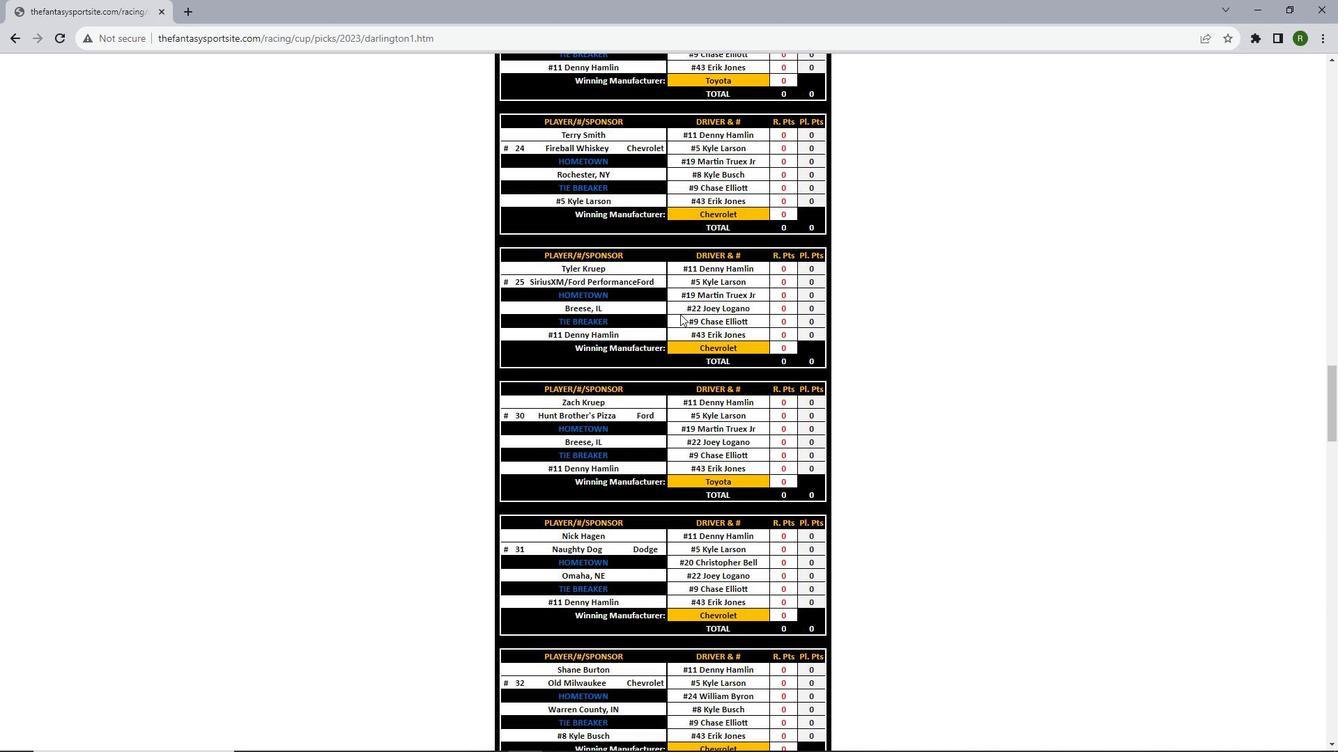 
Action: Mouse scrolled (680, 313) with delta (0, 0)
Screenshot: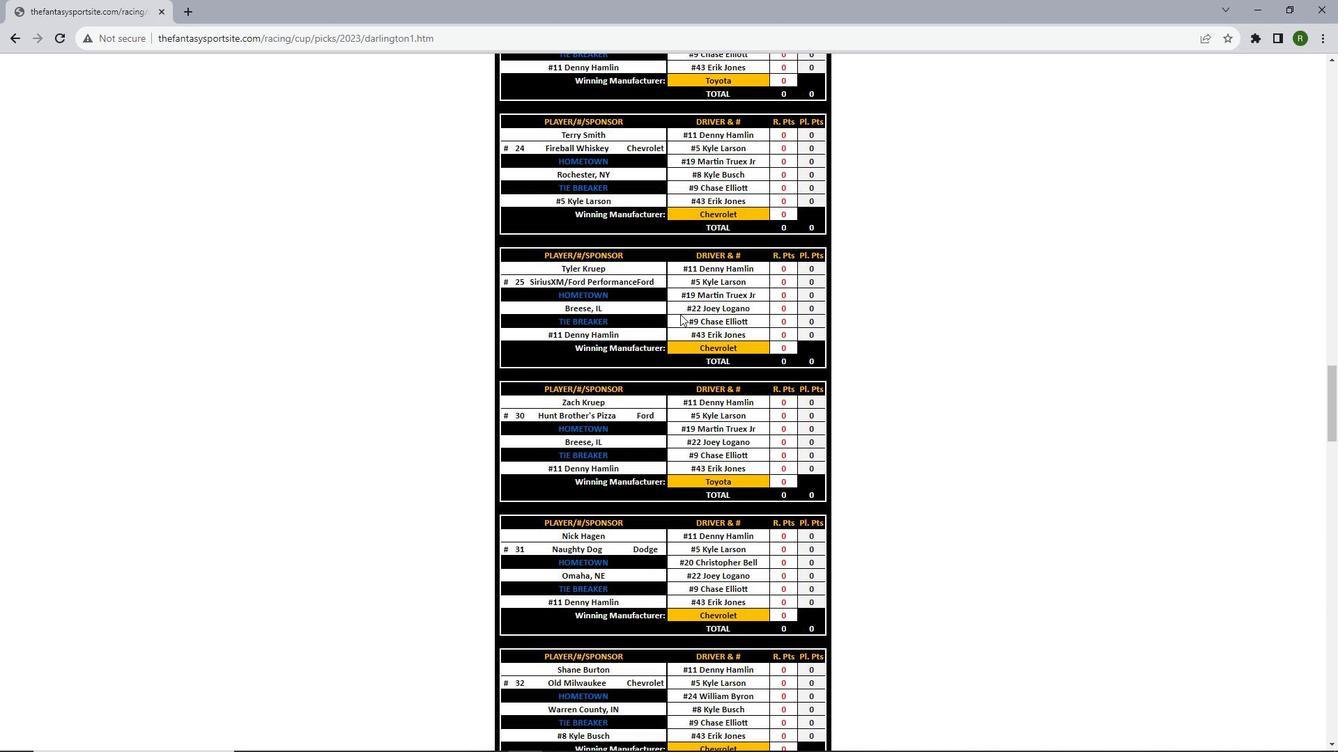 
Action: Mouse scrolled (680, 313) with delta (0, 0)
Screenshot: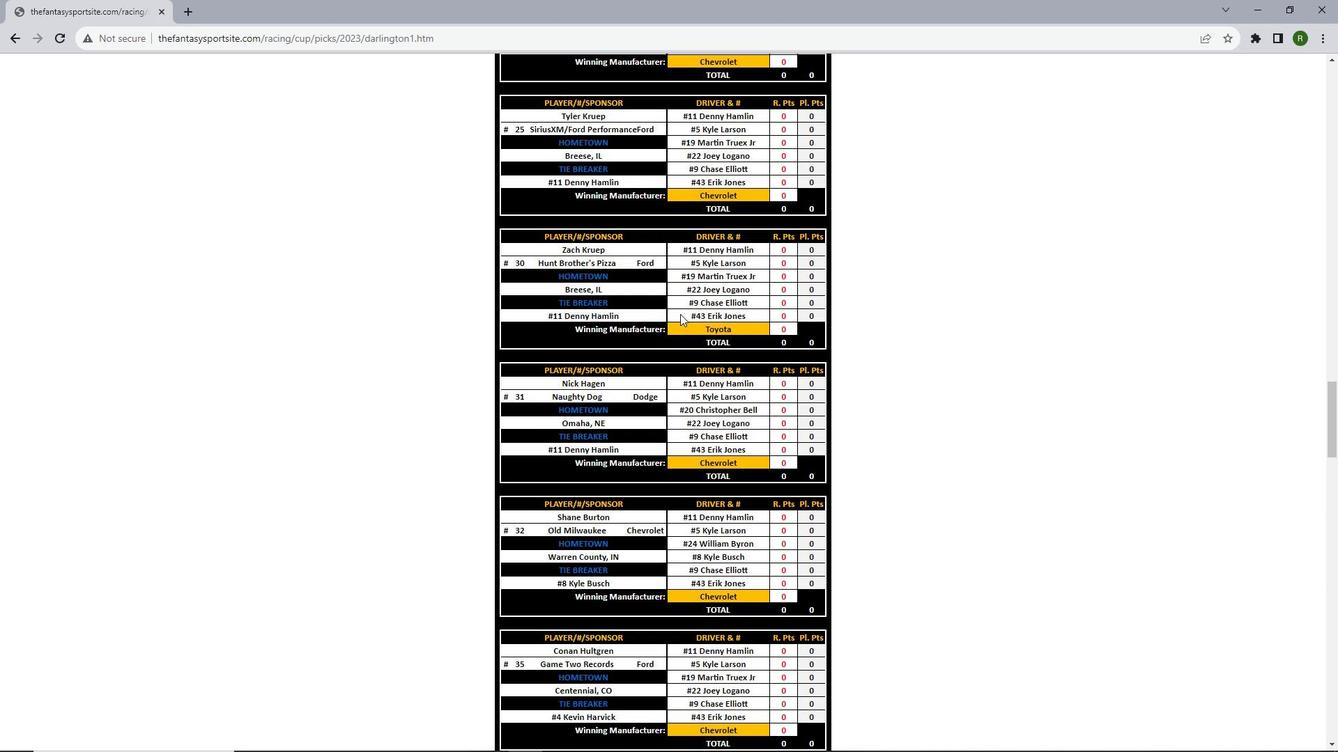 
Action: Mouse scrolled (680, 313) with delta (0, 0)
Screenshot: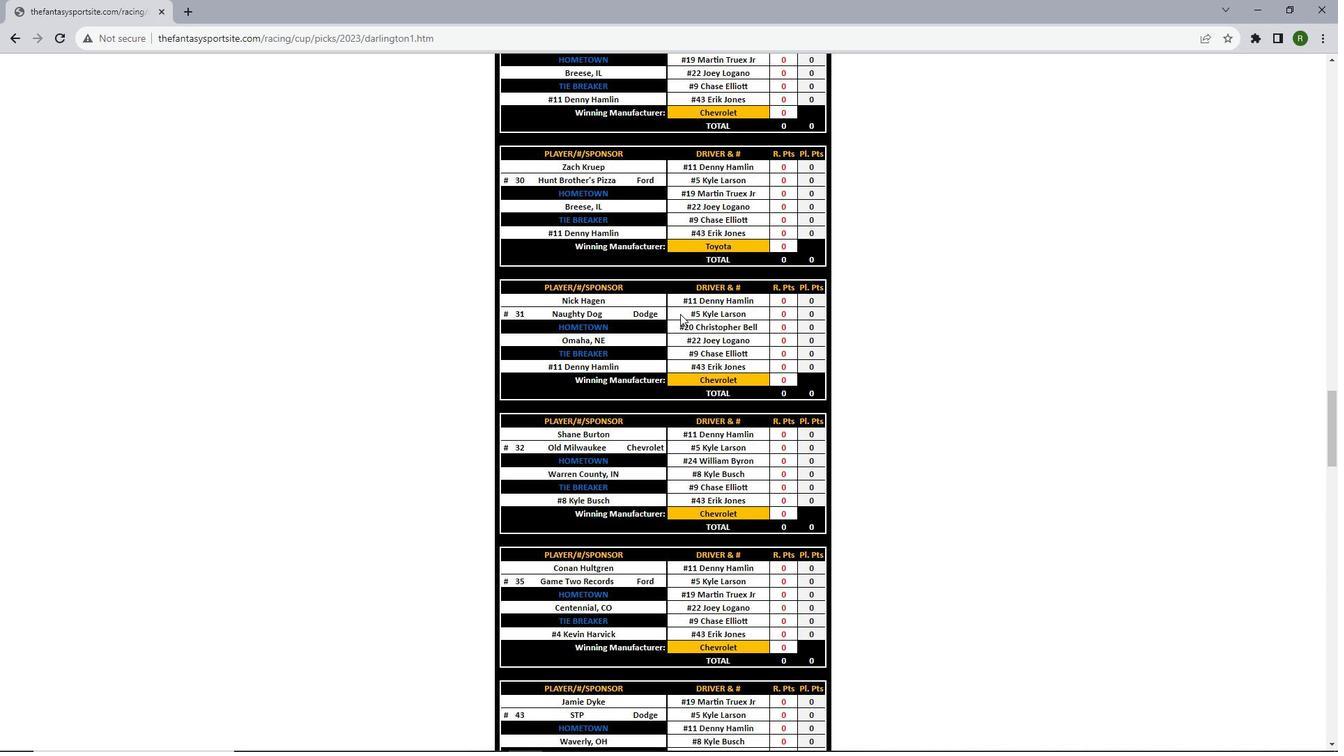 
Action: Mouse scrolled (680, 313) with delta (0, 0)
Screenshot: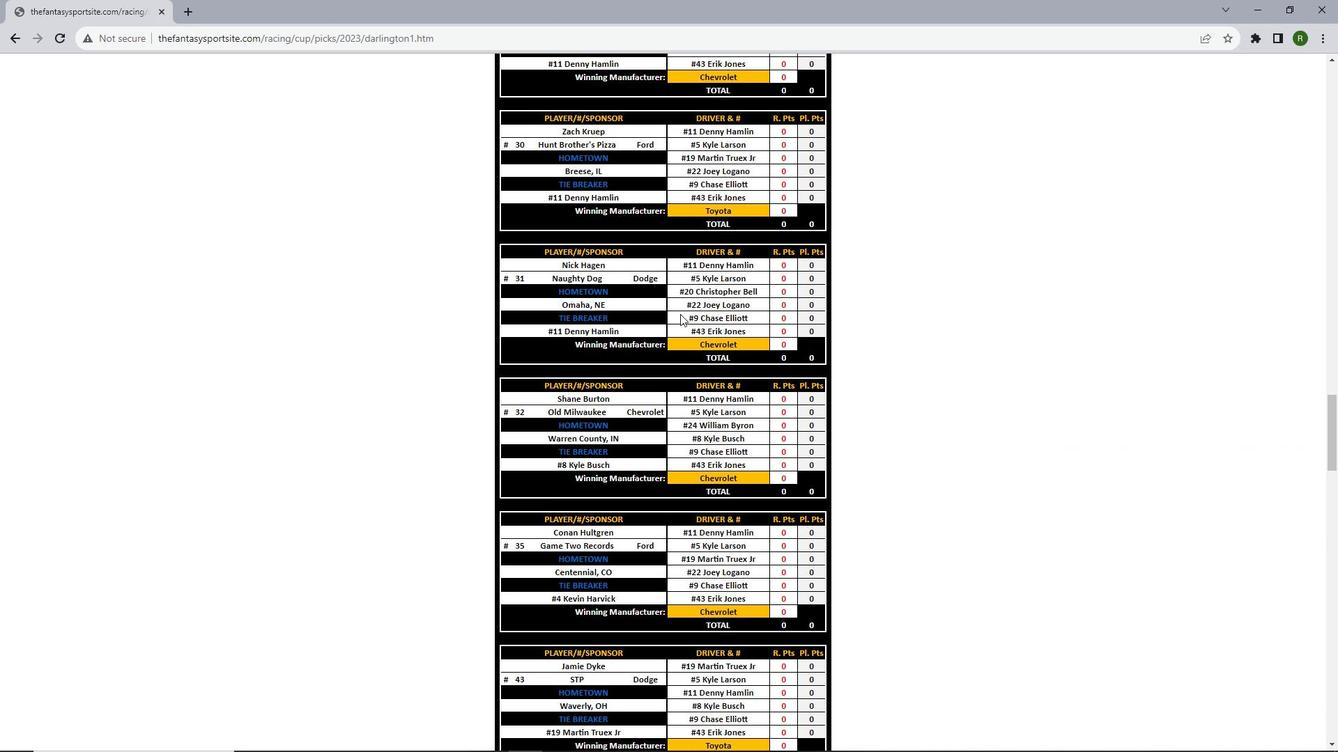 
Action: Mouse scrolled (680, 313) with delta (0, 0)
Screenshot: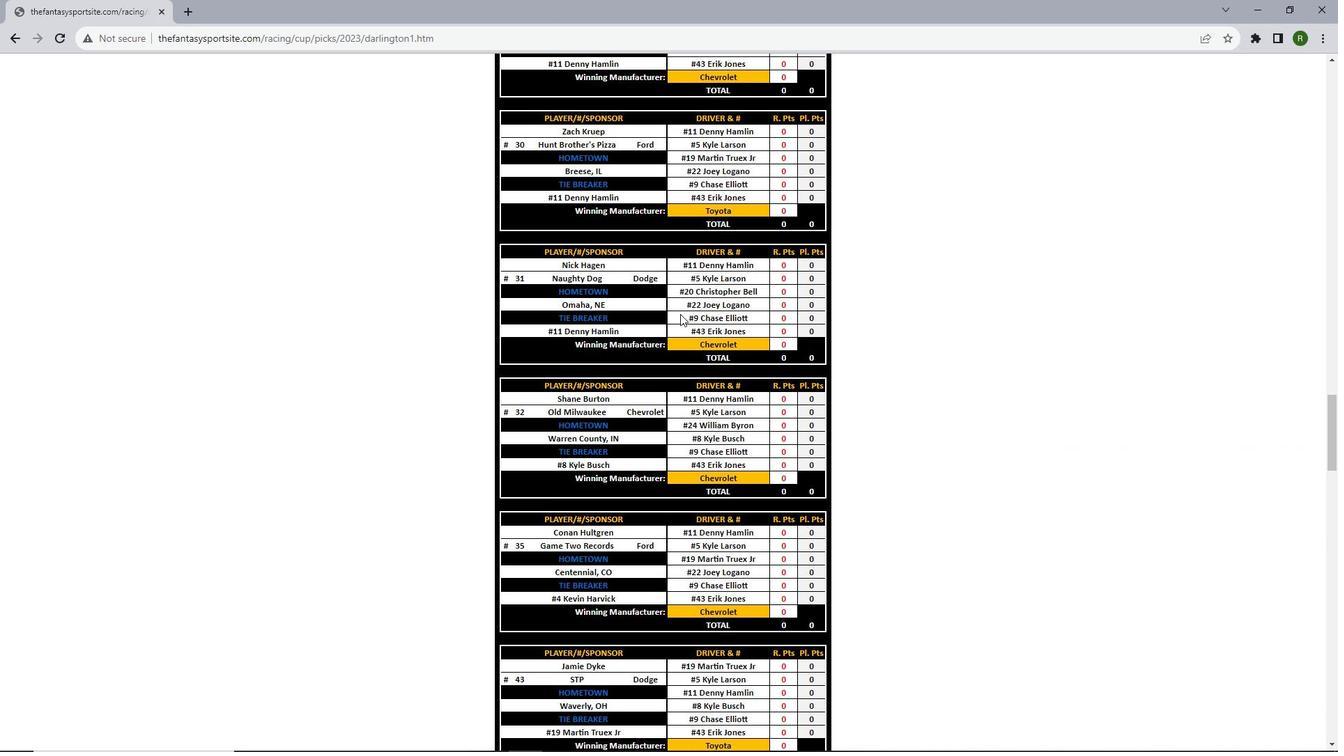 
Action: Mouse scrolled (680, 313) with delta (0, 0)
Screenshot: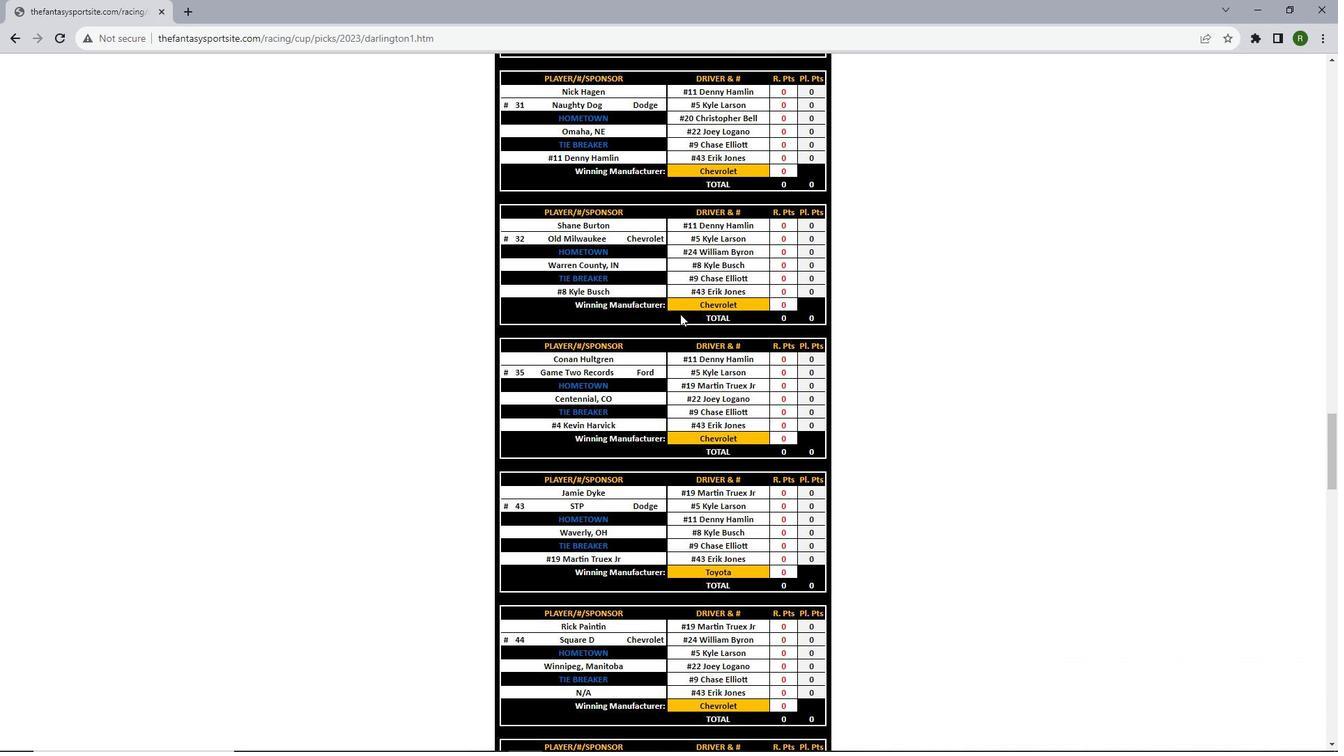
Action: Mouse scrolled (680, 313) with delta (0, 0)
Screenshot: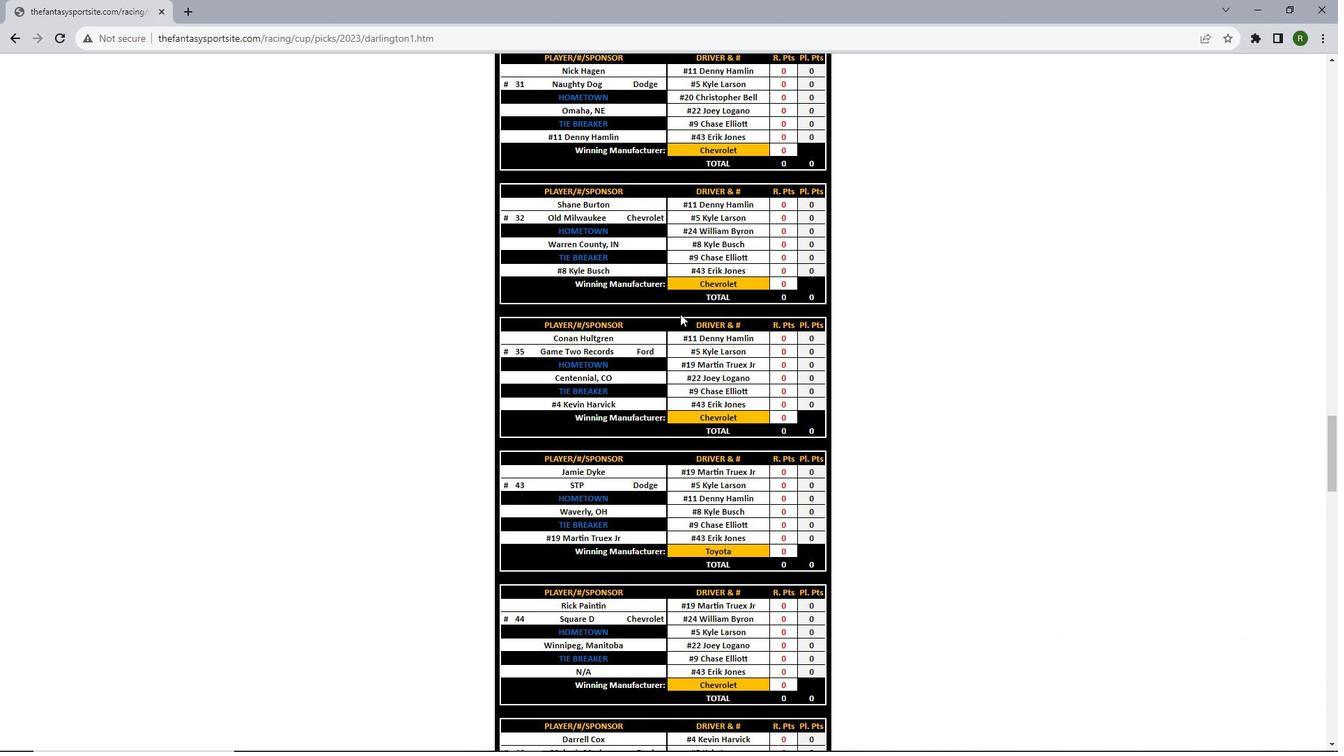 
Action: Mouse scrolled (680, 313) with delta (0, 0)
Screenshot: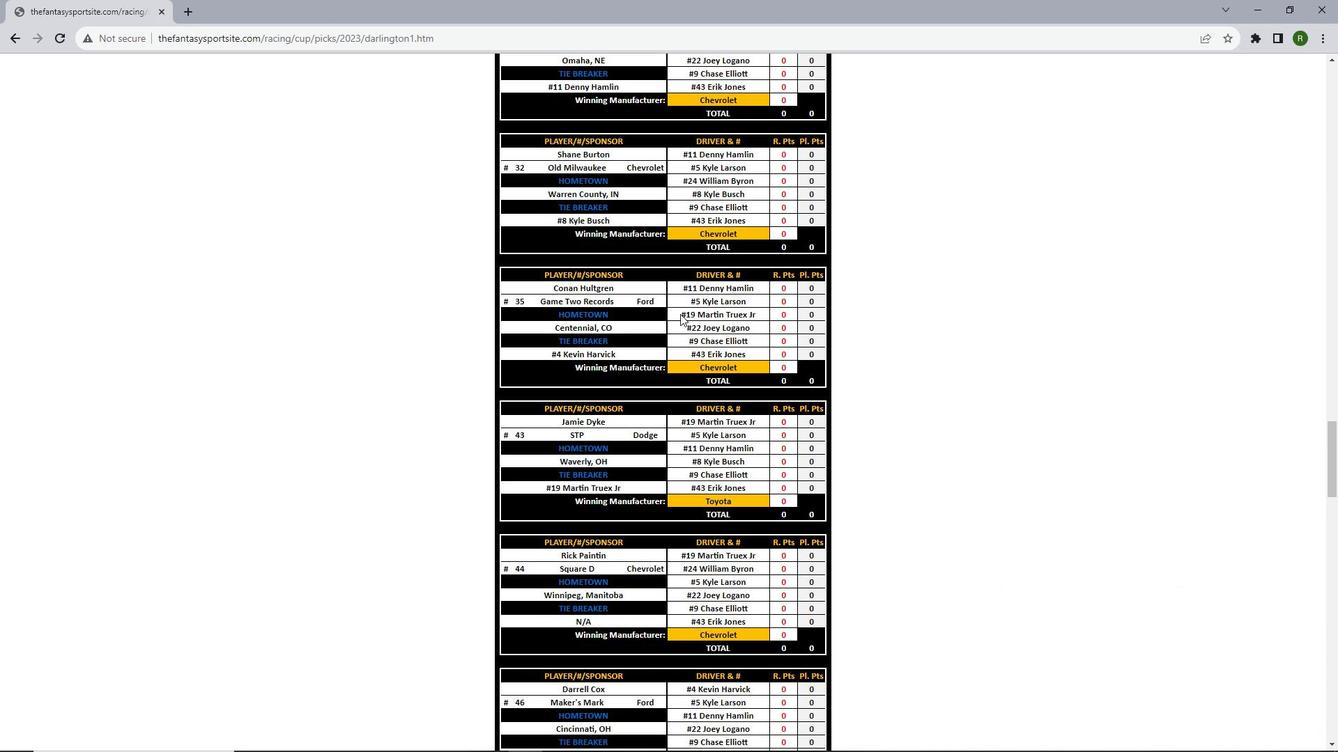 
Action: Mouse scrolled (680, 313) with delta (0, 0)
Screenshot: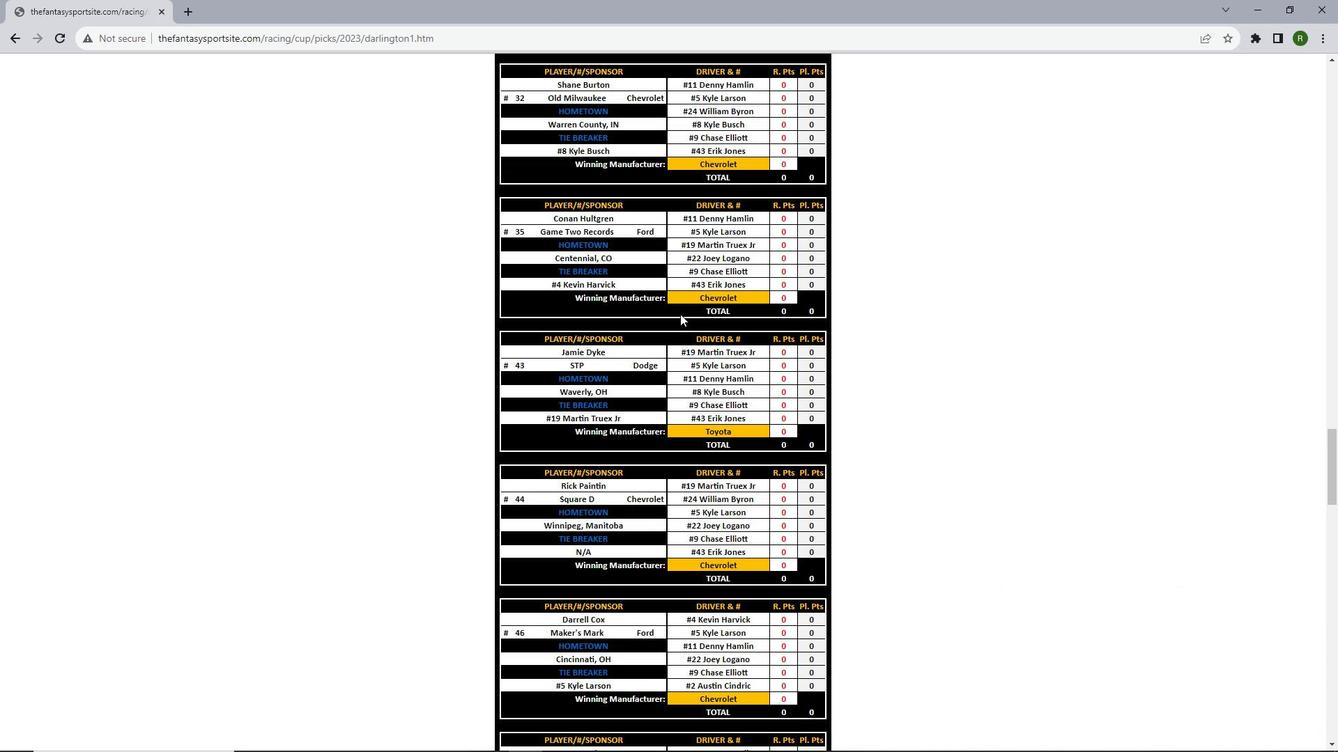 
Action: Mouse scrolled (680, 313) with delta (0, 0)
Screenshot: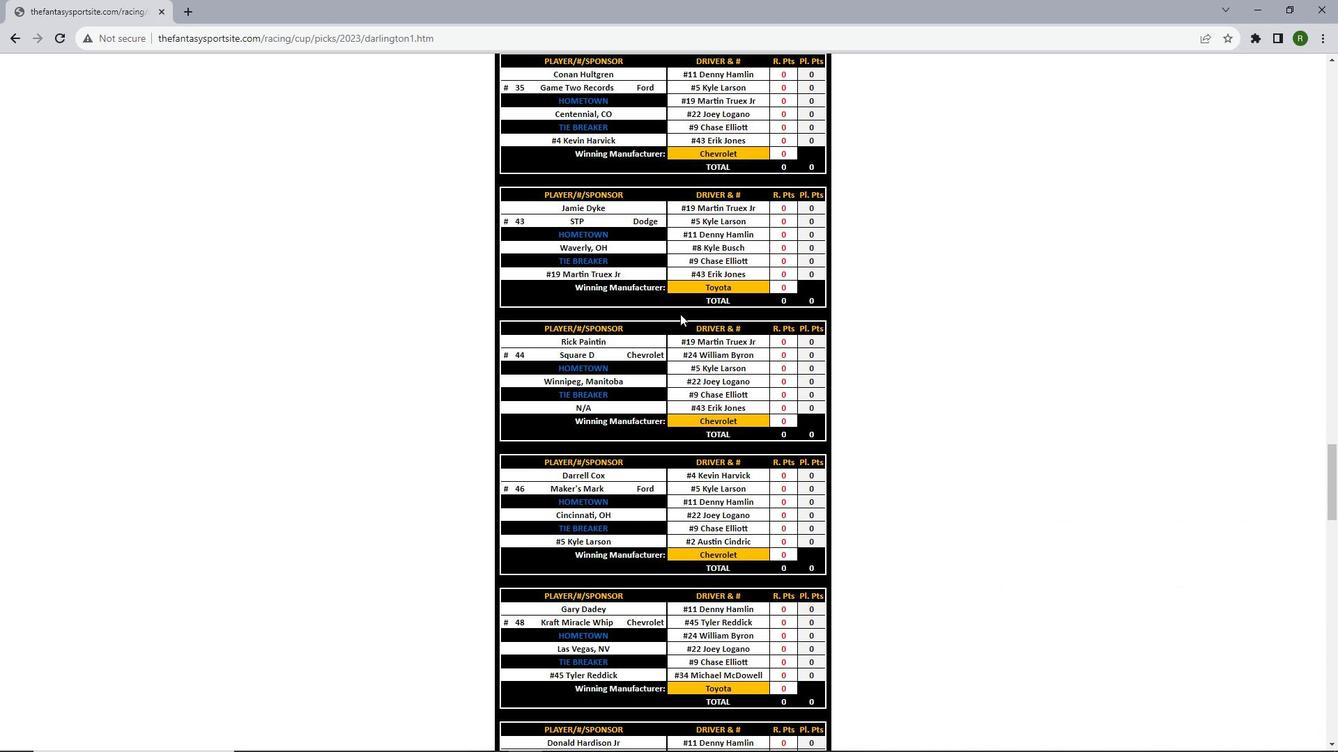 
Action: Mouse scrolled (680, 313) with delta (0, 0)
Screenshot: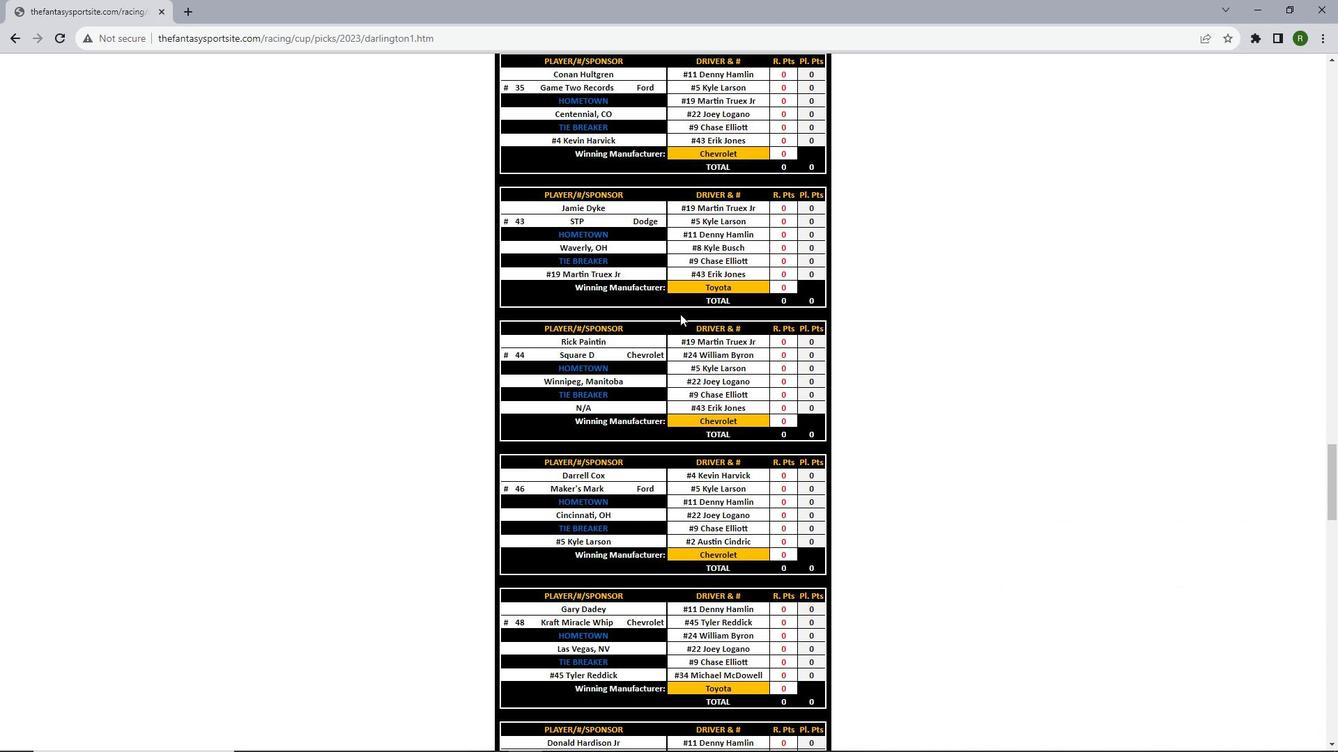 
Action: Mouse scrolled (680, 313) with delta (0, 0)
Screenshot: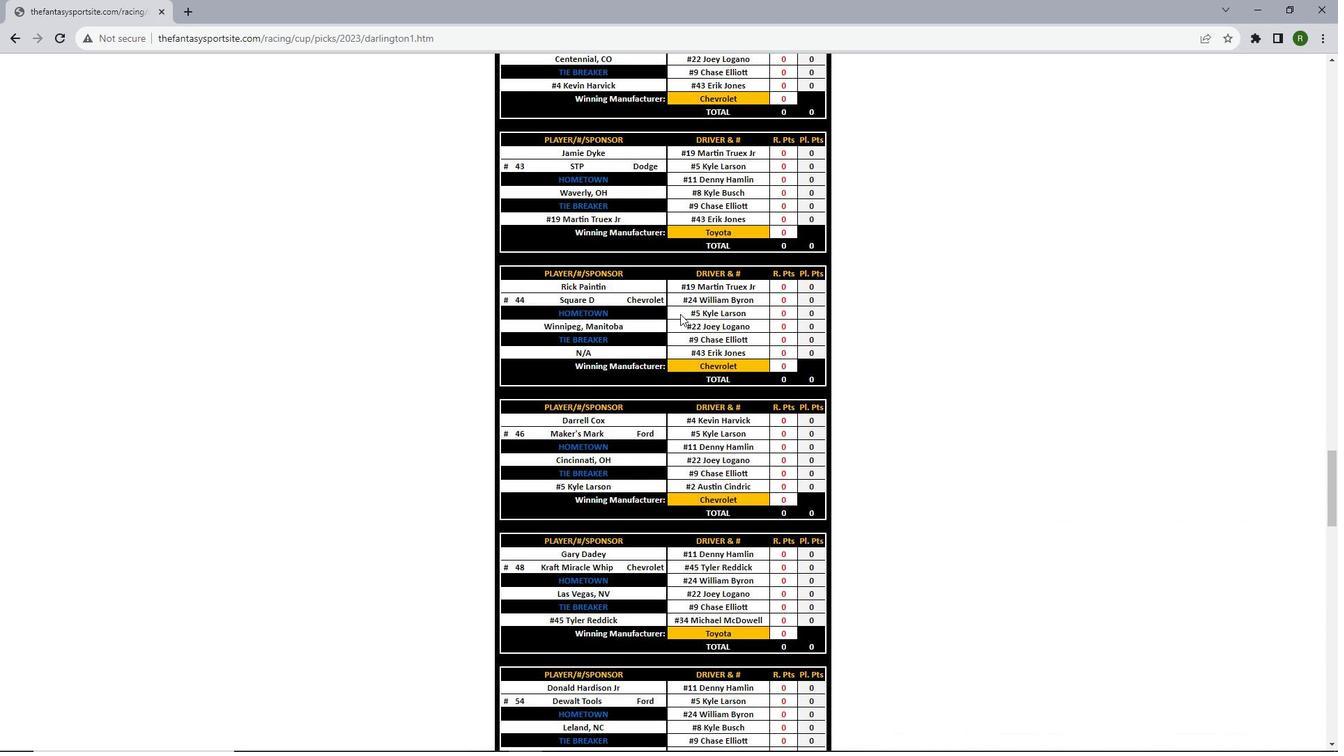 
Action: Mouse scrolled (680, 313) with delta (0, 0)
Screenshot: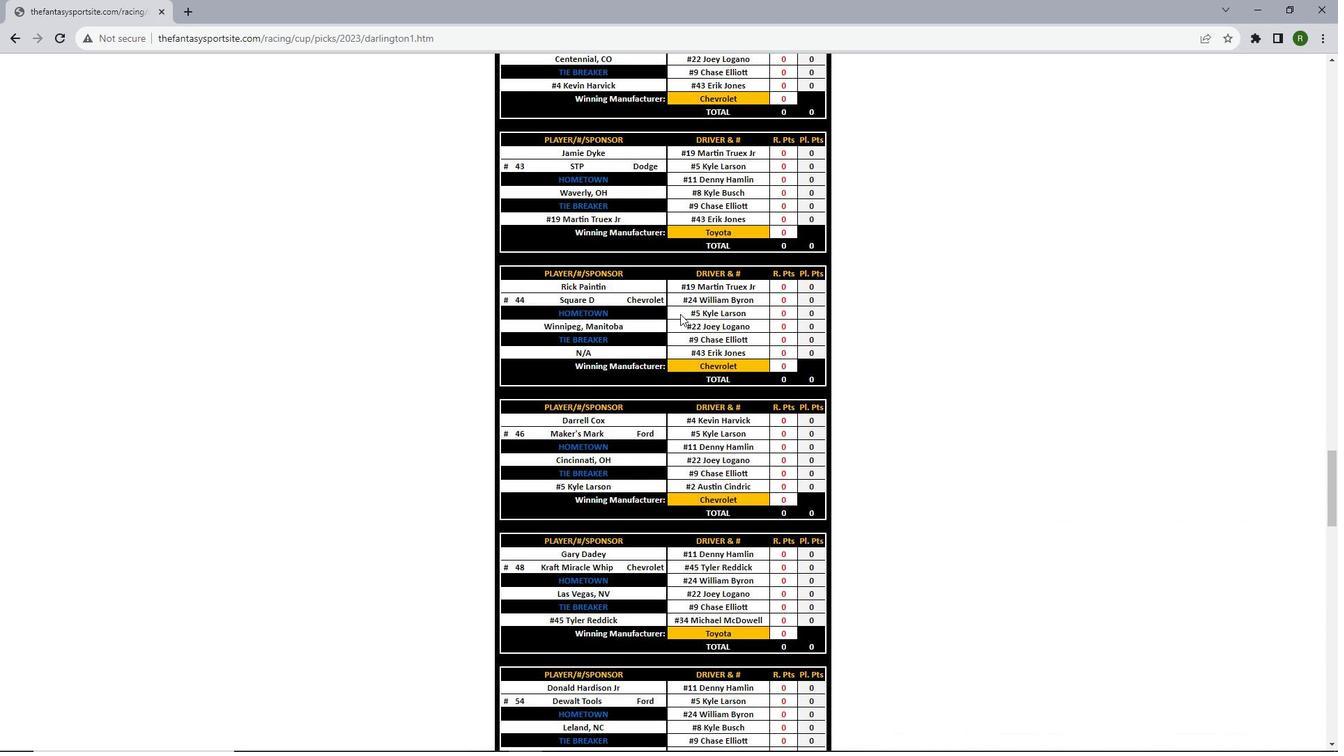 
Action: Mouse scrolled (680, 313) with delta (0, 0)
Screenshot: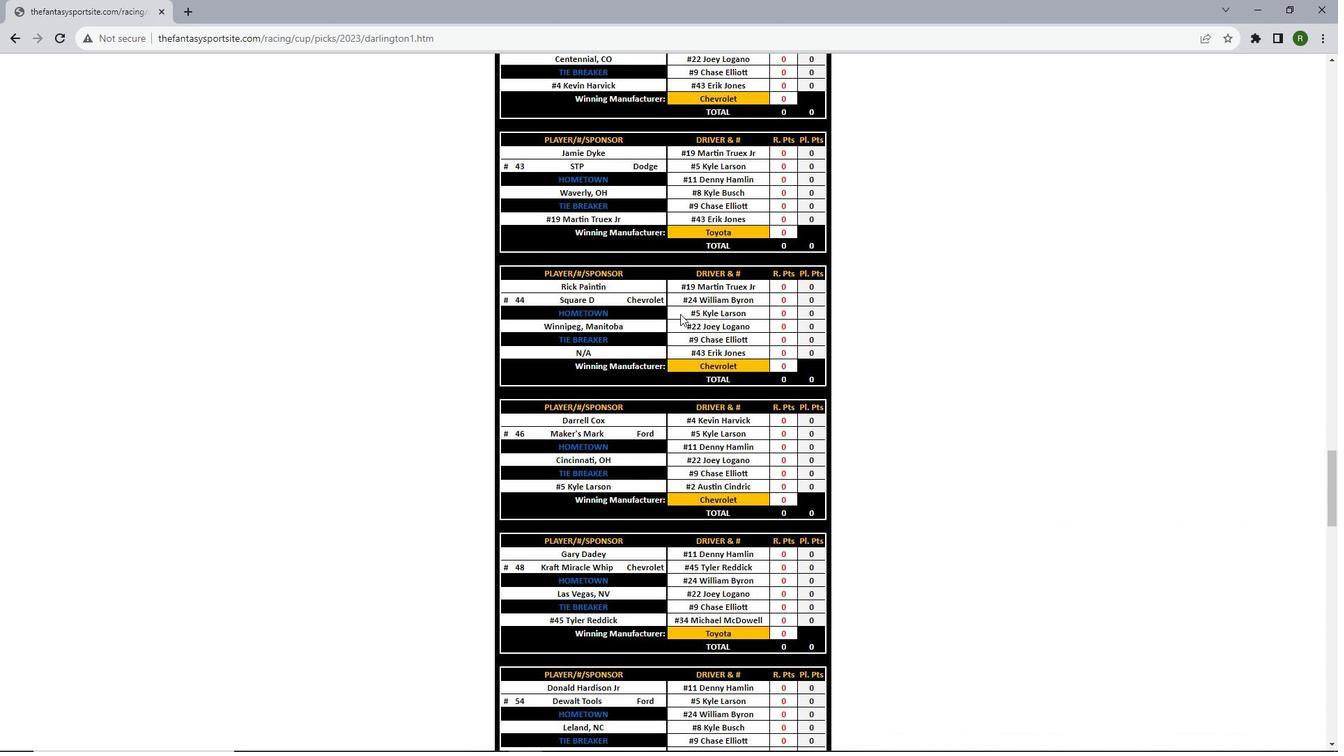 
Action: Mouse scrolled (680, 313) with delta (0, 0)
Screenshot: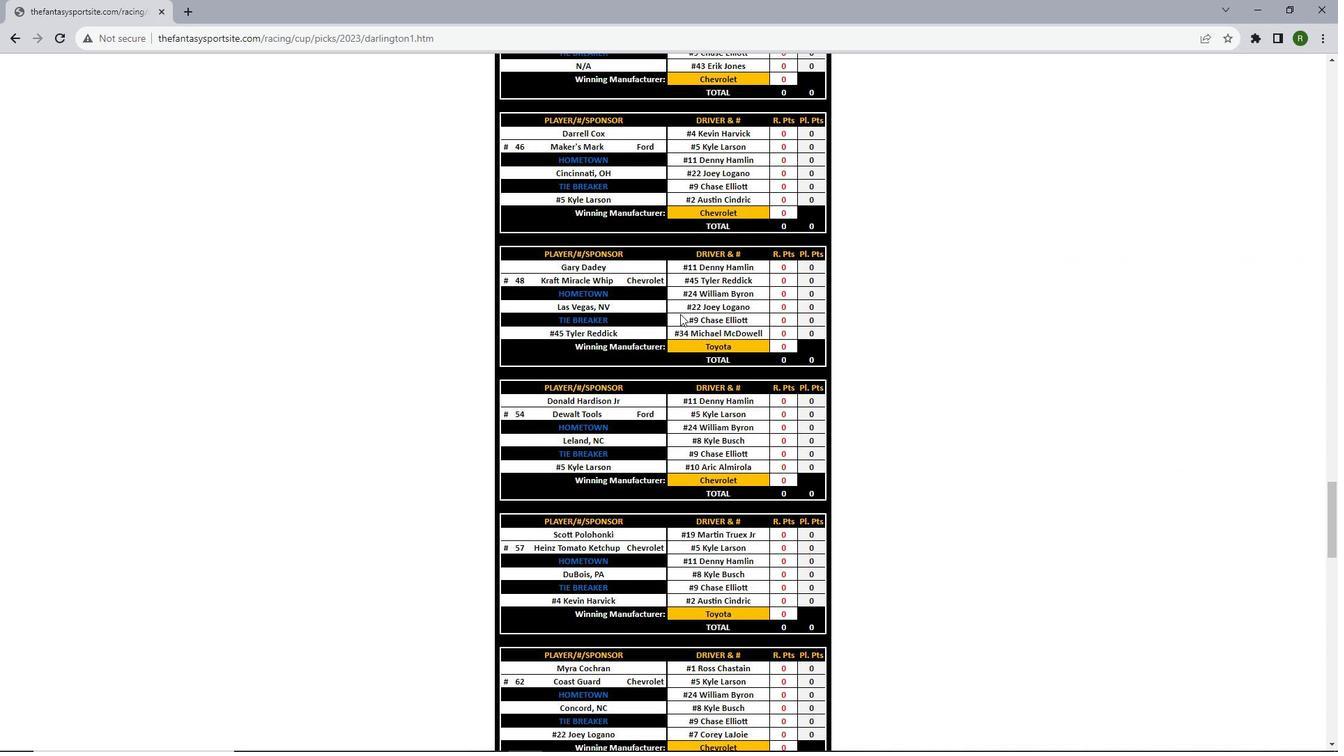 
Action: Mouse scrolled (680, 313) with delta (0, 0)
Screenshot: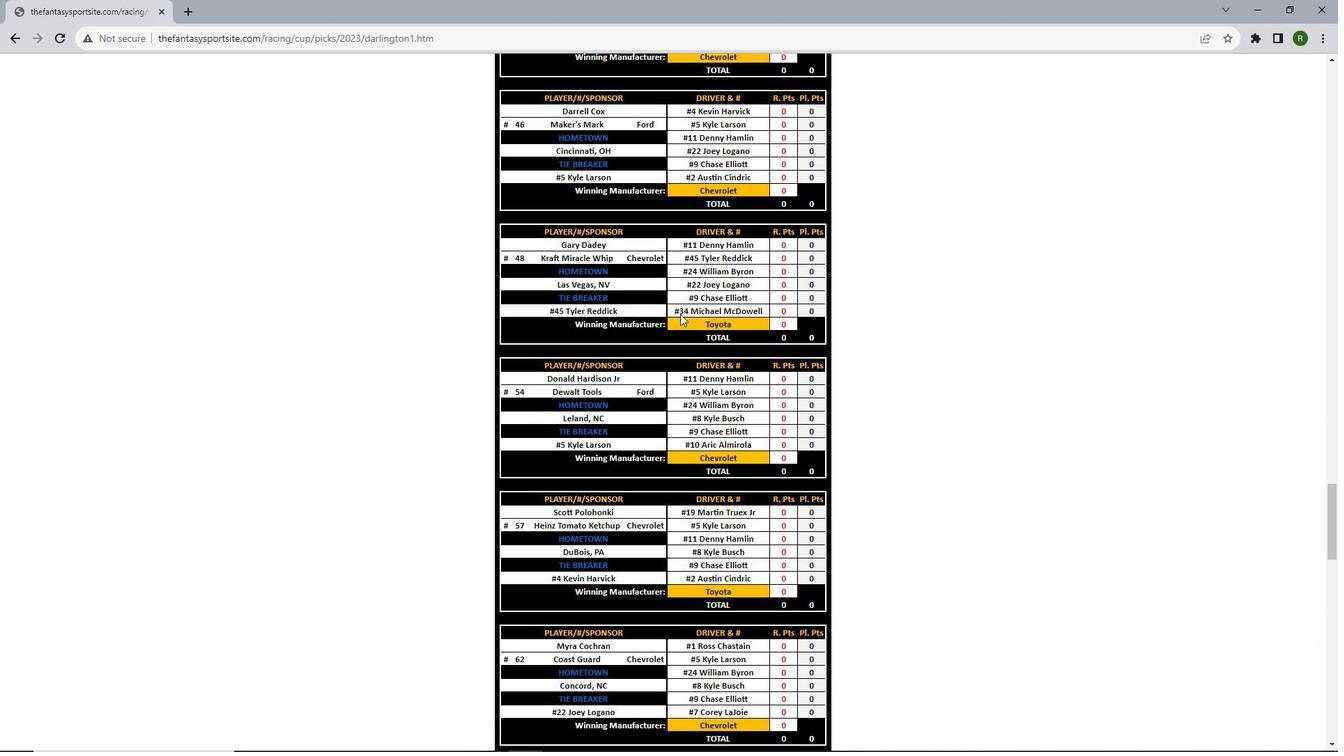 
Action: Mouse scrolled (680, 313) with delta (0, 0)
Screenshot: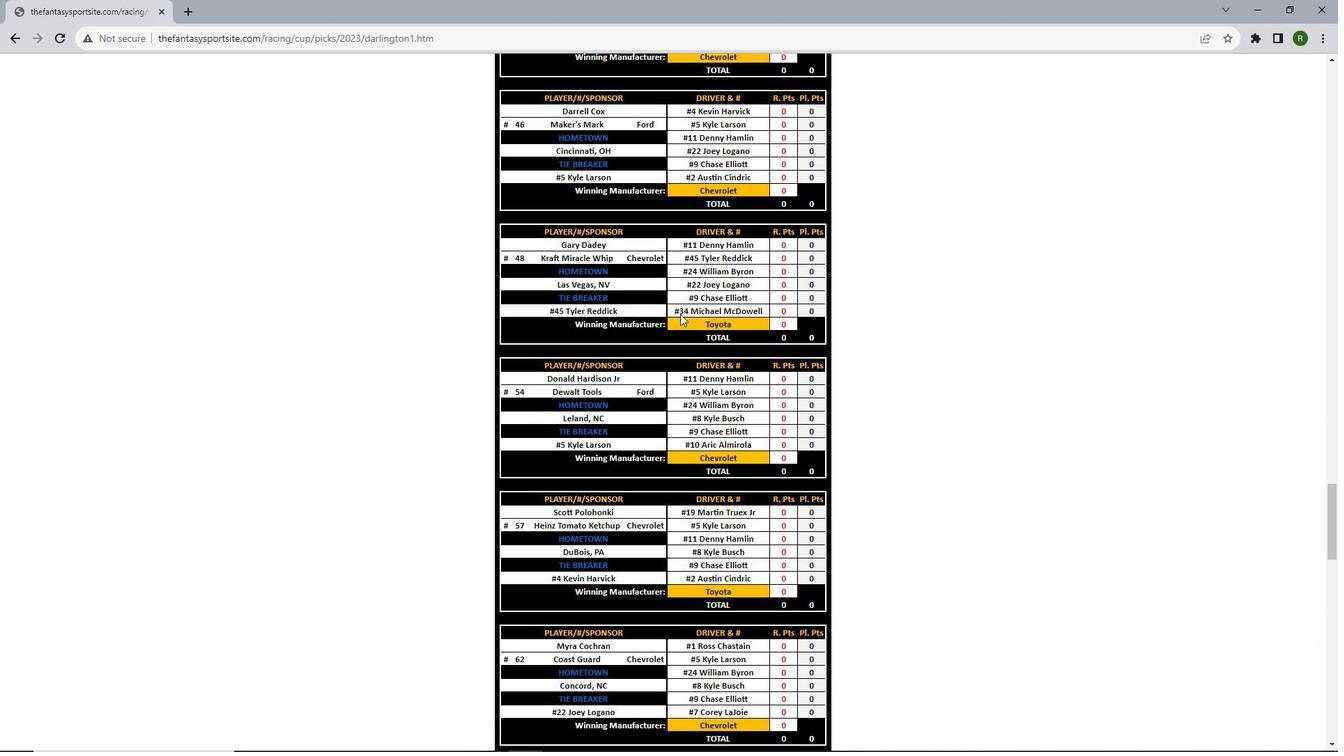 
Action: Mouse scrolled (680, 313) with delta (0, 0)
Screenshot: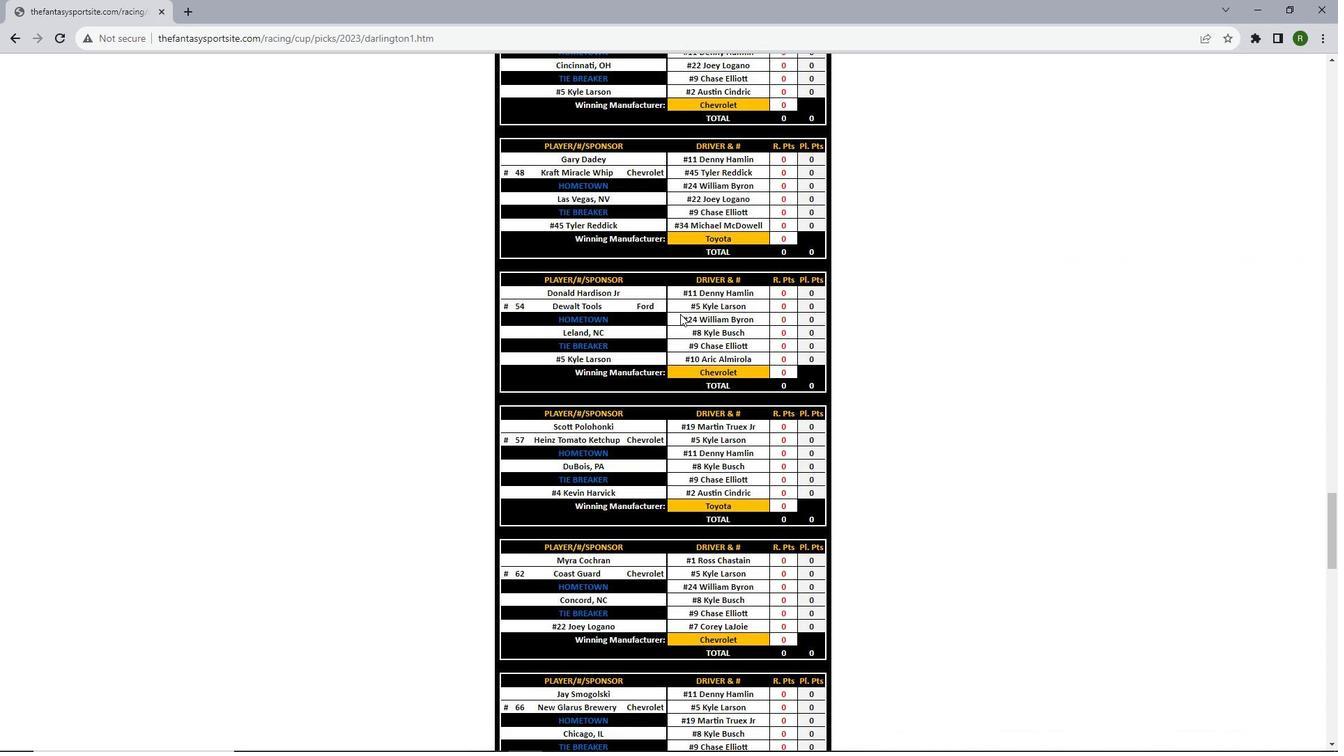 
Action: Mouse scrolled (680, 313) with delta (0, 0)
Screenshot: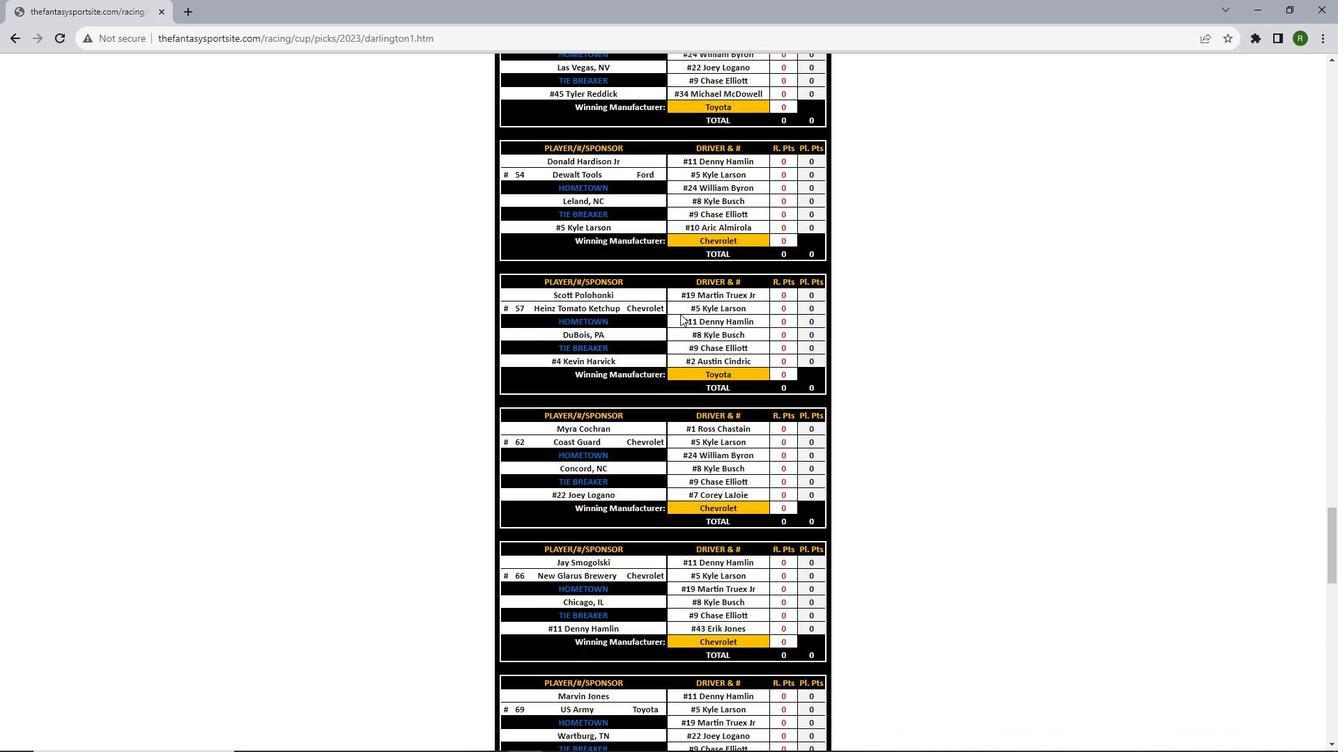 
Action: Mouse scrolled (680, 313) with delta (0, 0)
Screenshot: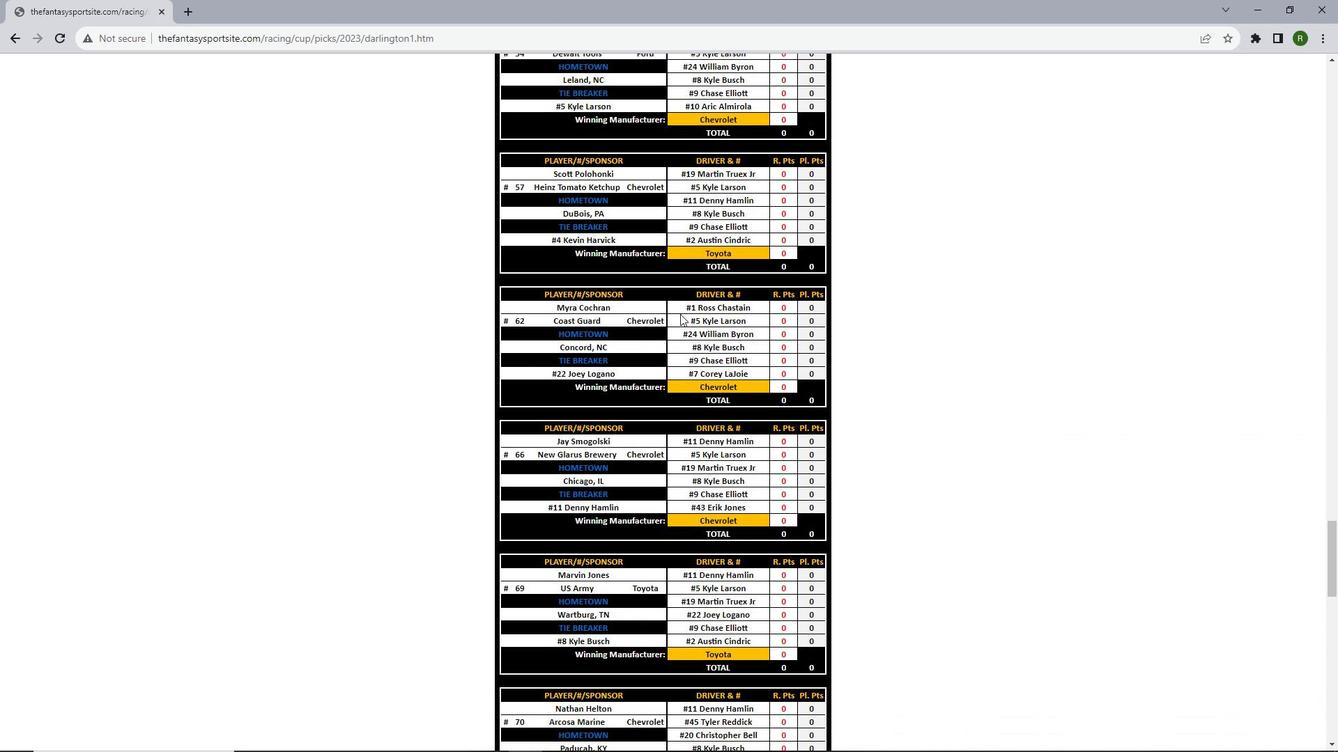 
Action: Mouse scrolled (680, 313) with delta (0, 0)
Screenshot: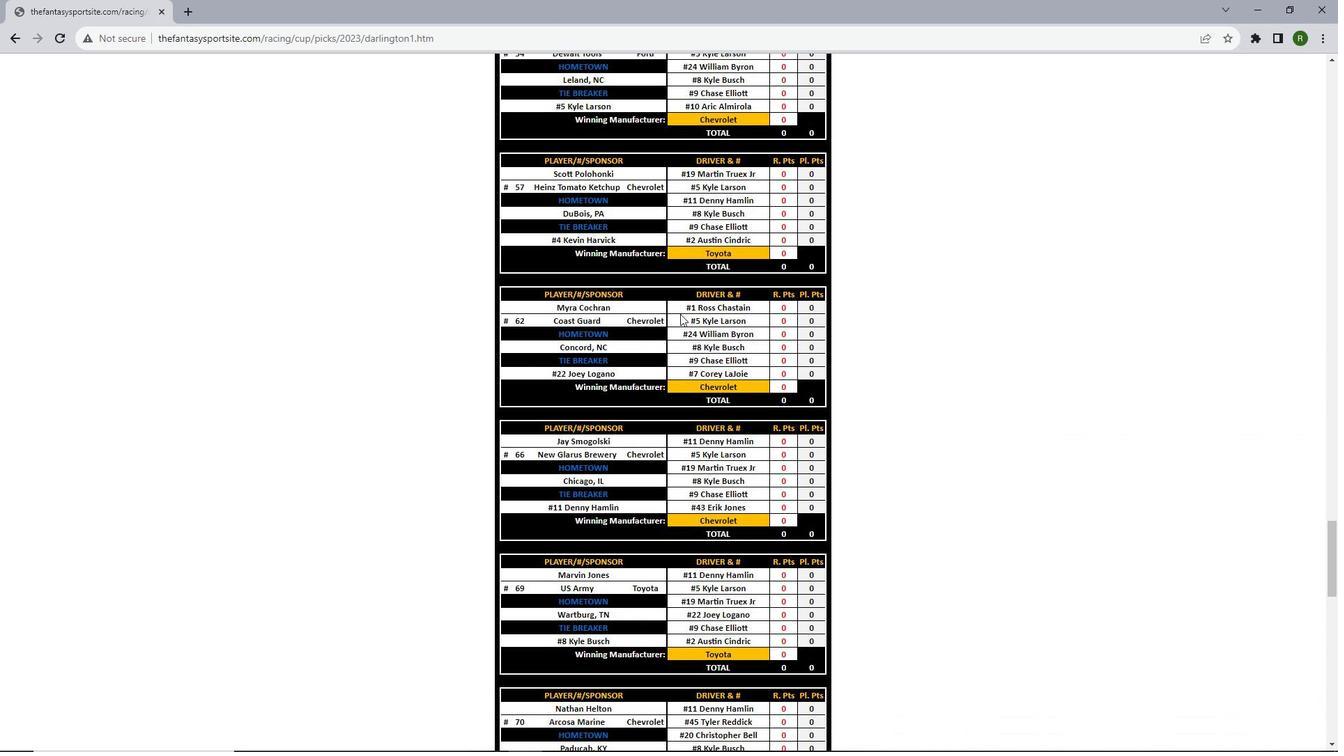 
Action: Mouse scrolled (680, 313) with delta (0, 0)
Screenshot: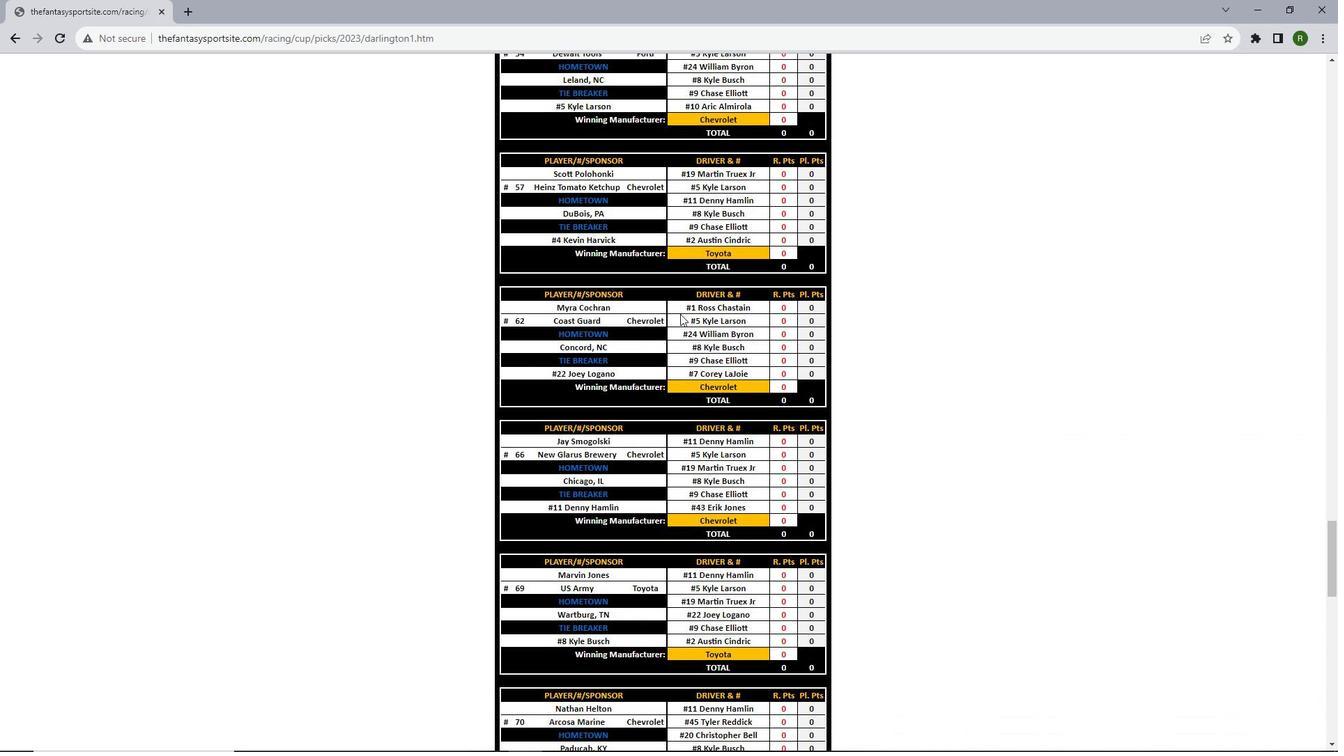 
Action: Mouse scrolled (680, 313) with delta (0, 0)
Screenshot: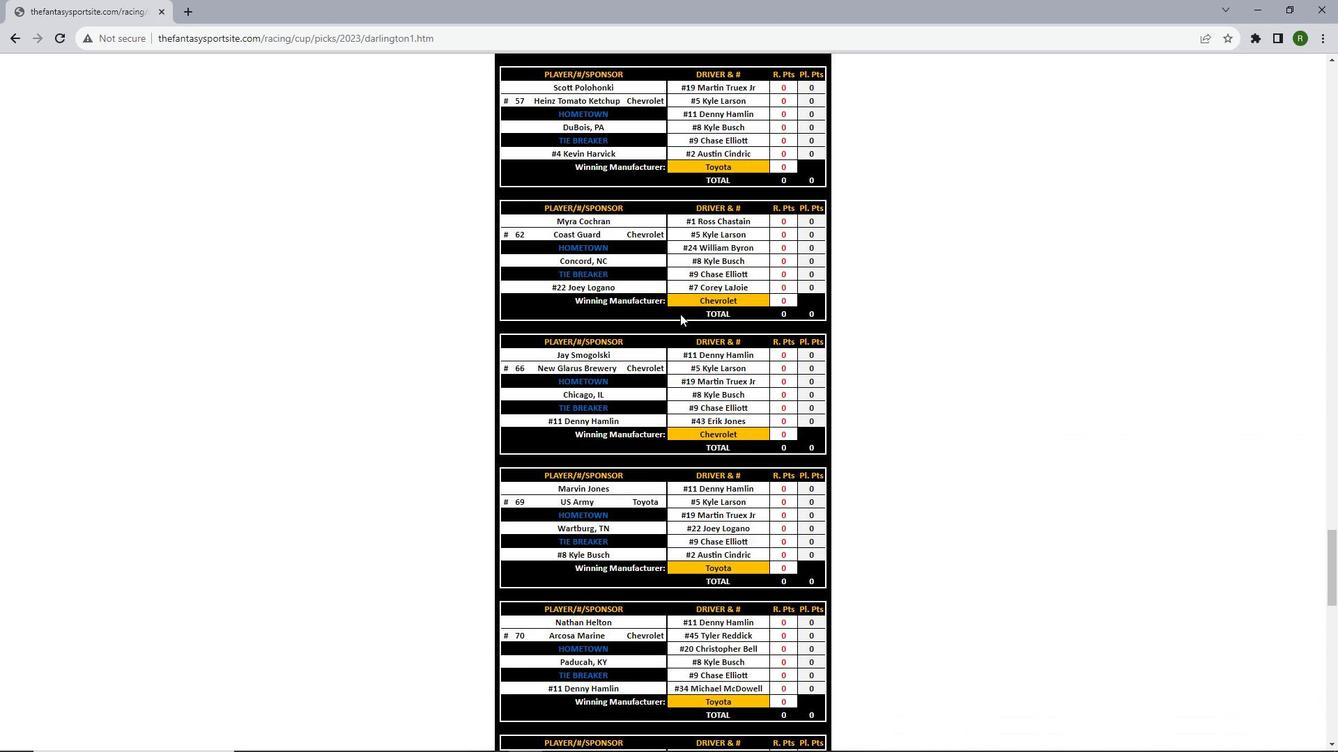 
Action: Mouse scrolled (680, 313) with delta (0, 0)
Screenshot: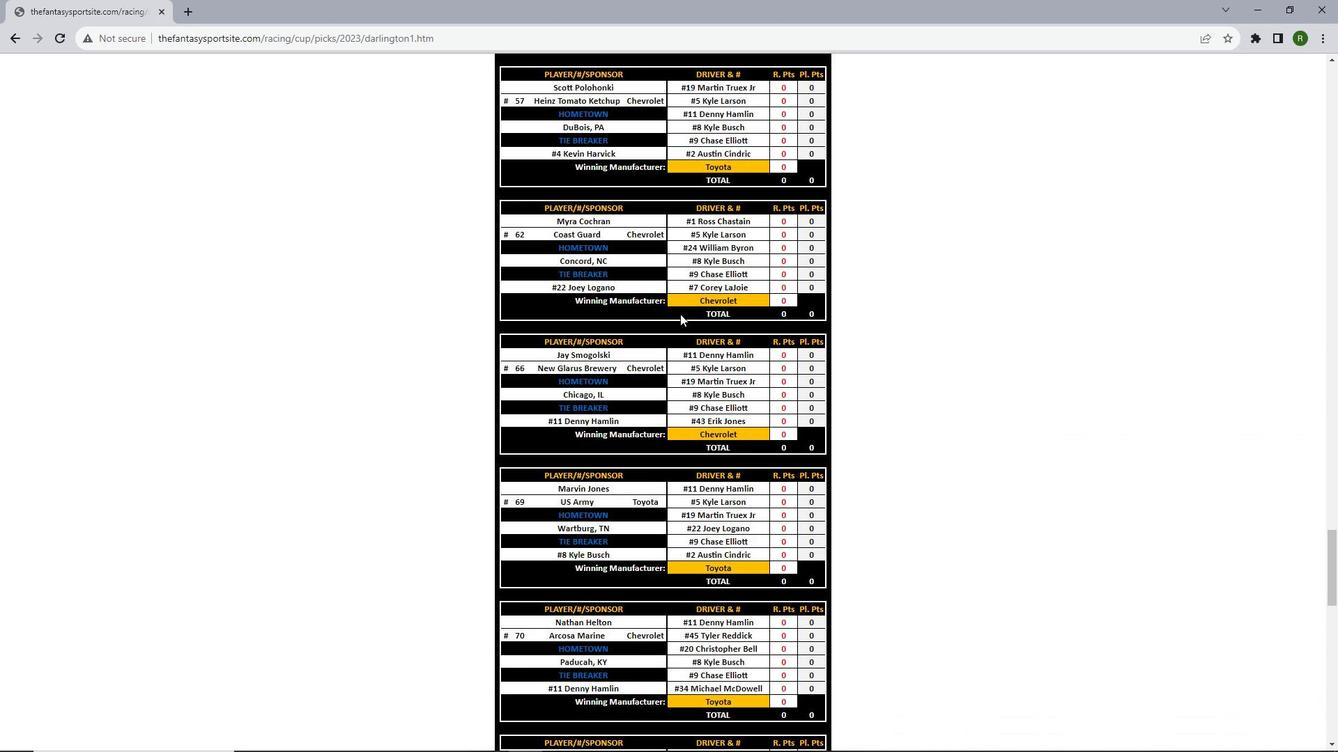 
Action: Mouse scrolled (680, 313) with delta (0, 0)
Screenshot: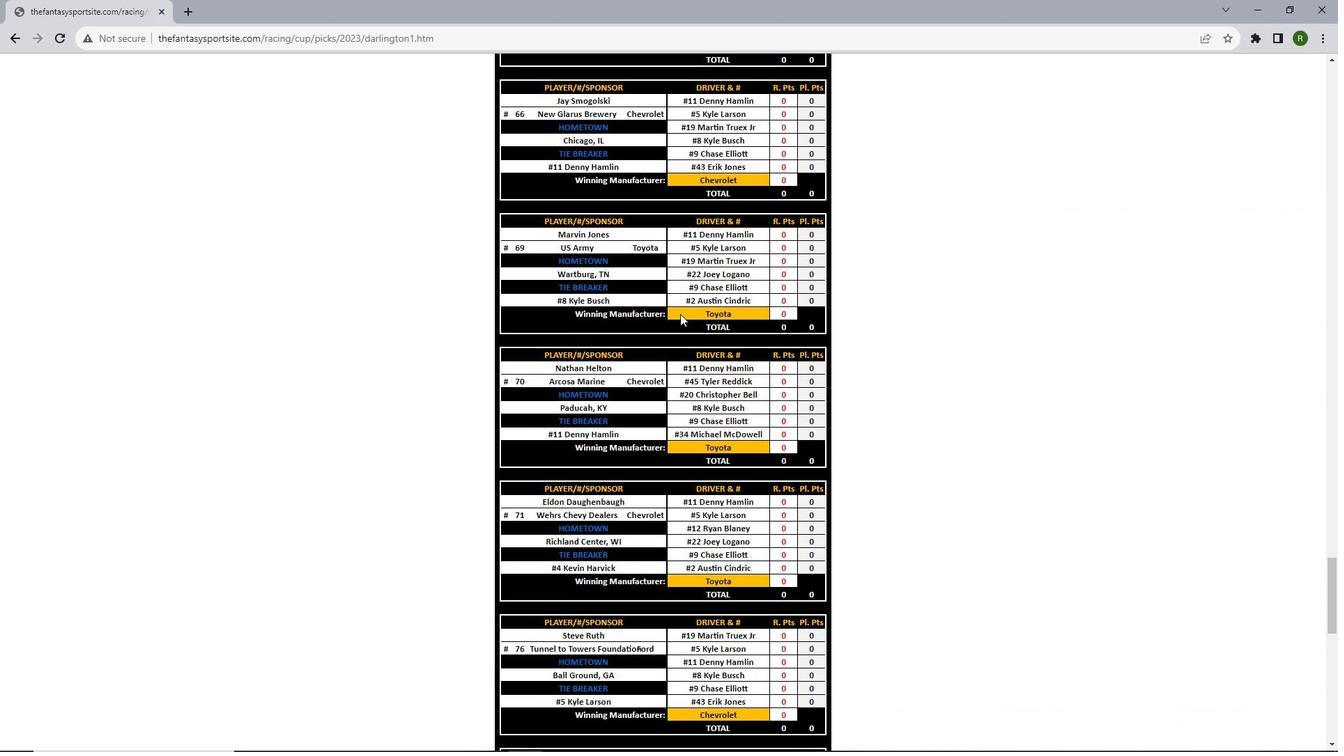 
Action: Mouse scrolled (680, 313) with delta (0, 0)
Screenshot: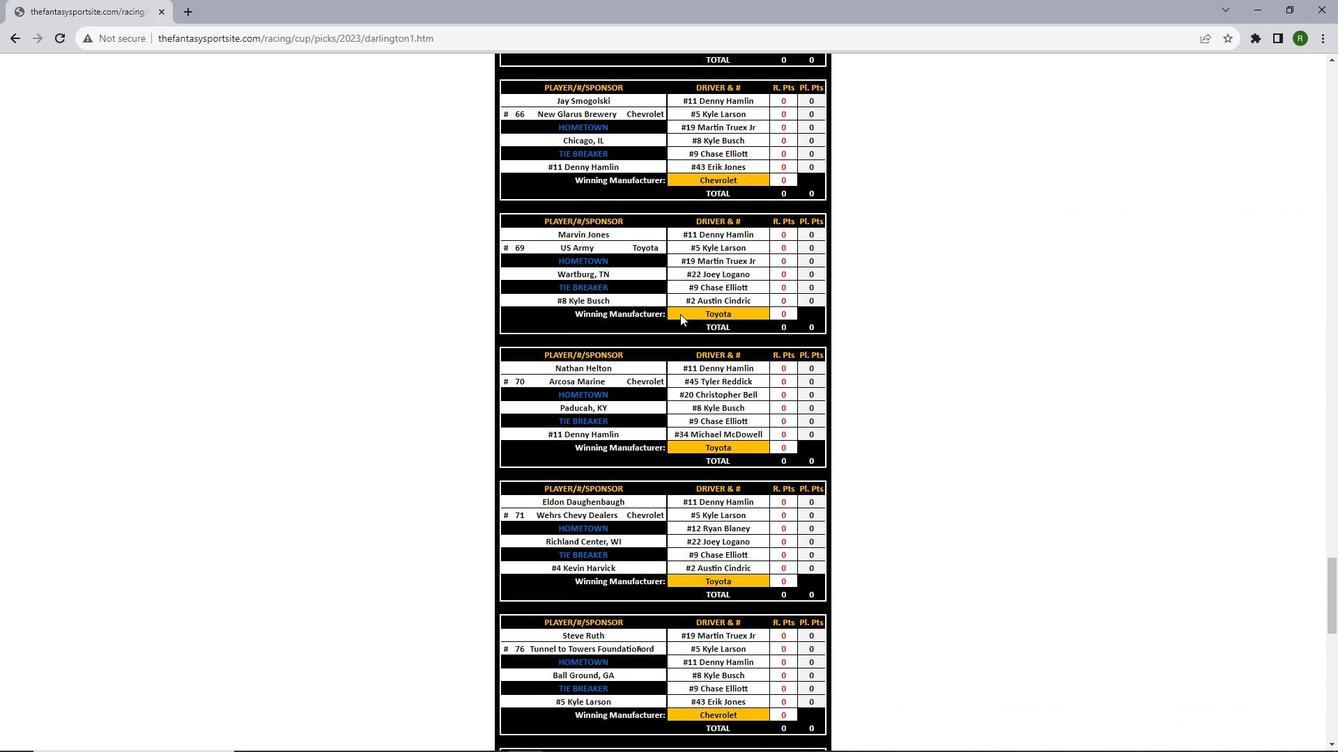 
Action: Mouse scrolled (680, 313) with delta (0, 0)
Screenshot: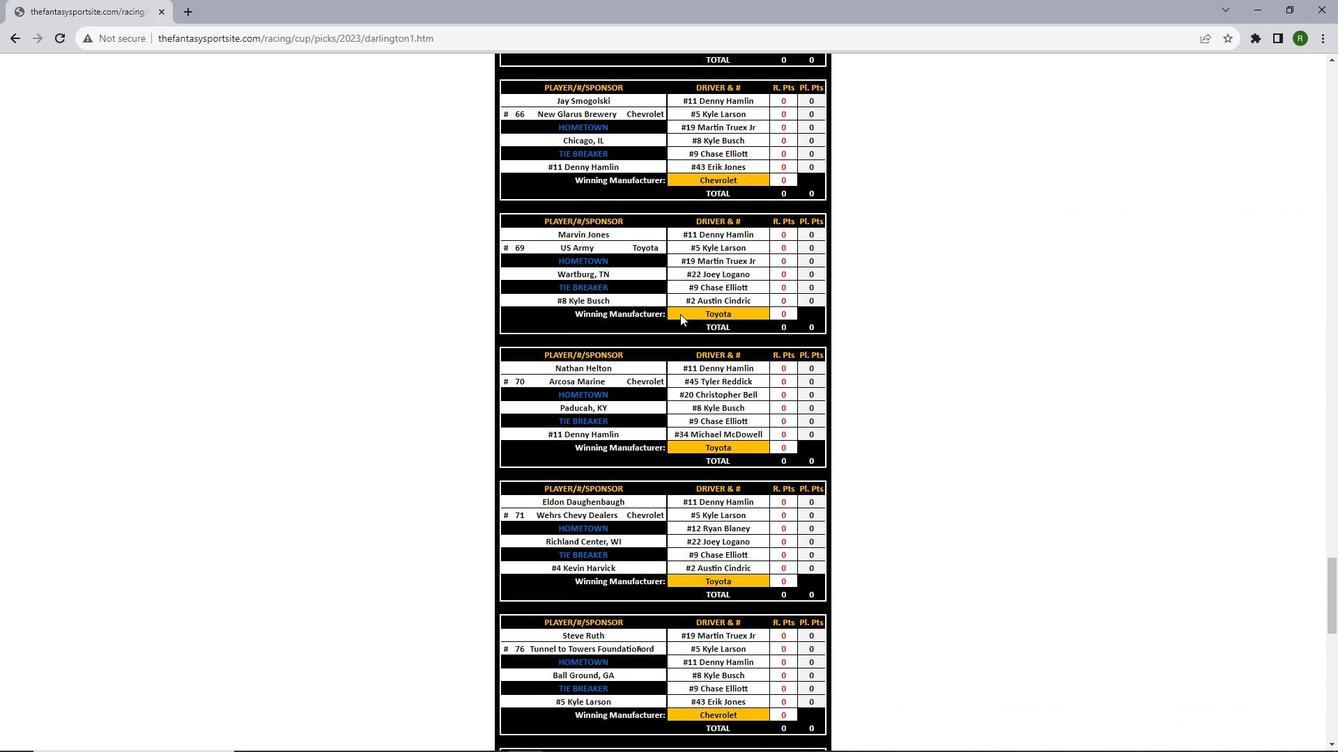 
Action: Mouse scrolled (680, 313) with delta (0, 0)
Screenshot: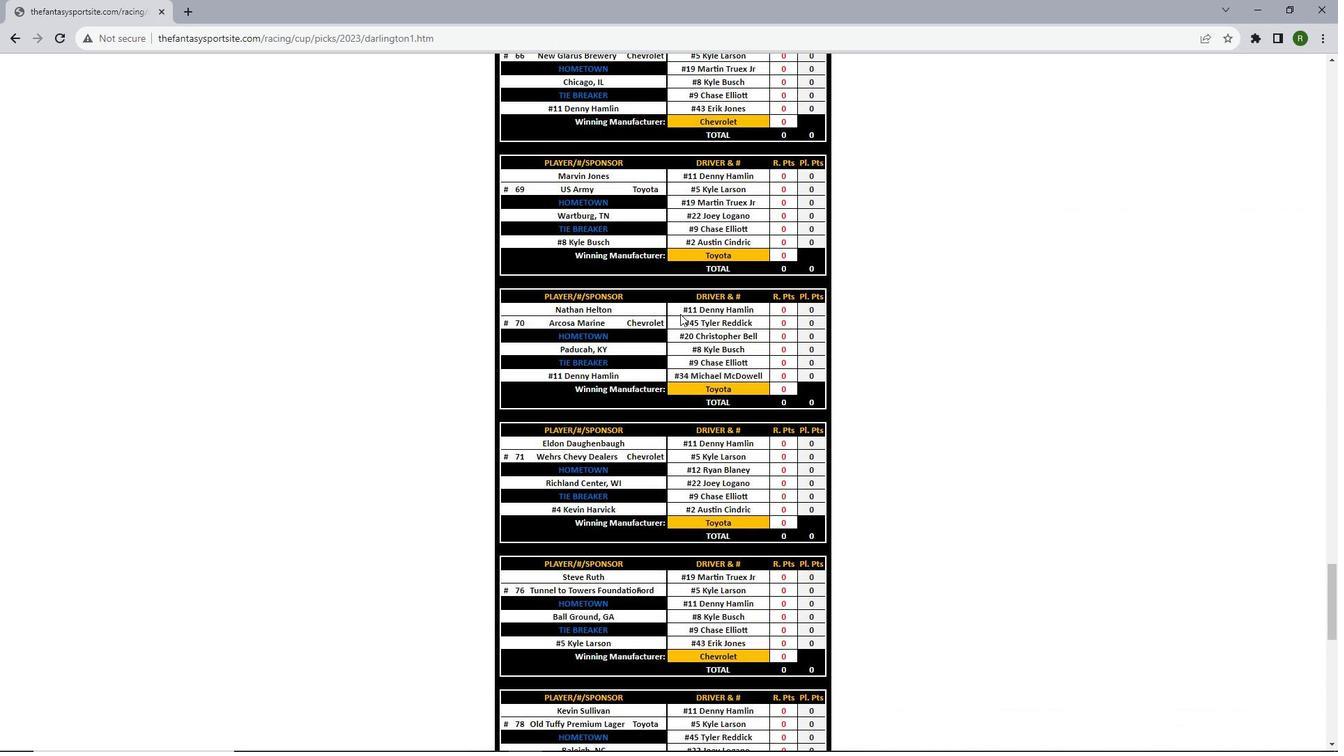 
Action: Mouse scrolled (680, 313) with delta (0, 0)
Screenshot: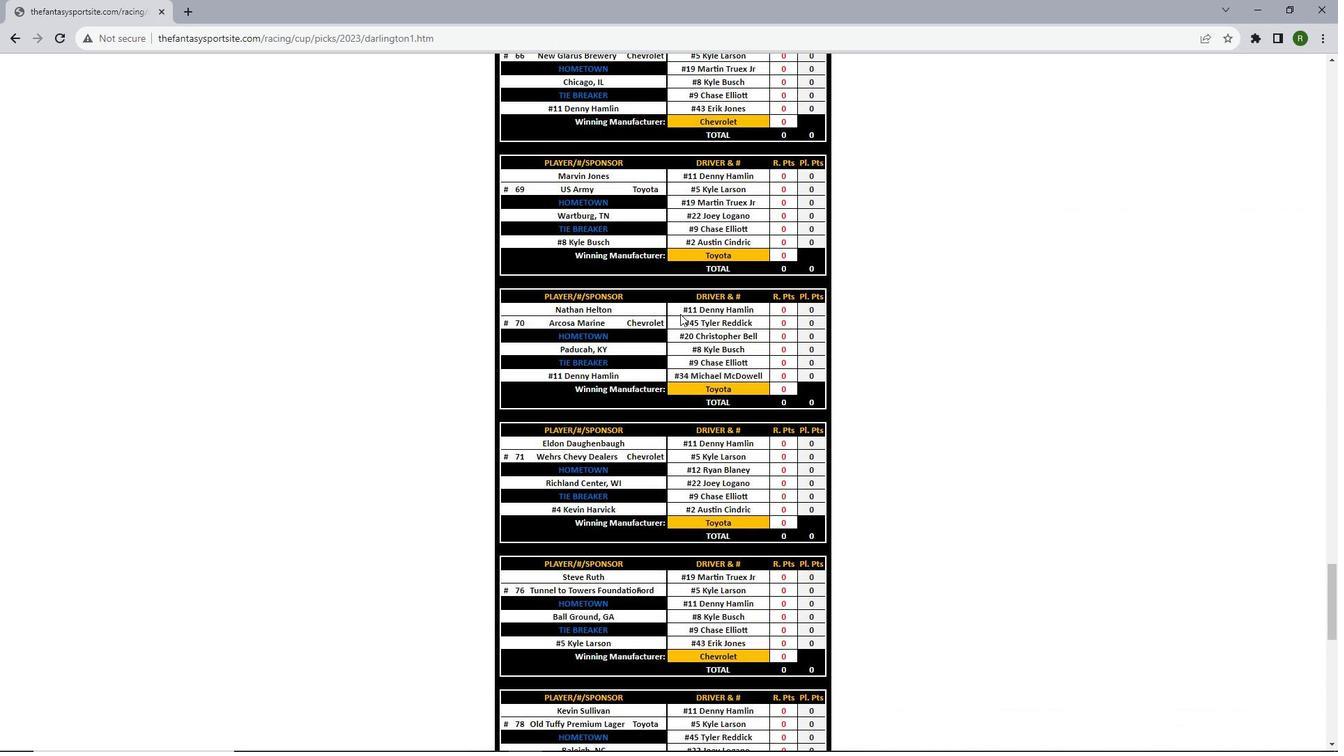 
Action: Mouse scrolled (680, 313) with delta (0, 0)
Screenshot: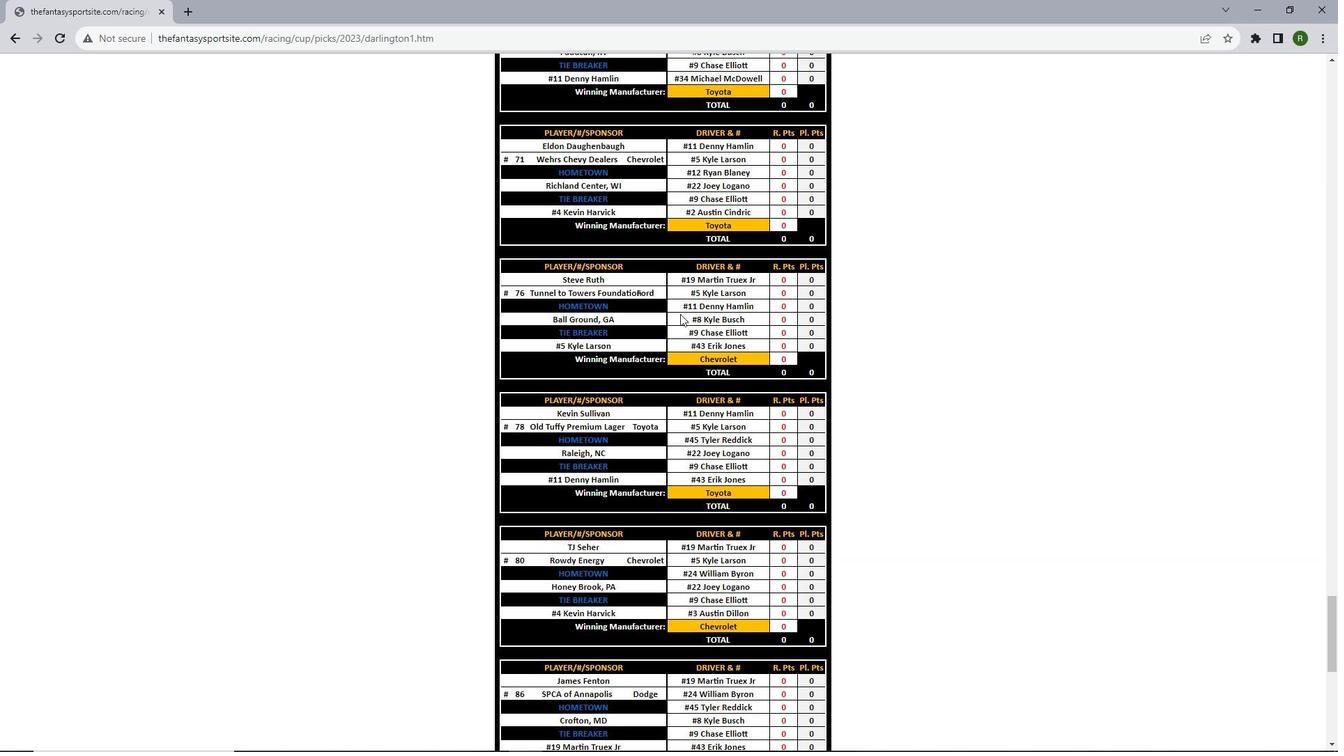 
Action: Mouse scrolled (680, 313) with delta (0, 0)
Screenshot: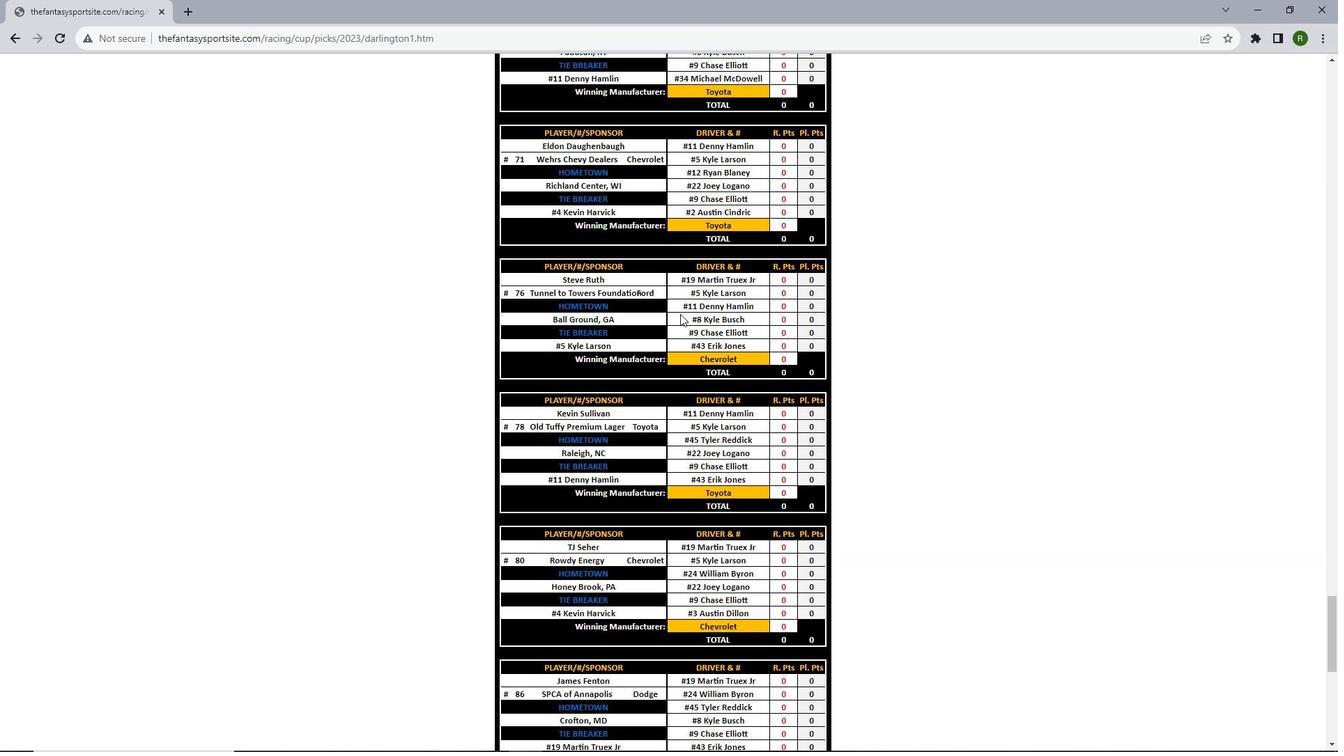 
Action: Mouse scrolled (680, 313) with delta (0, 0)
Screenshot: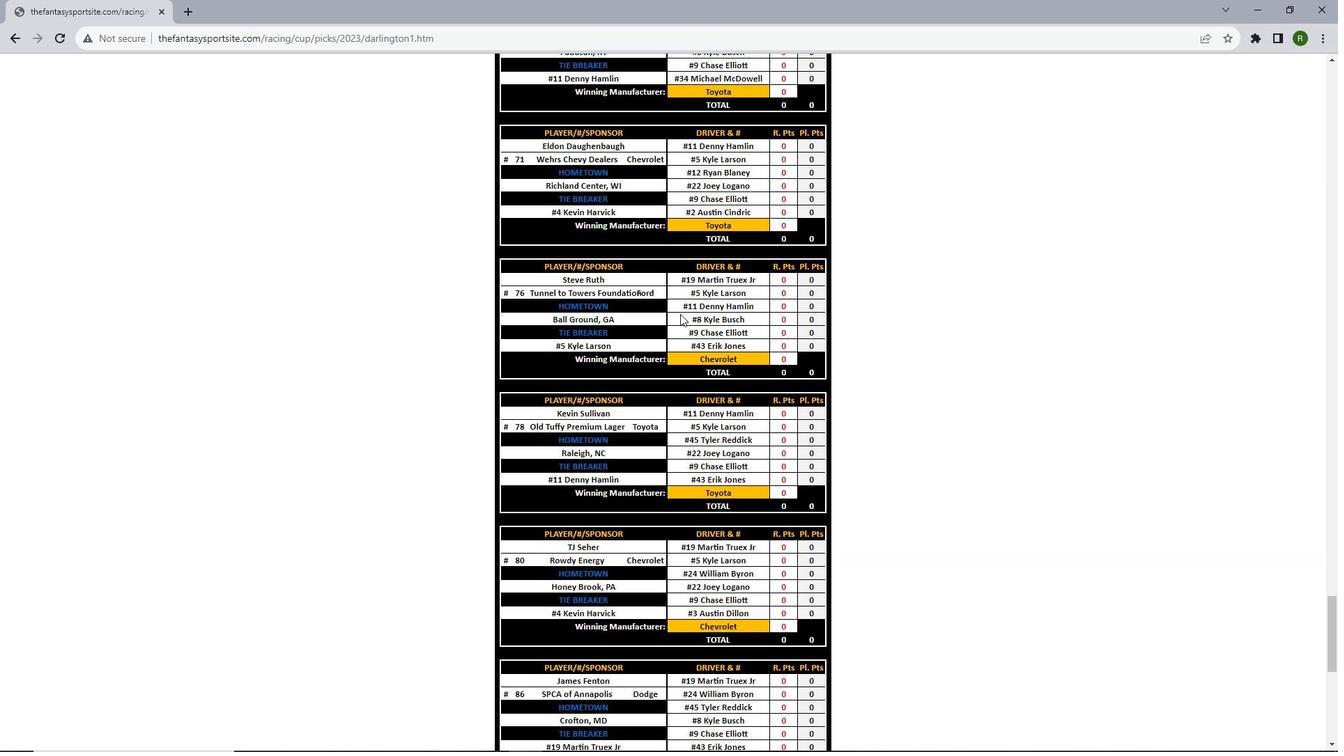 
Action: Mouse scrolled (680, 313) with delta (0, 0)
Screenshot: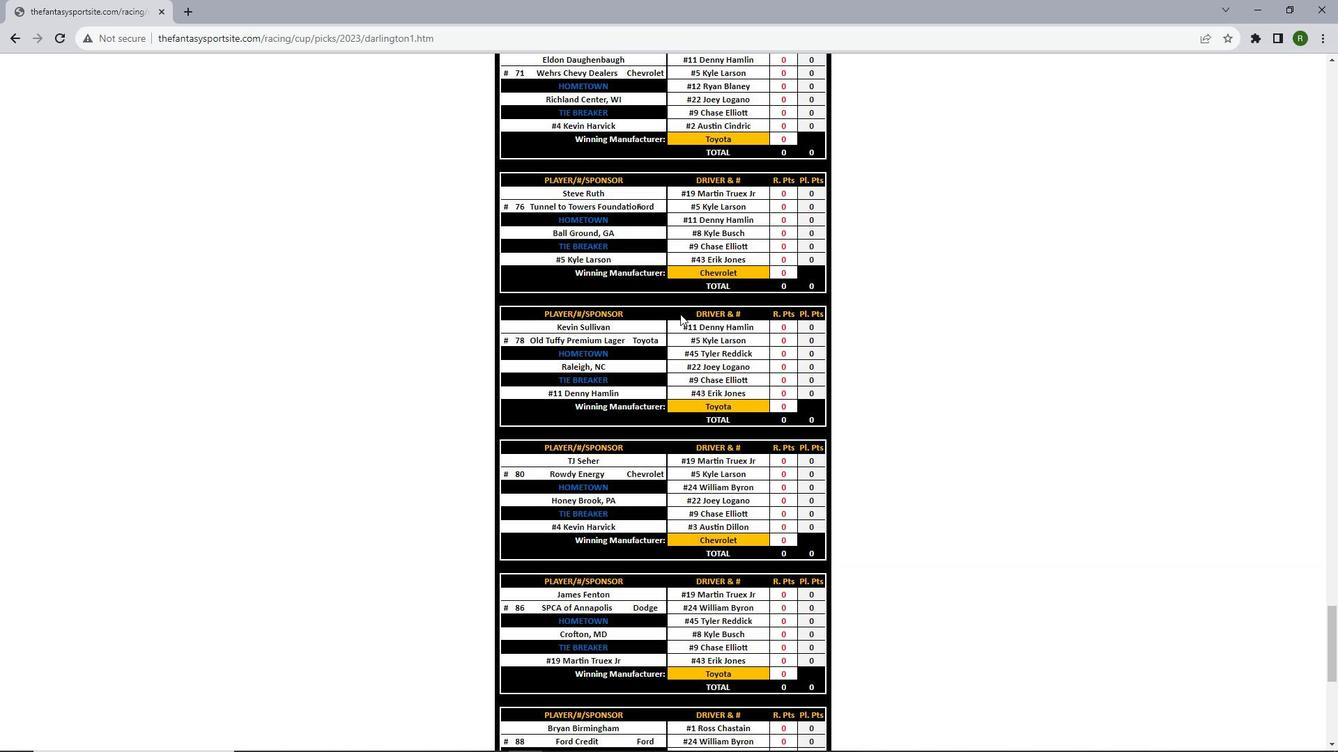 
Action: Mouse scrolled (680, 313) with delta (0, 0)
Screenshot: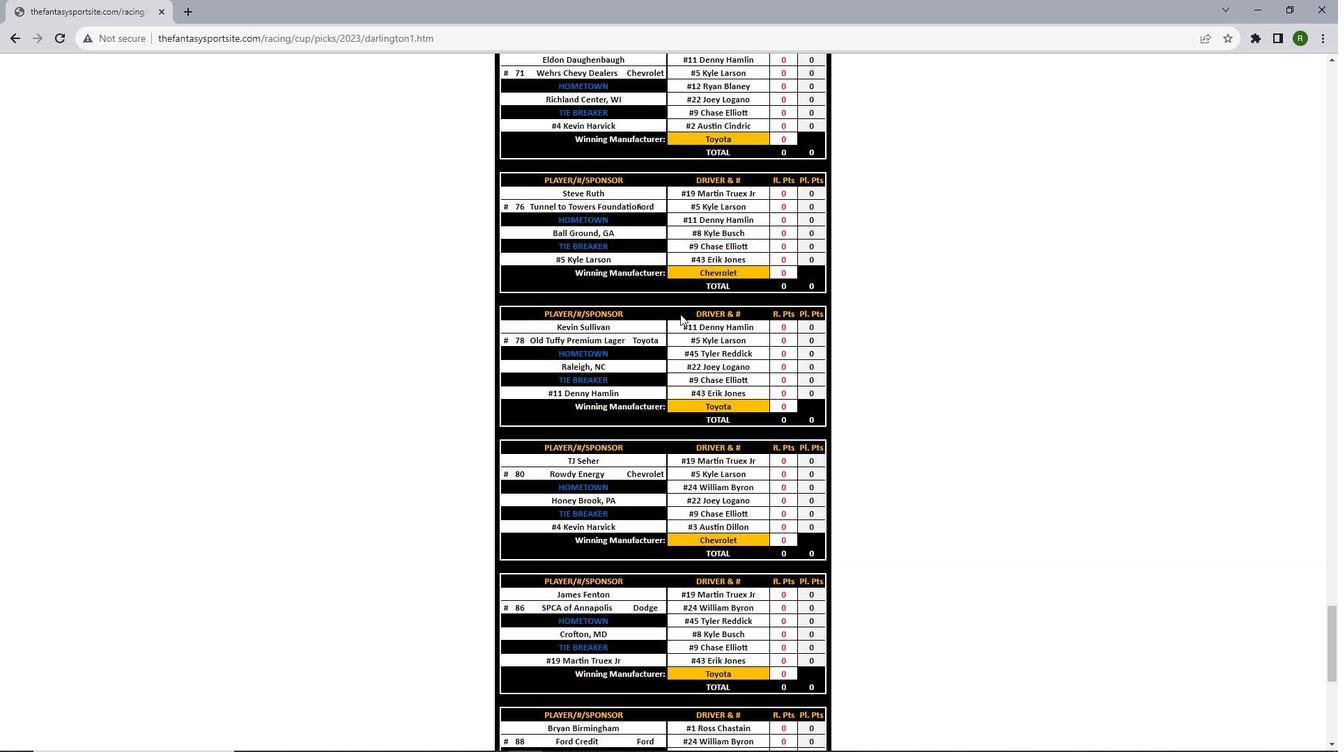 
Action: Mouse scrolled (680, 313) with delta (0, 0)
Screenshot: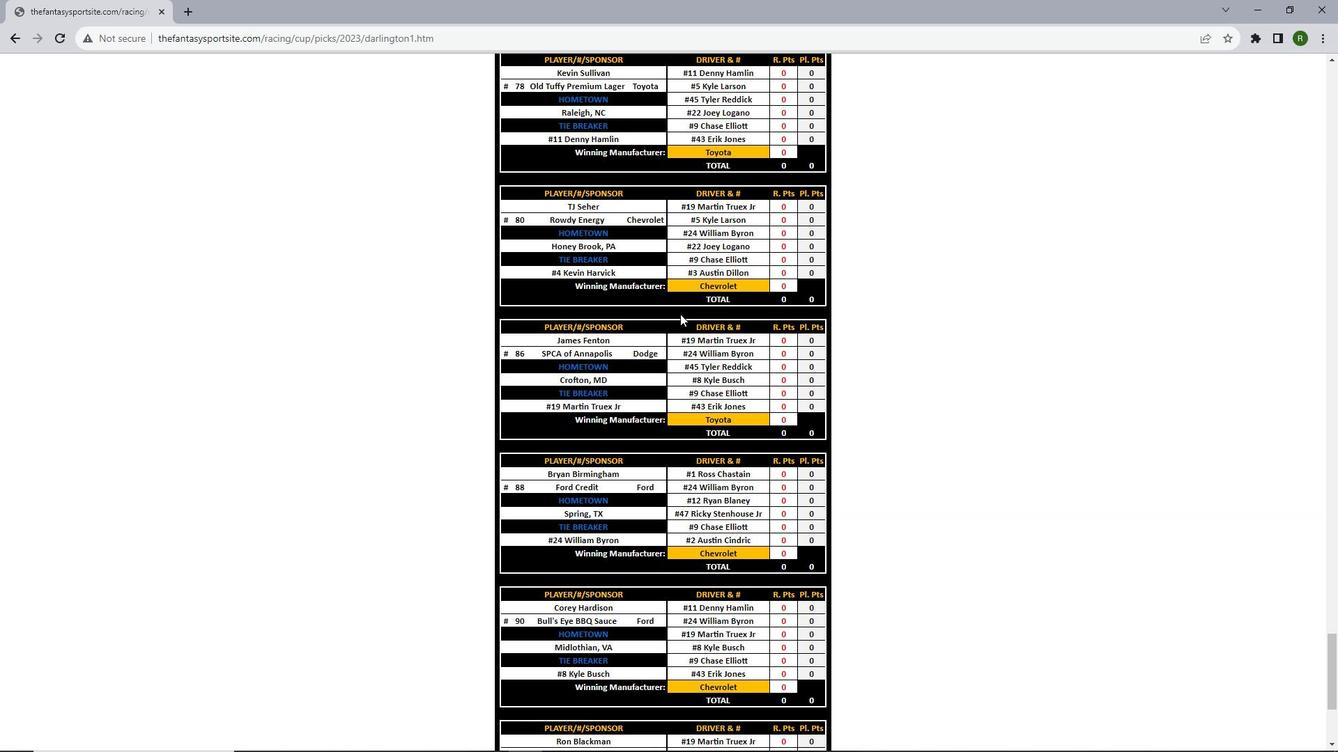 
Action: Mouse scrolled (680, 313) with delta (0, 0)
Screenshot: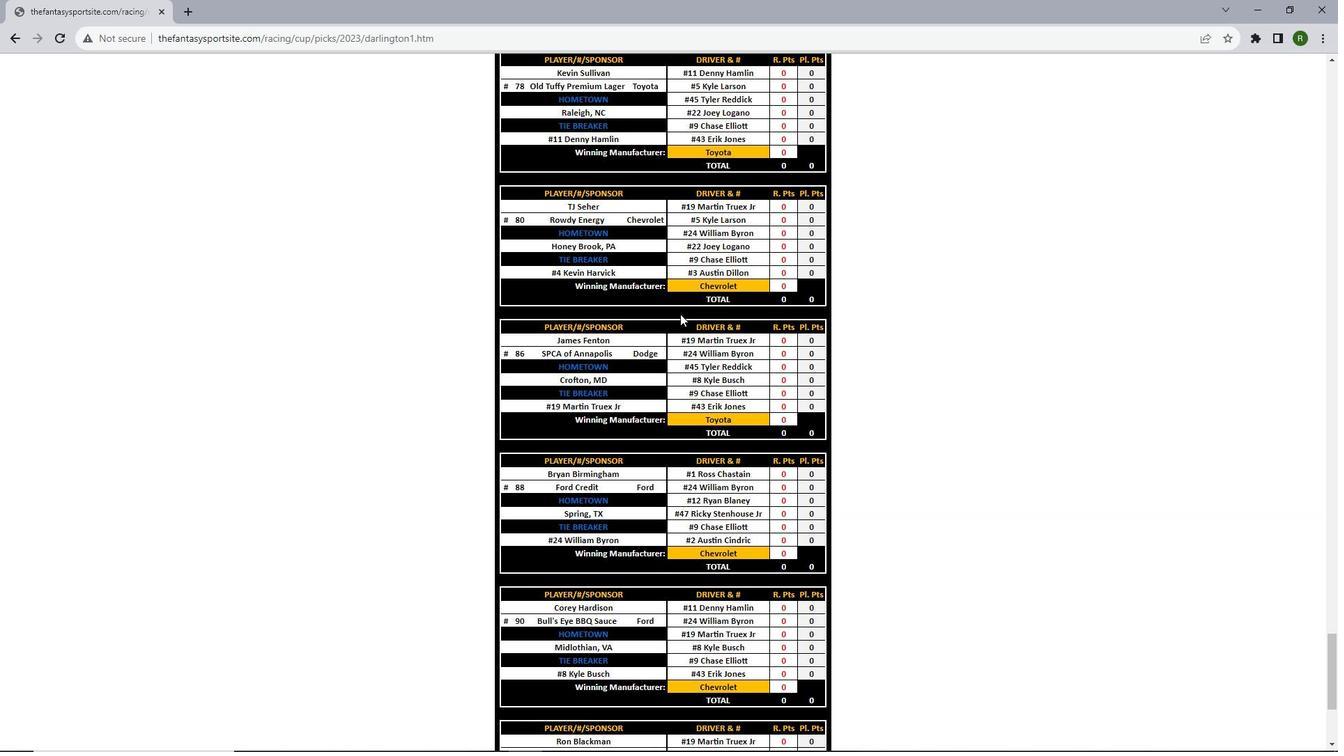 
Action: Mouse scrolled (680, 313) with delta (0, 0)
Screenshot: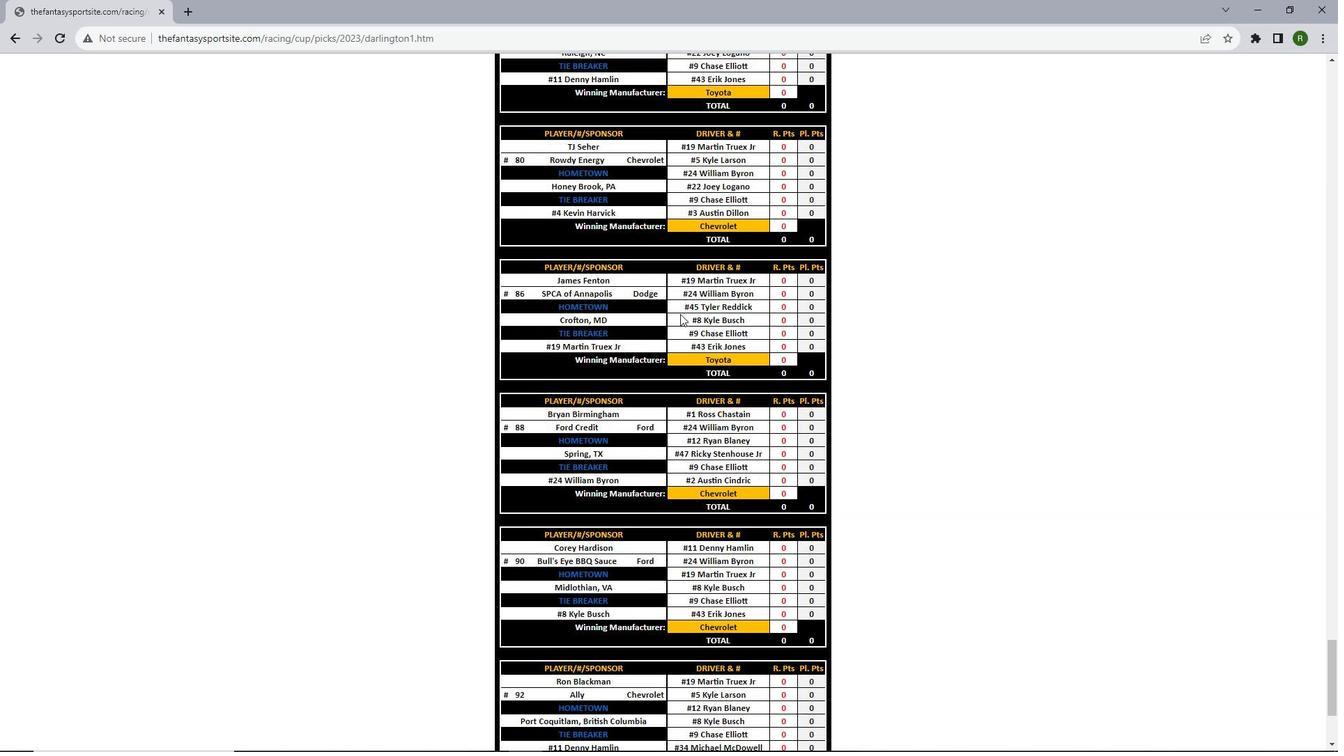 
Action: Mouse scrolled (680, 315) with delta (0, 0)
Screenshot: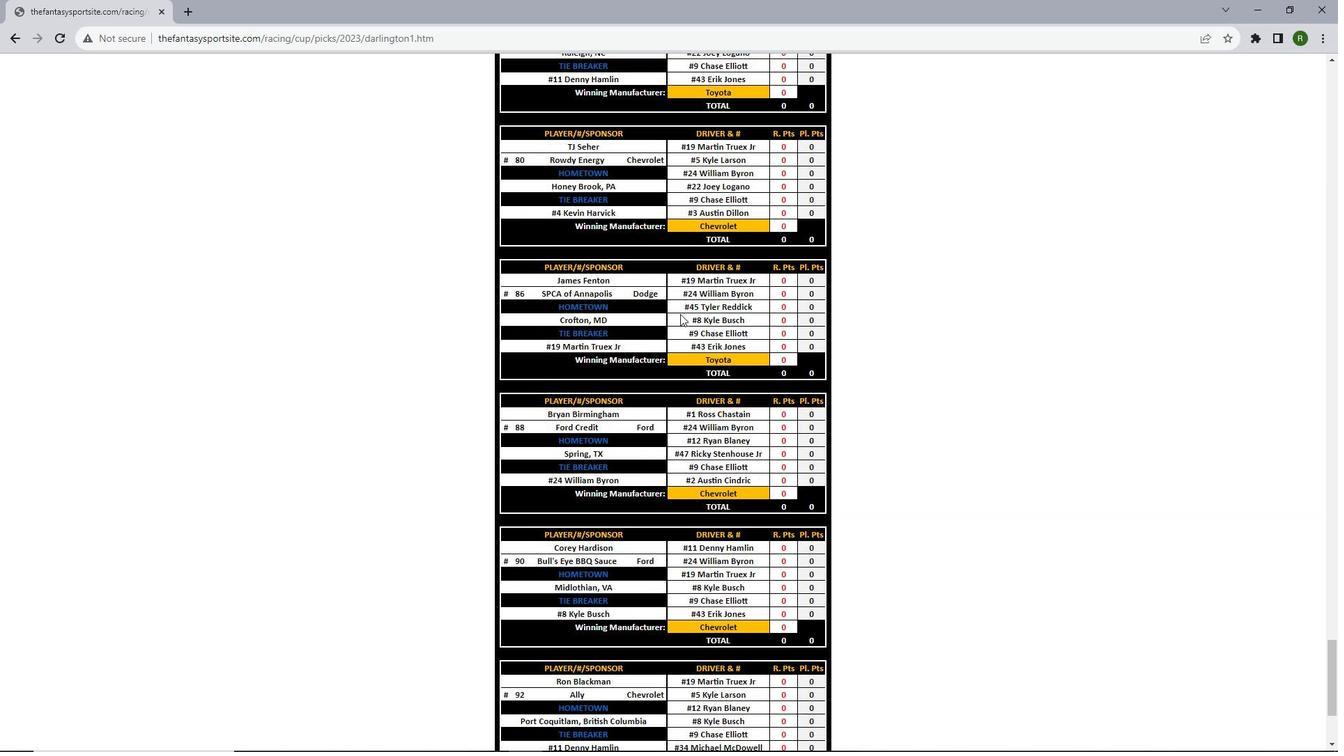 
Action: Mouse scrolled (680, 313) with delta (0, 0)
Screenshot: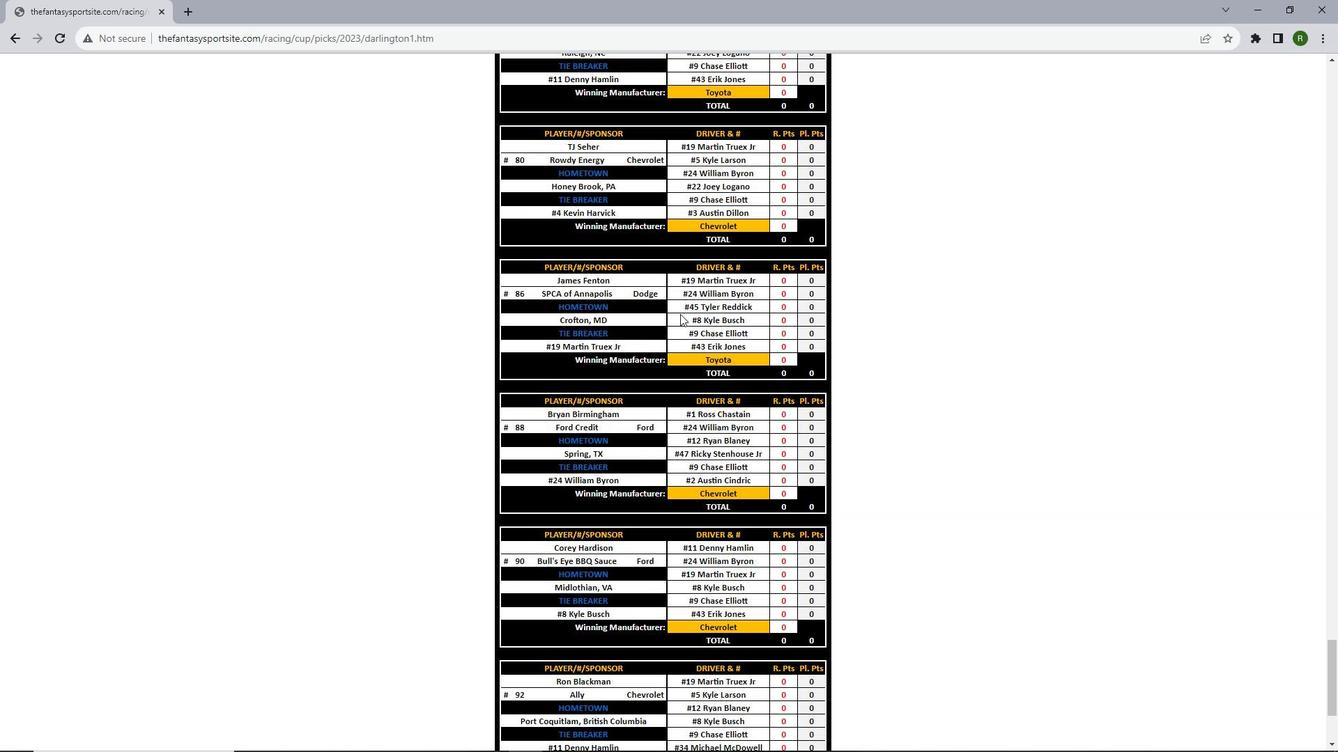 
Action: Mouse scrolled (680, 313) with delta (0, 0)
Screenshot: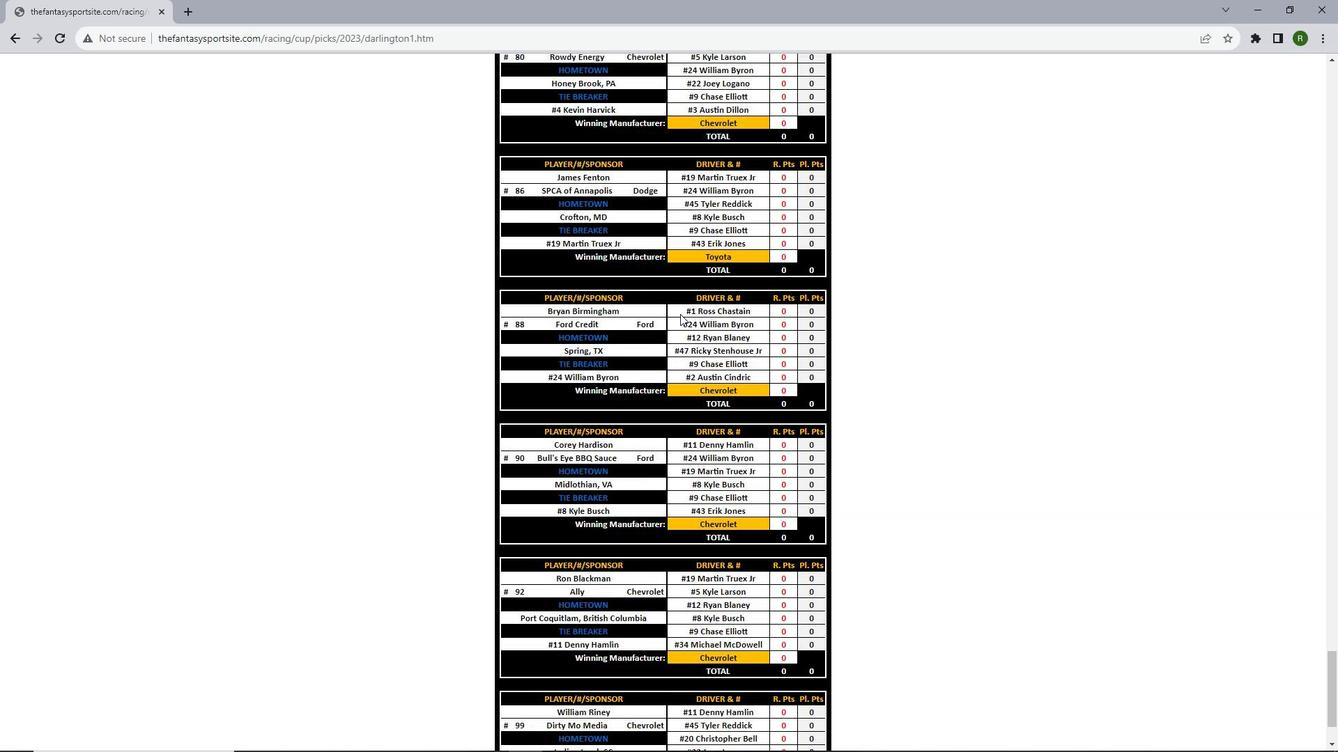 
Action: Mouse scrolled (680, 313) with delta (0, 0)
Screenshot: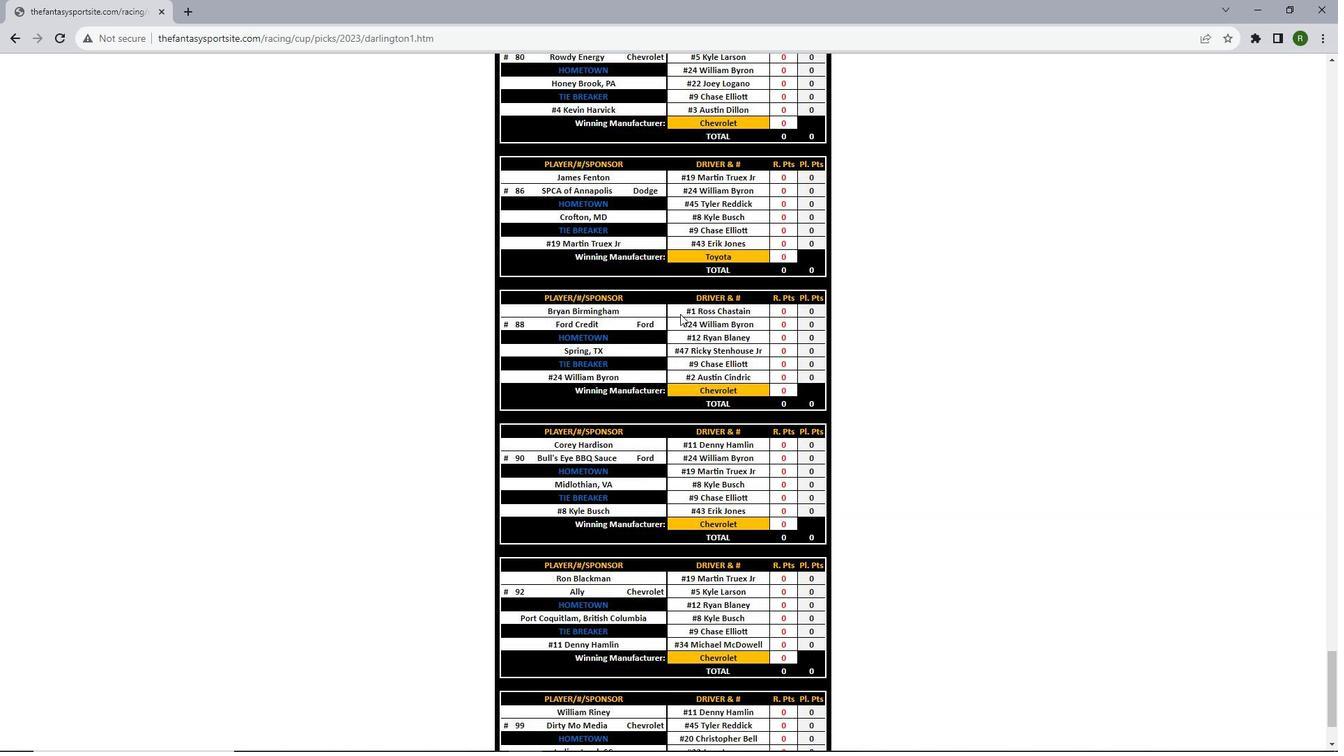 
Action: Mouse scrolled (680, 313) with delta (0, 0)
Screenshot: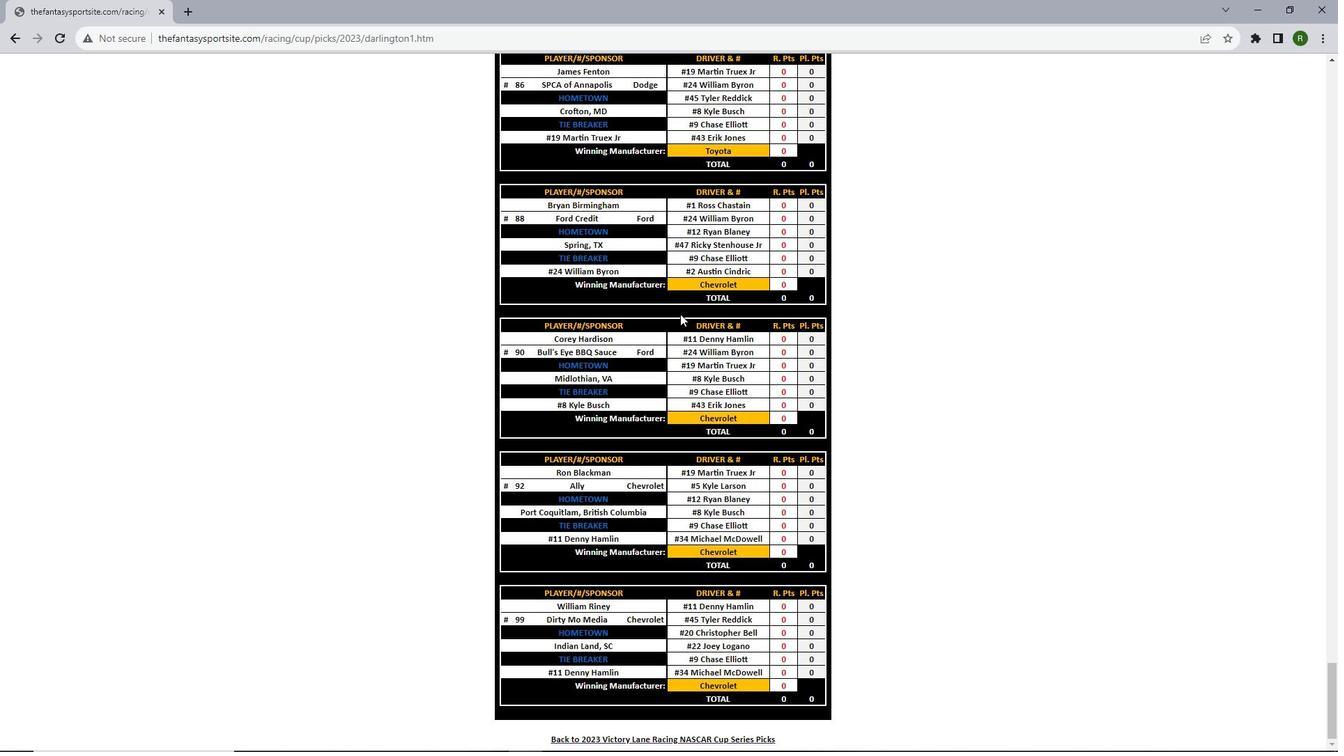 
Action: Mouse scrolled (680, 313) with delta (0, 0)
Screenshot: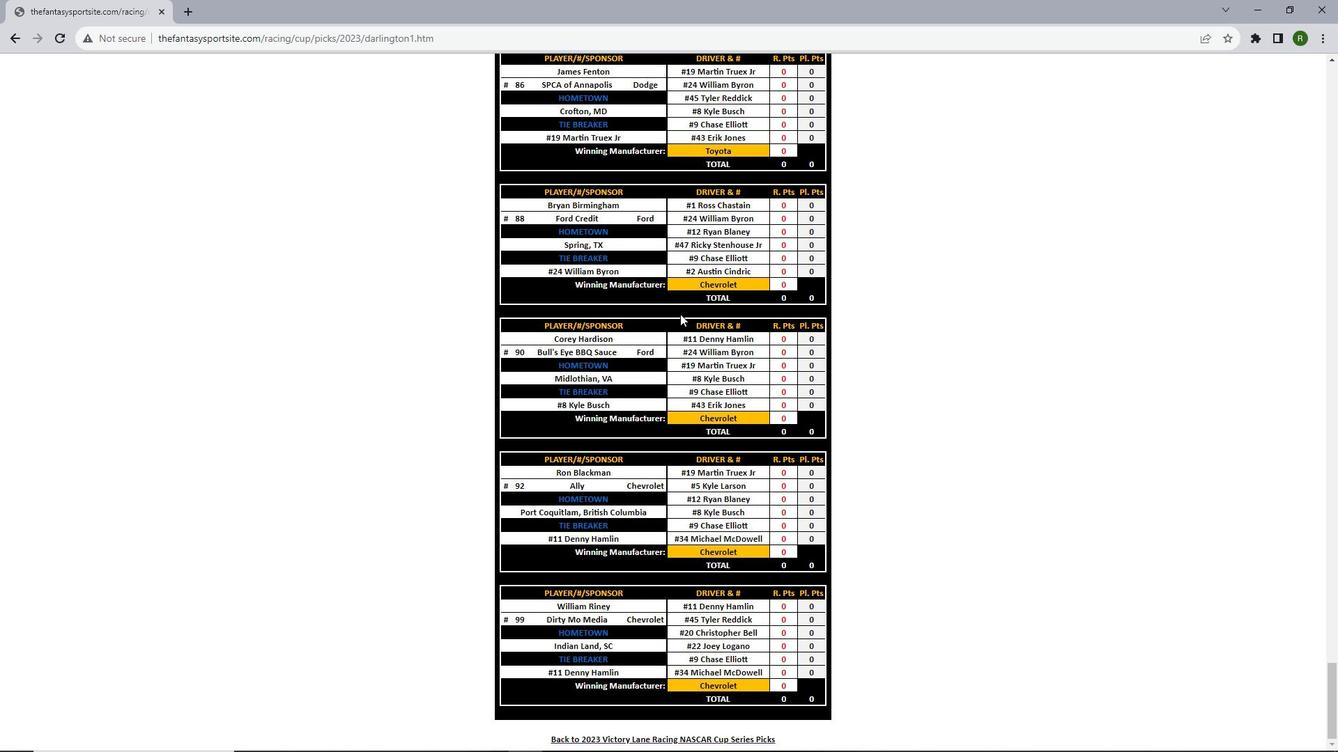 
Action: Mouse scrolled (680, 313) with delta (0, 0)
Screenshot: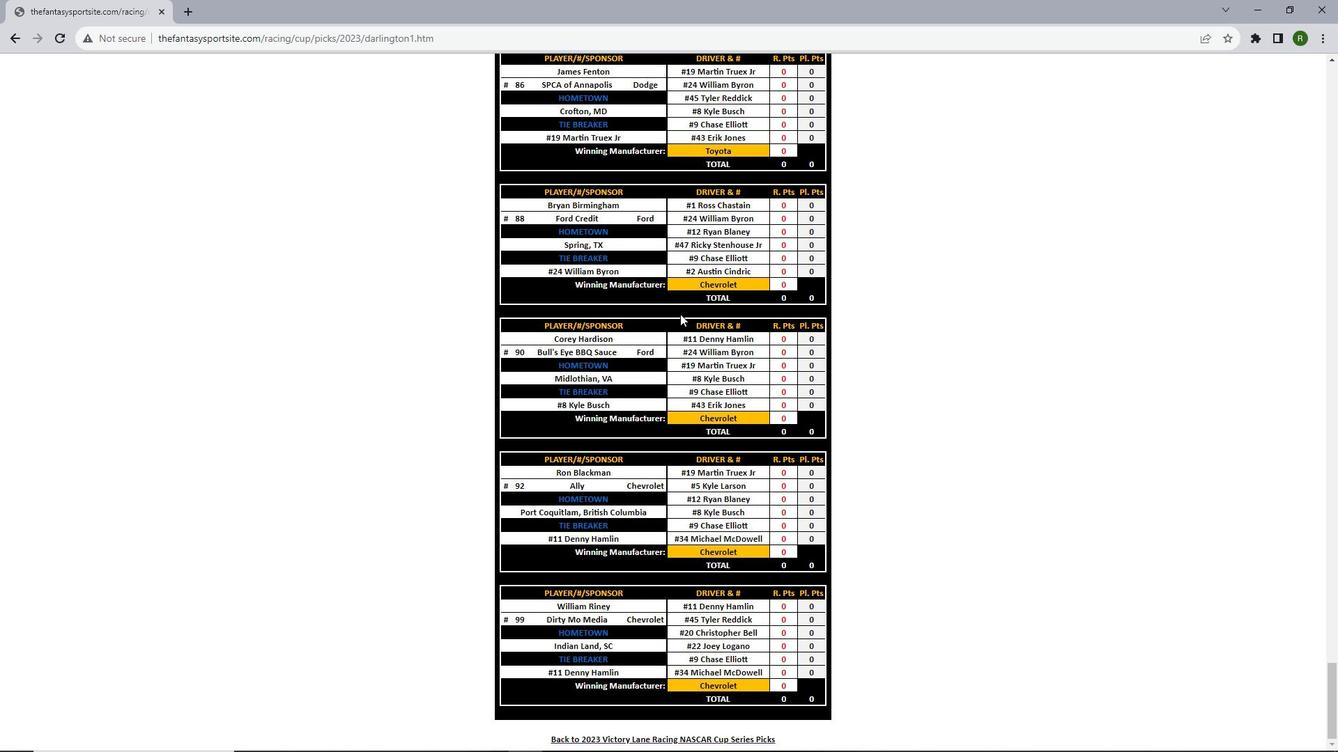 
Action: Mouse scrolled (680, 313) with delta (0, 0)
Screenshot: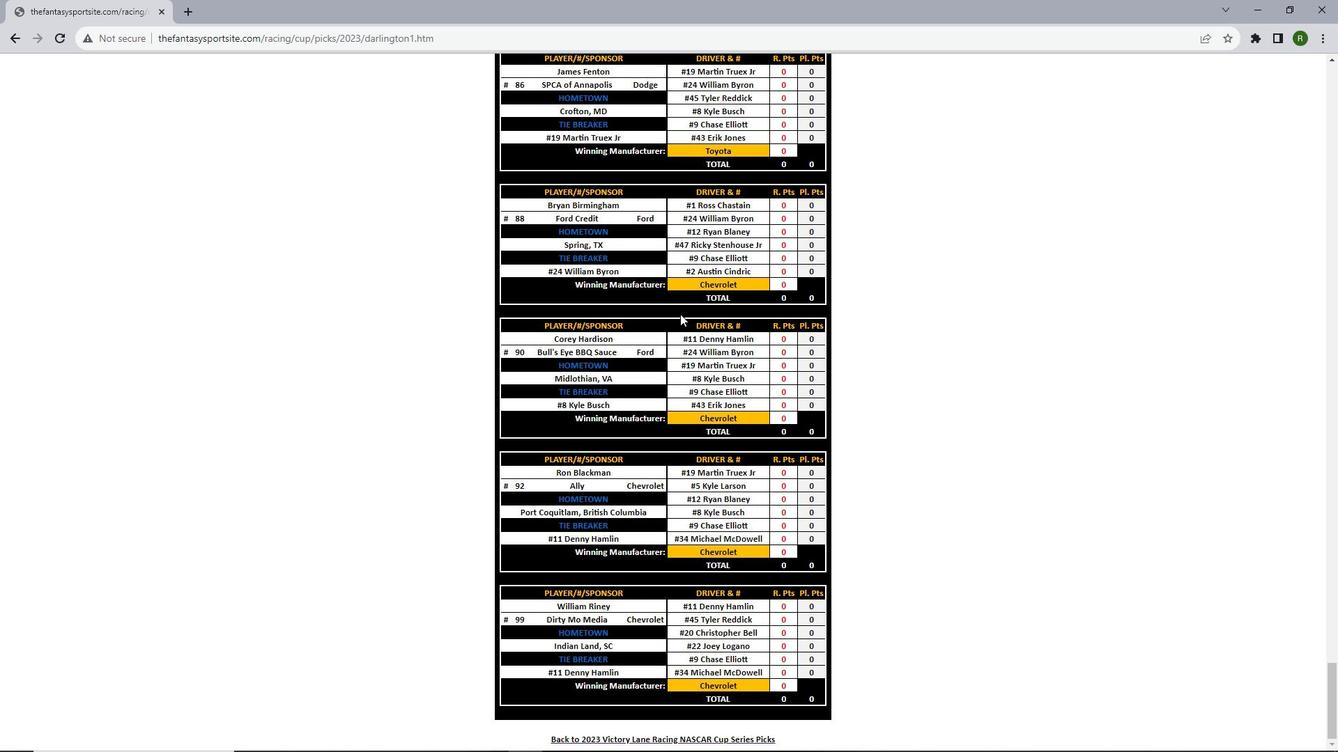 
Action: Mouse scrolled (680, 313) with delta (0, 0)
Screenshot: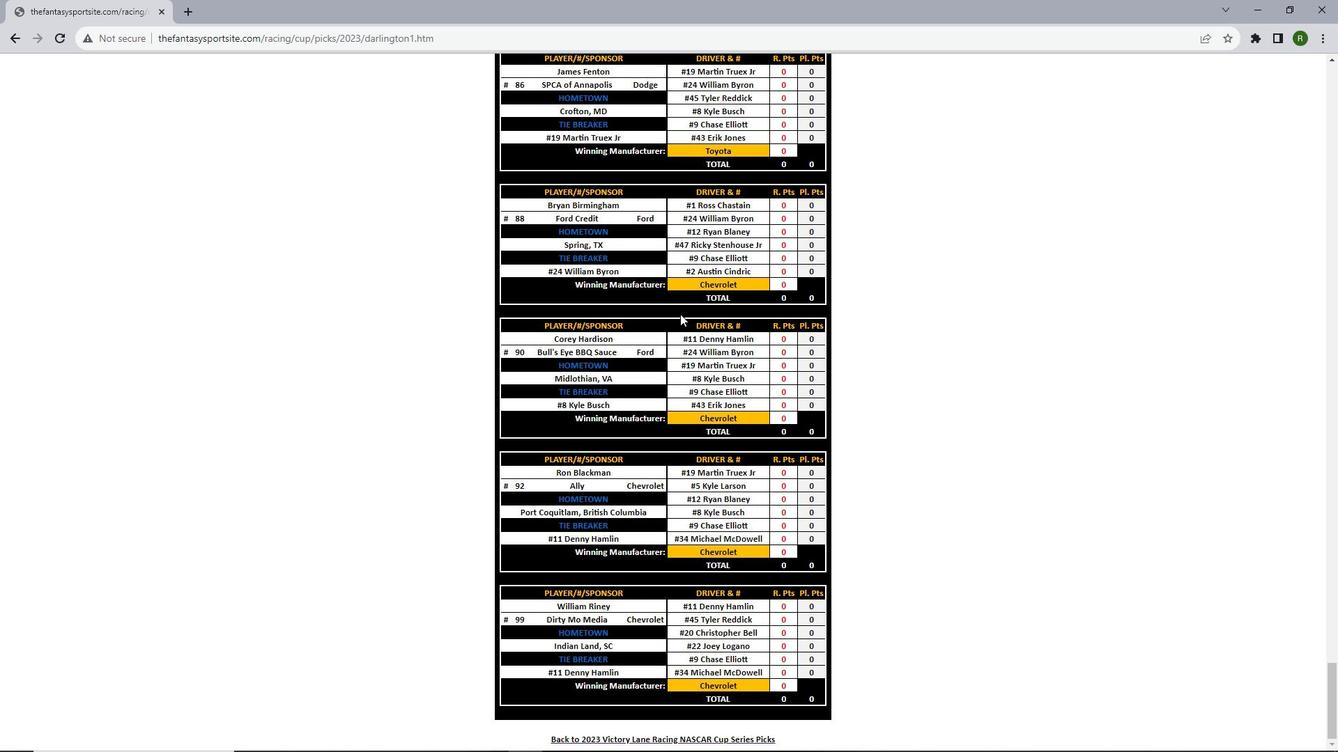 
Action: Mouse scrolled (680, 313) with delta (0, 0)
Screenshot: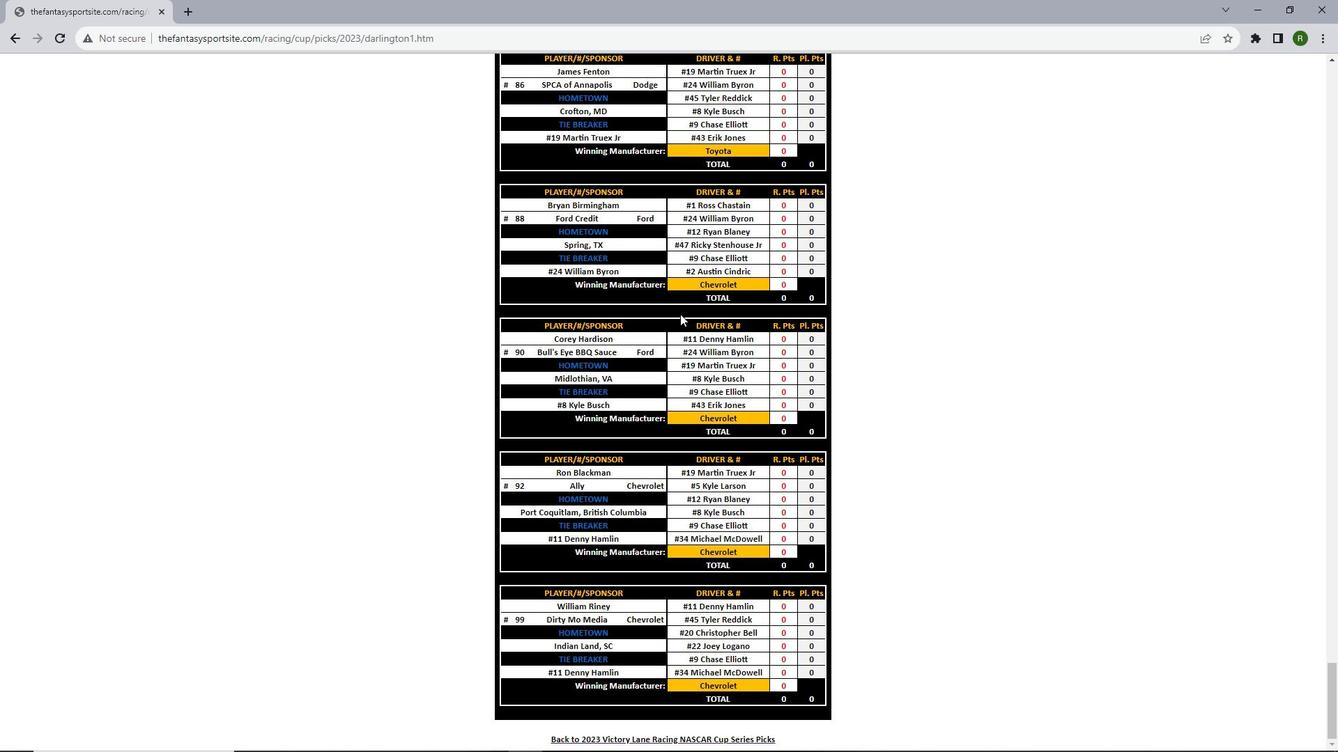 
